 Task: Reply to email with the signature Dorian Garcia with the subject Request for time off from softage.1@softage.net with the message Could you provide me with a list of the projects critical success factors? with CC to softage.8@softage.net with an attached document Social_media_policy.docx
Action: Mouse moved to (428, 550)
Screenshot: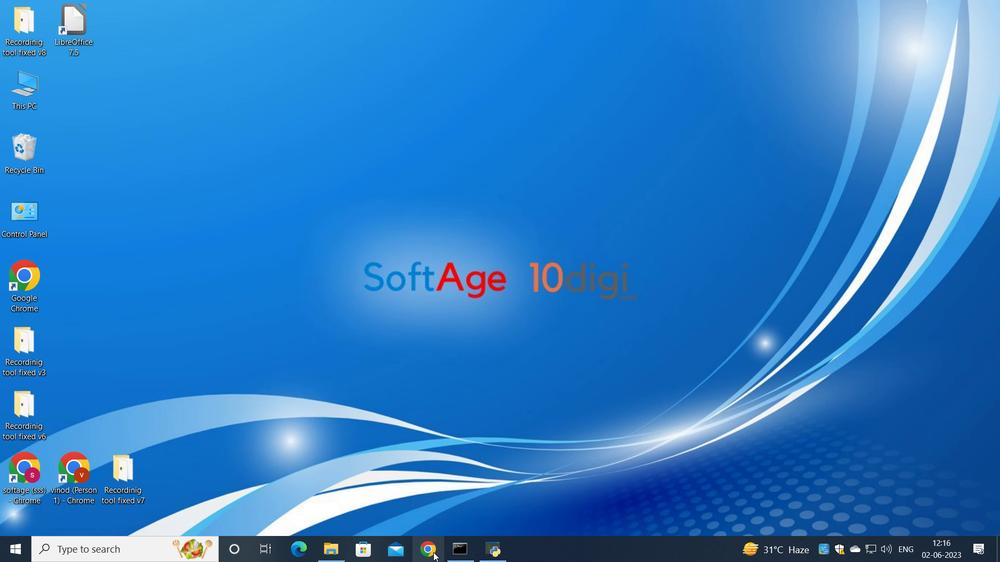 
Action: Mouse pressed left at (428, 550)
Screenshot: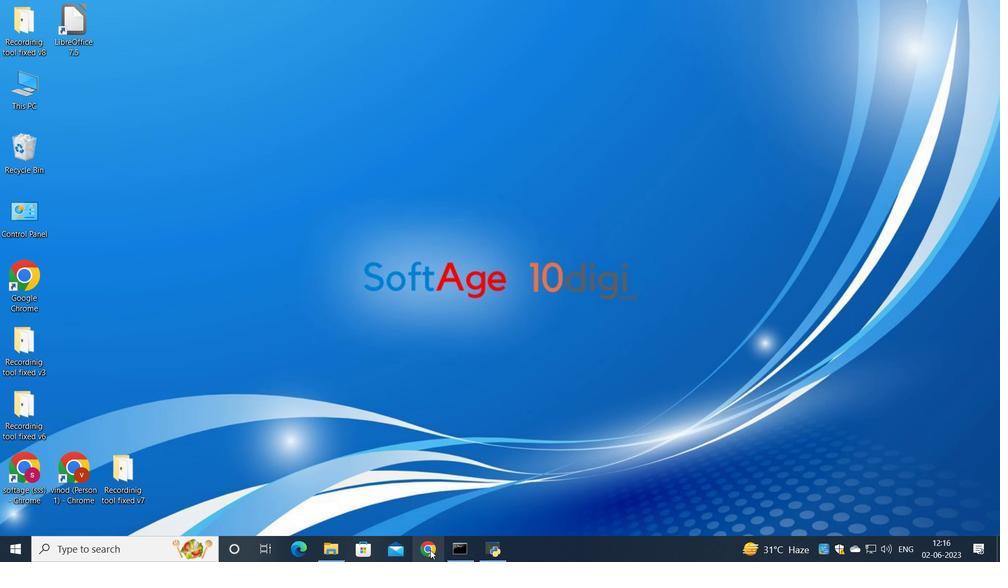 
Action: Mouse moved to (414, 335)
Screenshot: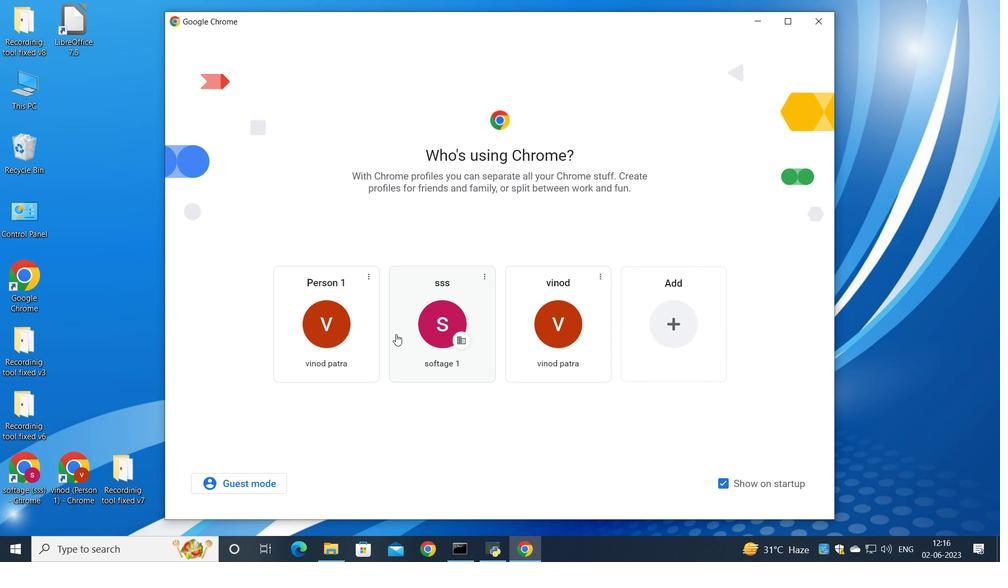 
Action: Mouse pressed left at (414, 335)
Screenshot: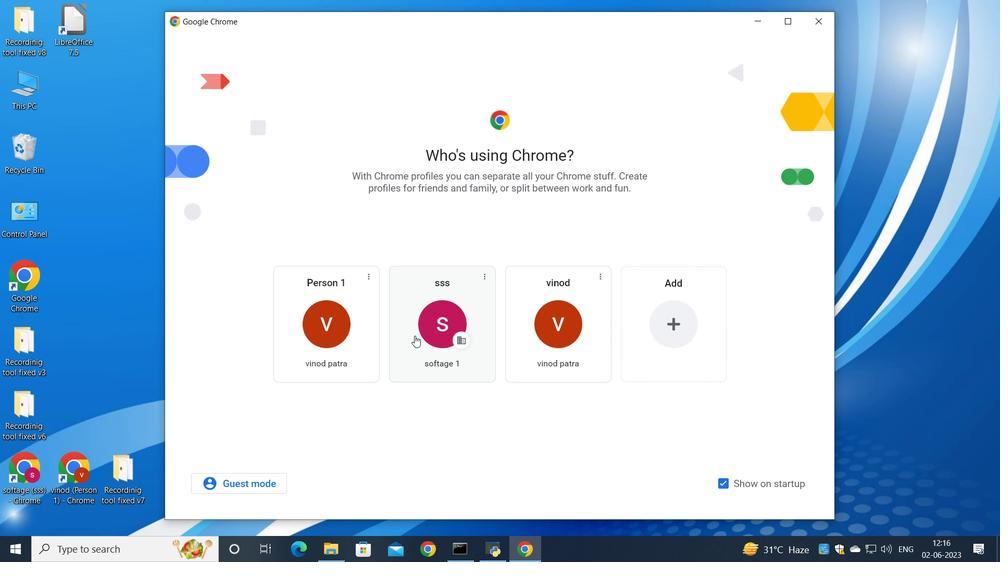 
Action: Mouse moved to (874, 89)
Screenshot: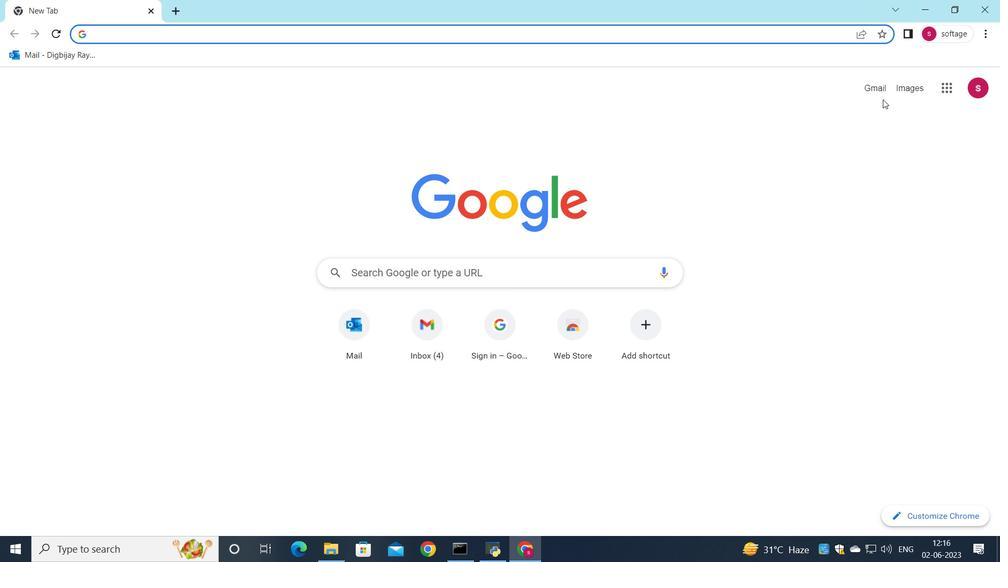 
Action: Mouse pressed left at (874, 89)
Screenshot: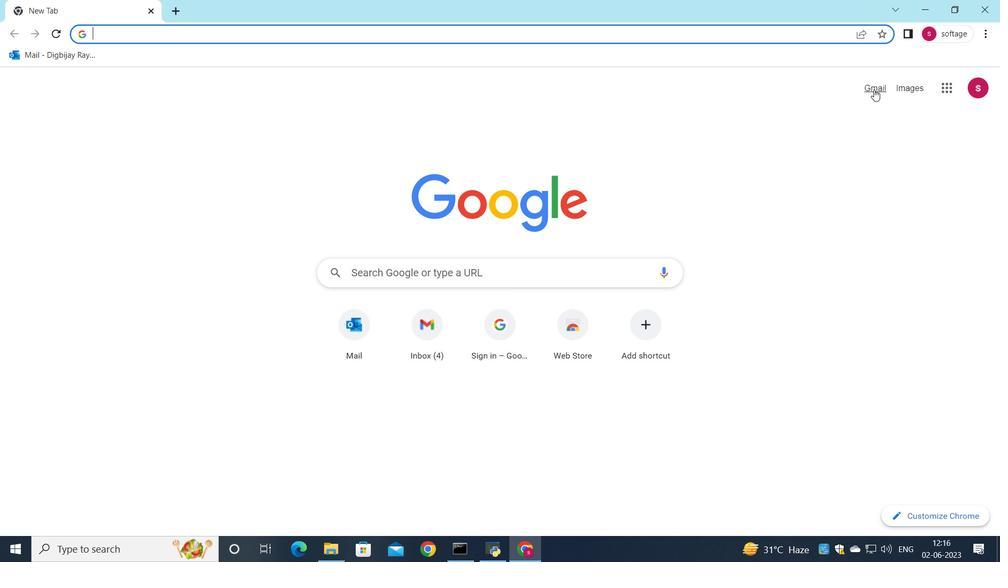 
Action: Mouse moved to (862, 91)
Screenshot: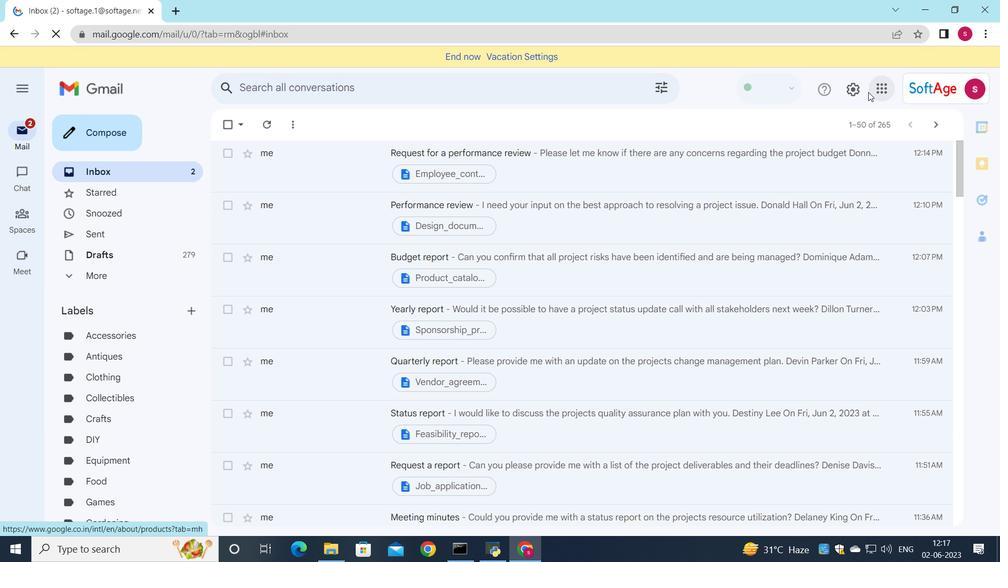 
Action: Mouse pressed left at (862, 91)
Screenshot: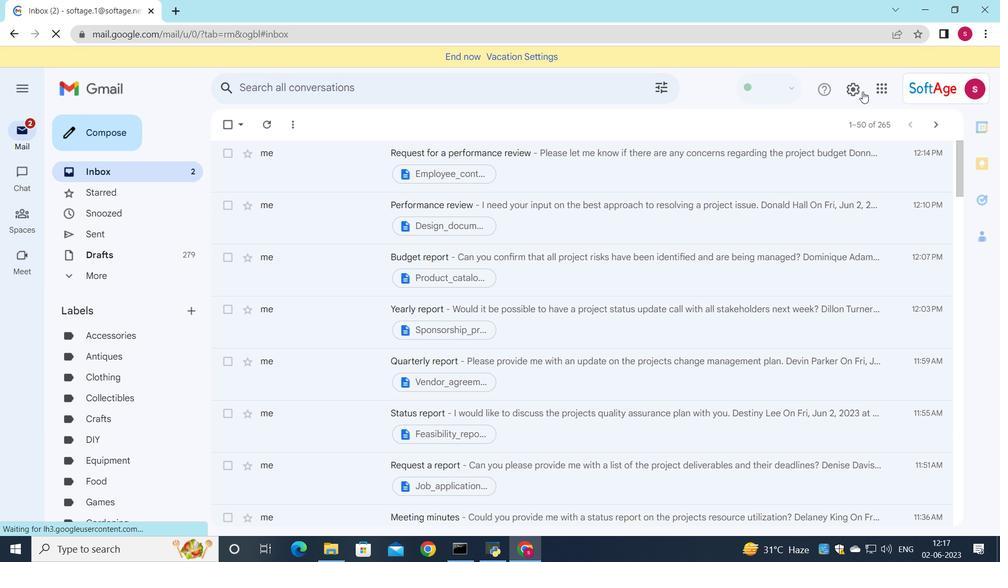 
Action: Mouse moved to (867, 155)
Screenshot: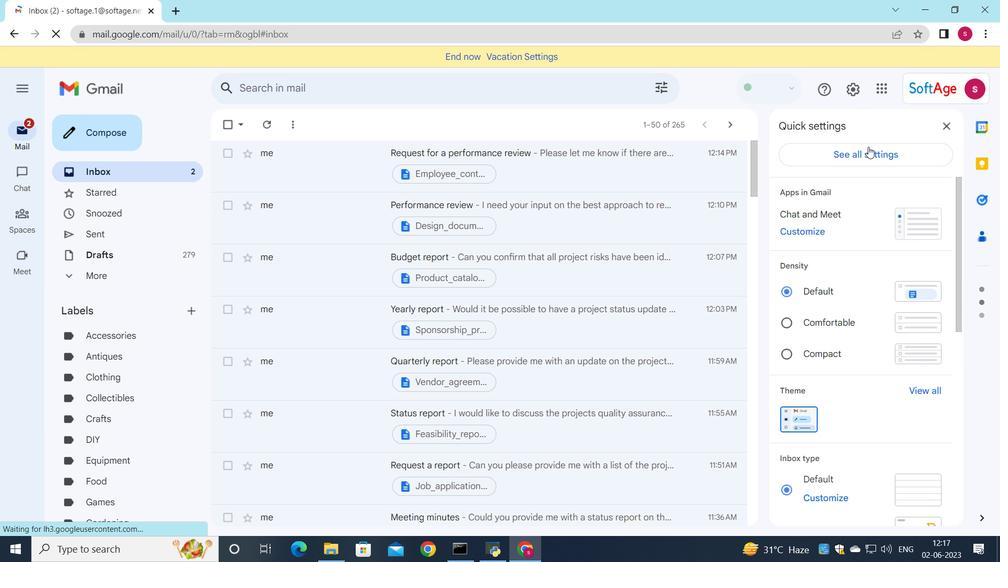 
Action: Mouse pressed left at (867, 155)
Screenshot: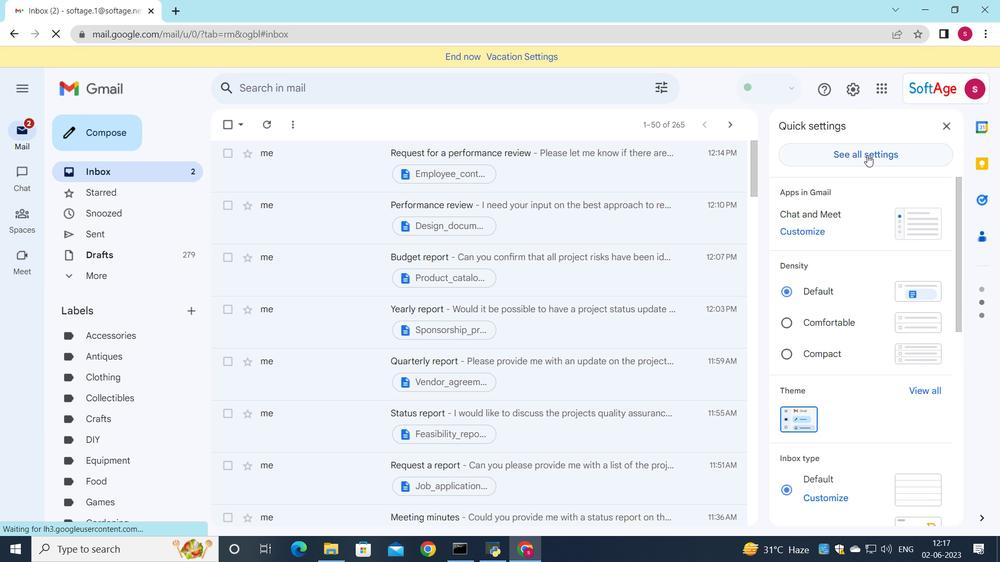 
Action: Mouse moved to (586, 263)
Screenshot: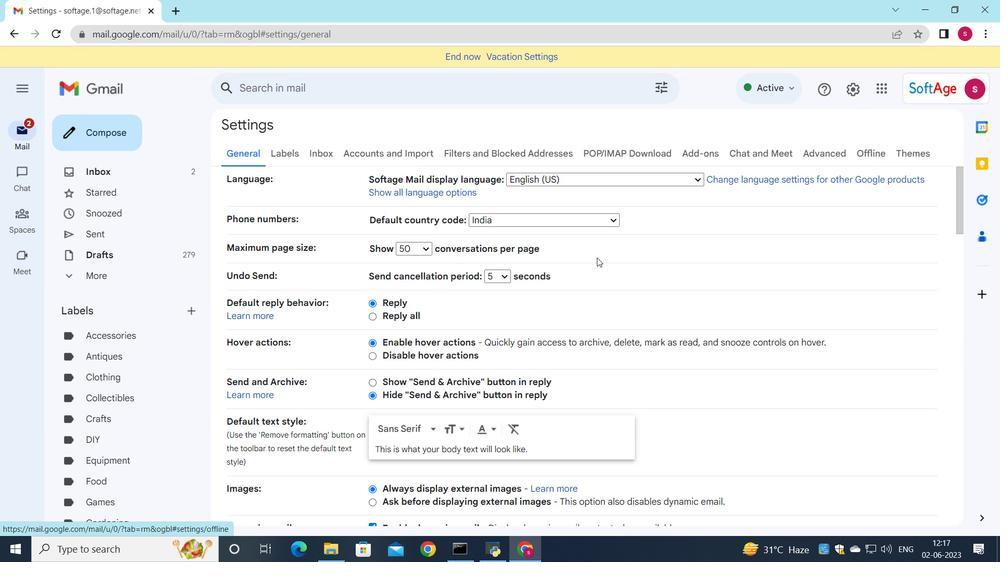 
Action: Mouse scrolled (586, 263) with delta (0, 0)
Screenshot: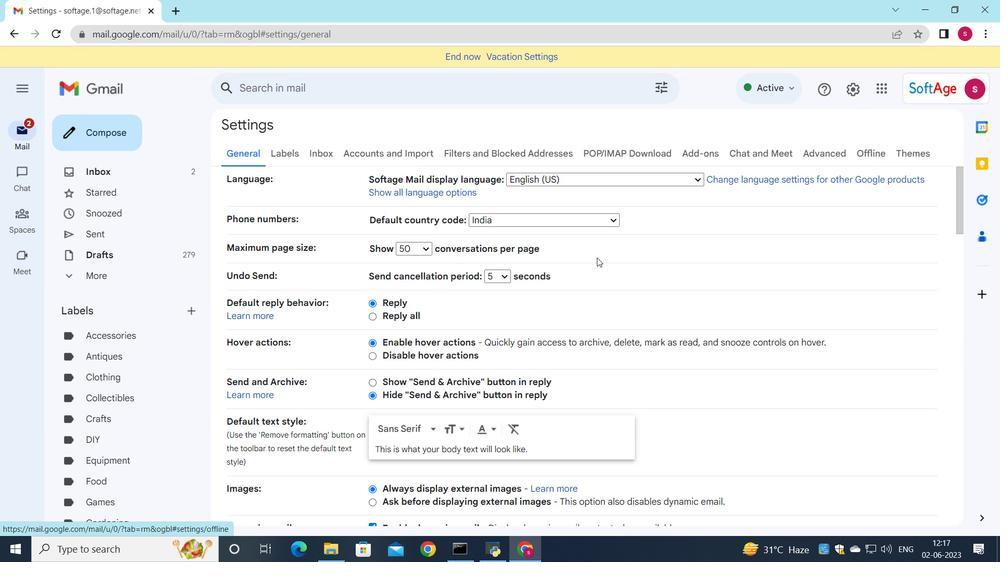 
Action: Mouse moved to (575, 276)
Screenshot: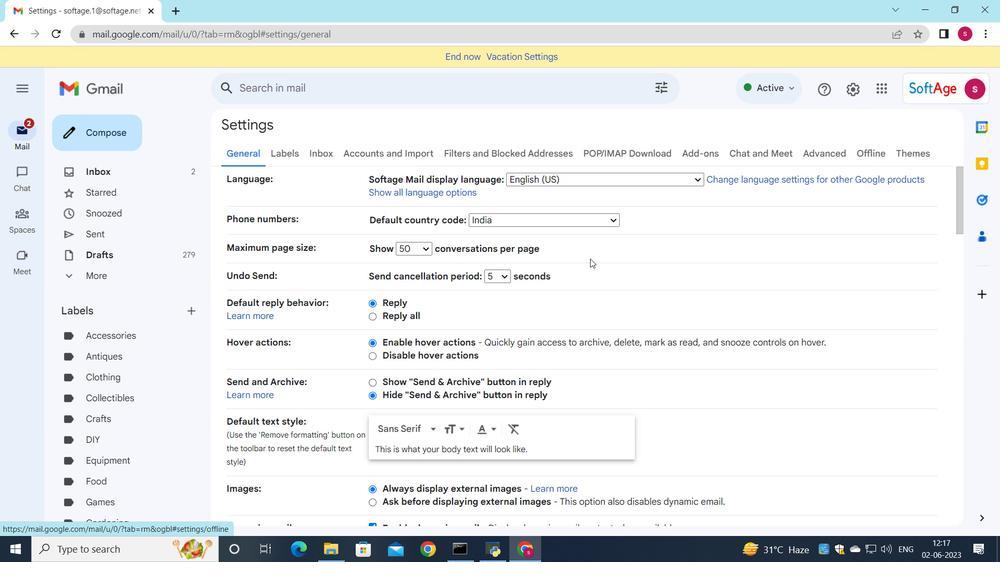 
Action: Mouse scrolled (575, 275) with delta (0, 0)
Screenshot: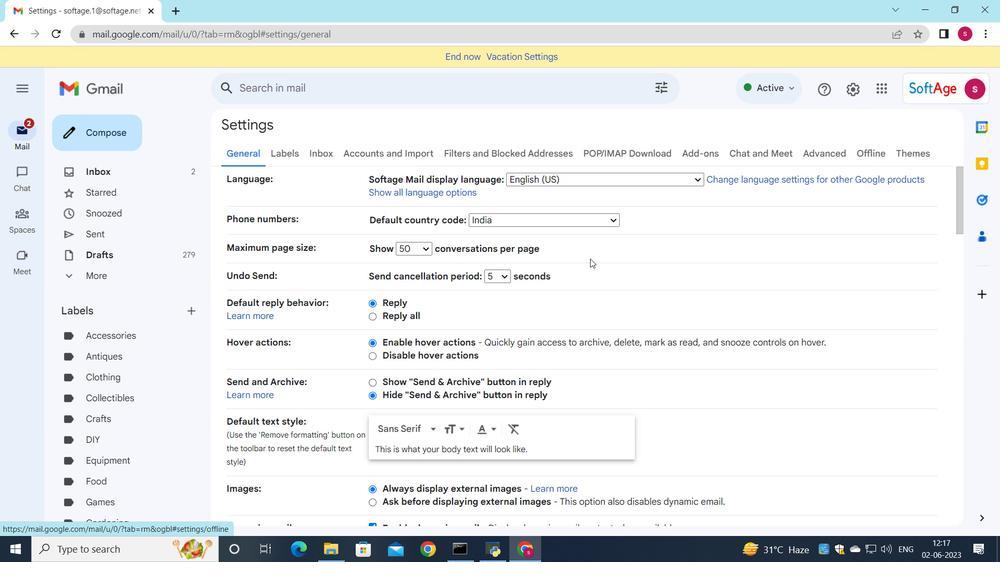 
Action: Mouse moved to (558, 289)
Screenshot: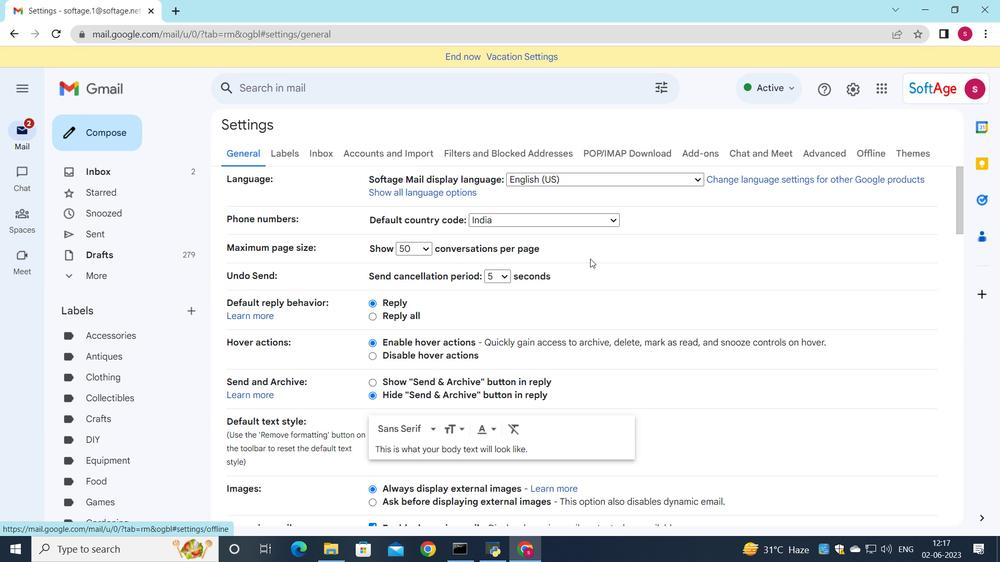 
Action: Mouse scrolled (558, 289) with delta (0, 0)
Screenshot: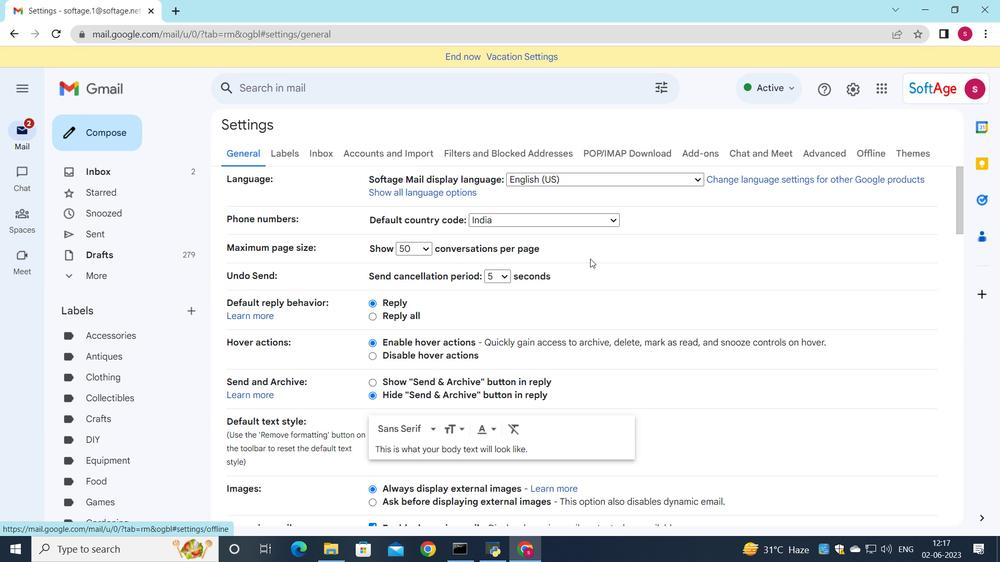 
Action: Mouse moved to (463, 335)
Screenshot: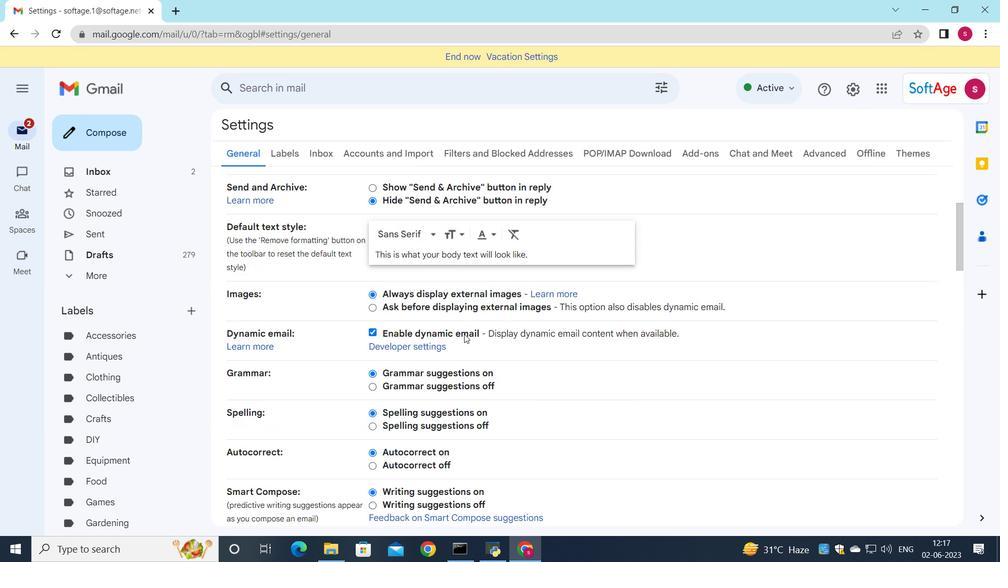 
Action: Mouse scrolled (463, 334) with delta (0, 0)
Screenshot: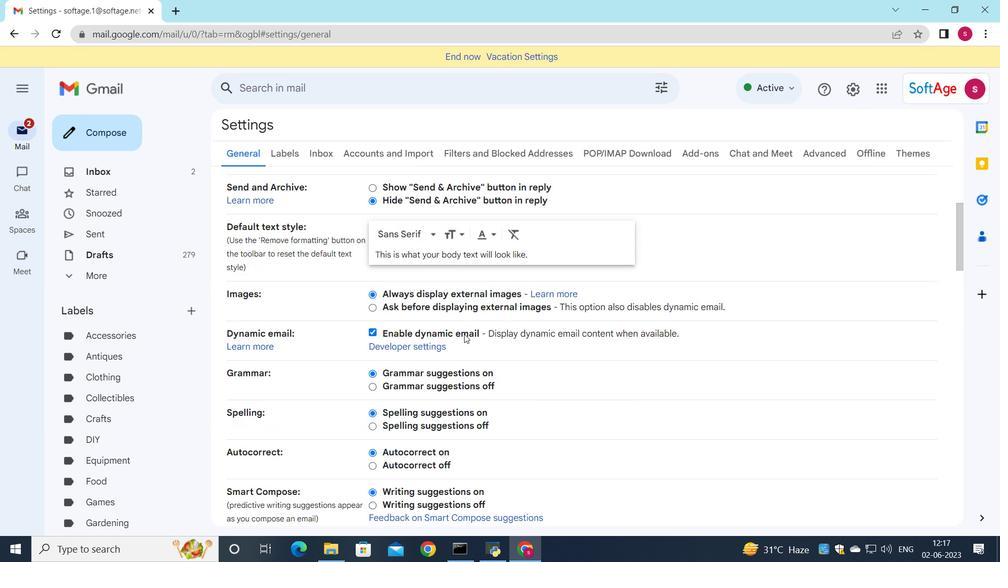 
Action: Mouse moved to (462, 337)
Screenshot: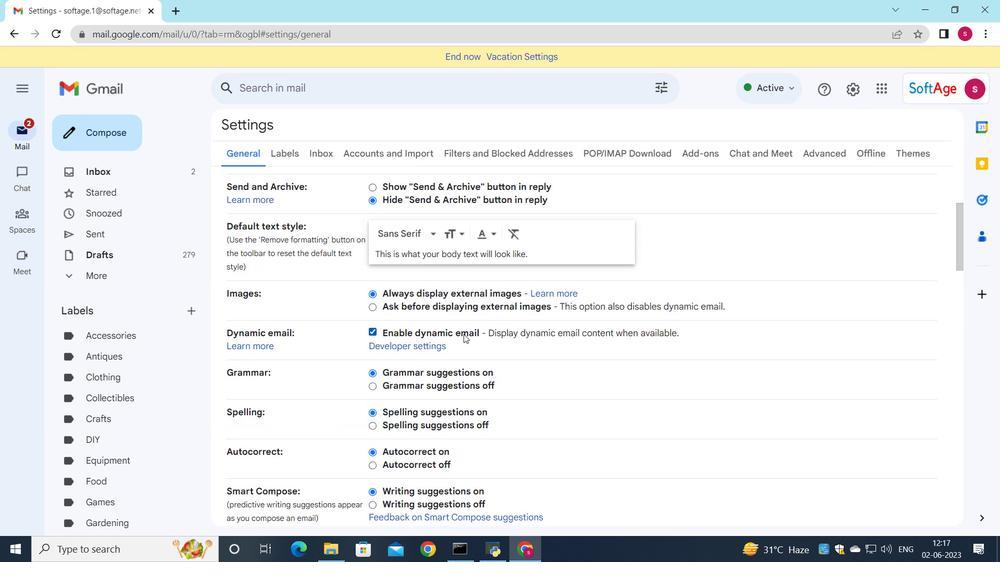 
Action: Mouse scrolled (462, 337) with delta (0, 0)
Screenshot: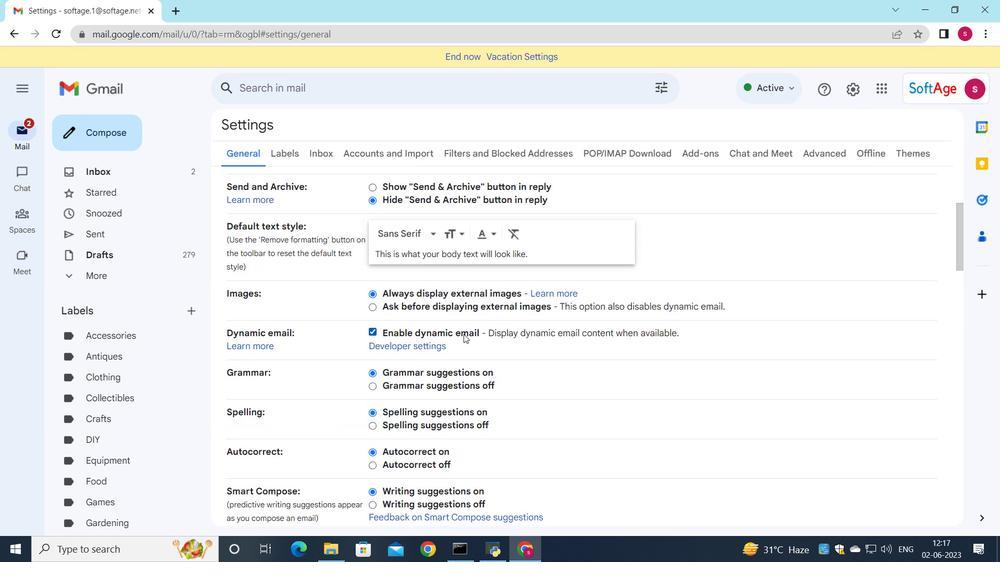 
Action: Mouse moved to (461, 339)
Screenshot: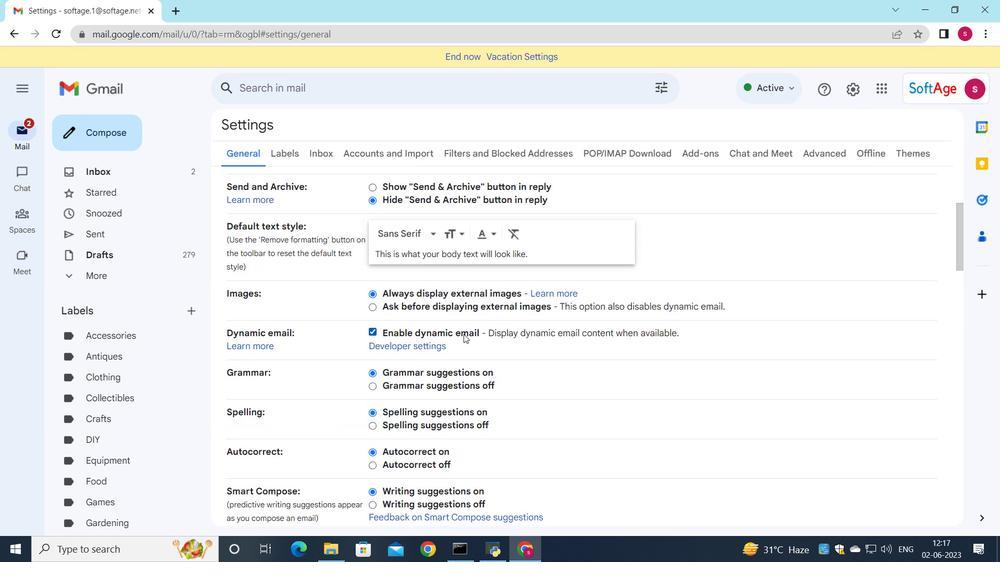 
Action: Mouse scrolled (461, 339) with delta (0, 0)
Screenshot: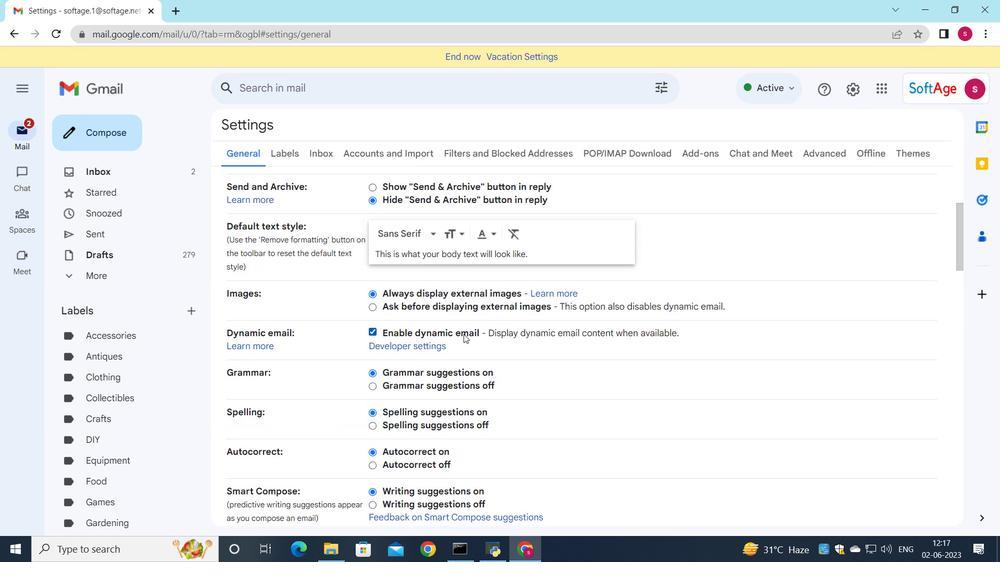 
Action: Mouse moved to (458, 343)
Screenshot: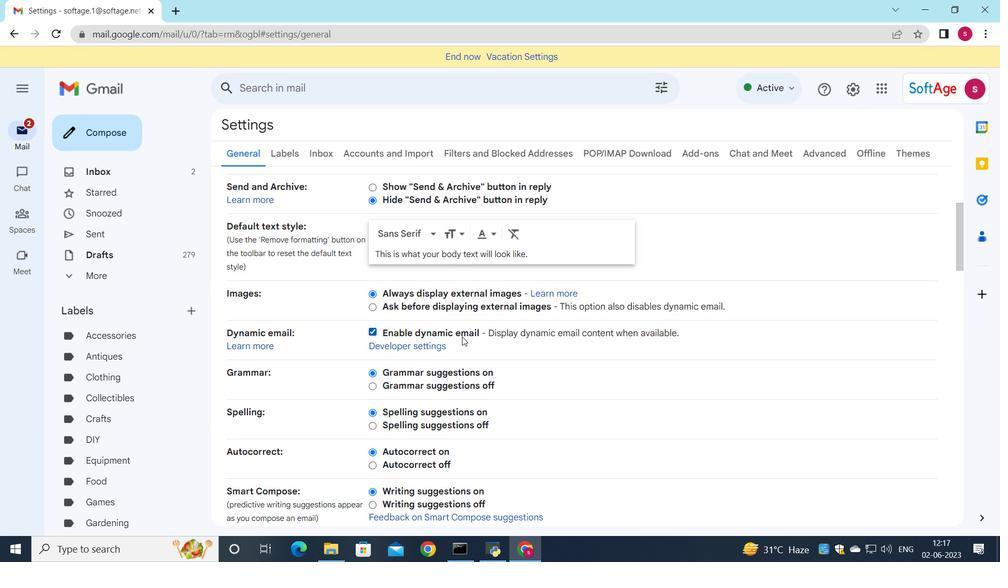 
Action: Mouse scrolled (458, 343) with delta (0, 0)
Screenshot: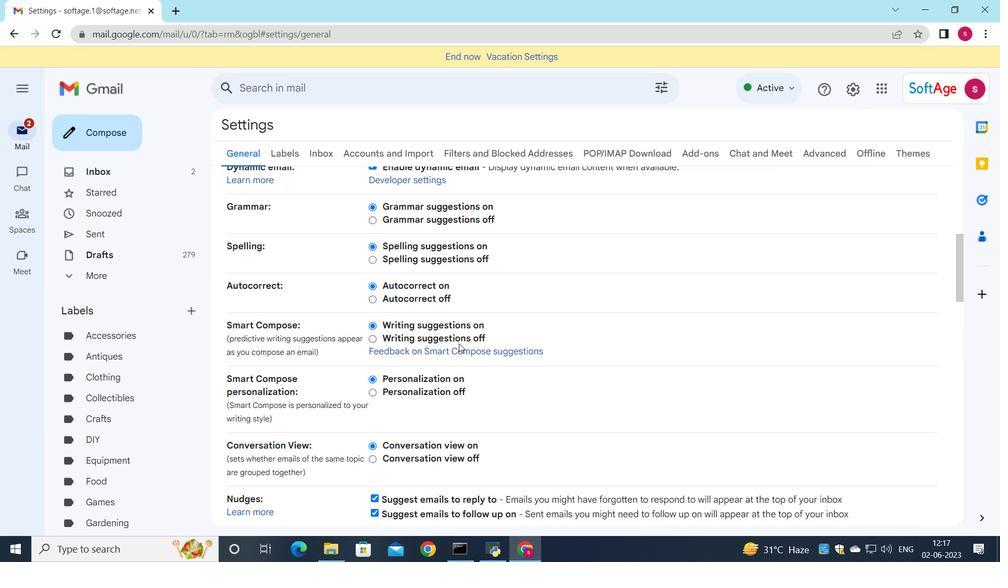 
Action: Mouse scrolled (458, 343) with delta (0, 0)
Screenshot: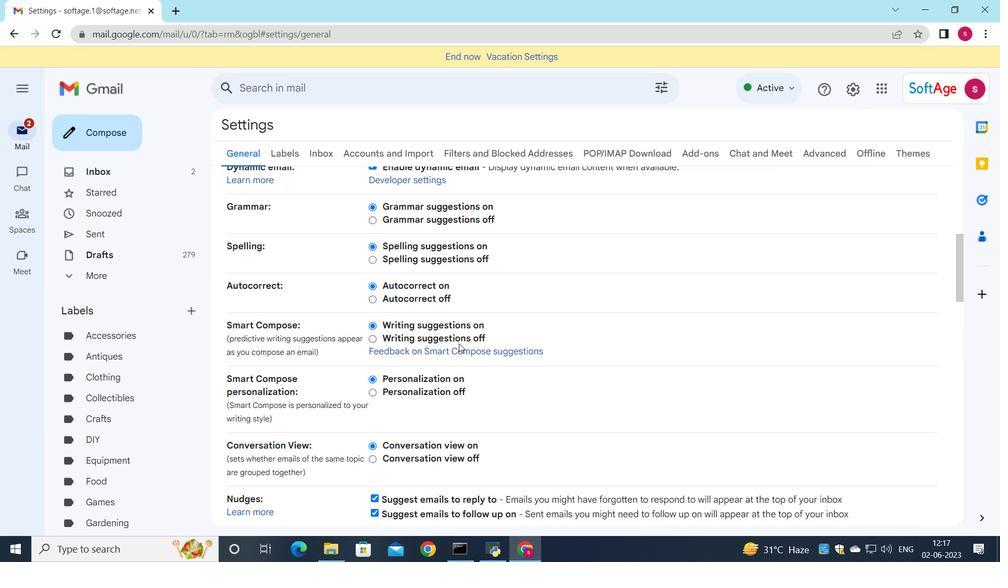 
Action: Mouse scrolled (458, 343) with delta (0, 0)
Screenshot: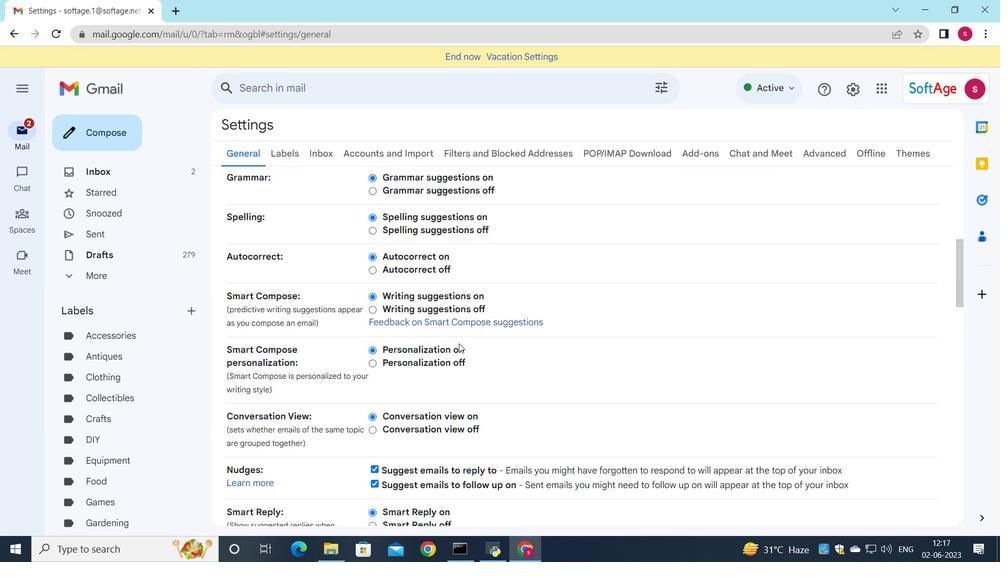 
Action: Mouse moved to (450, 343)
Screenshot: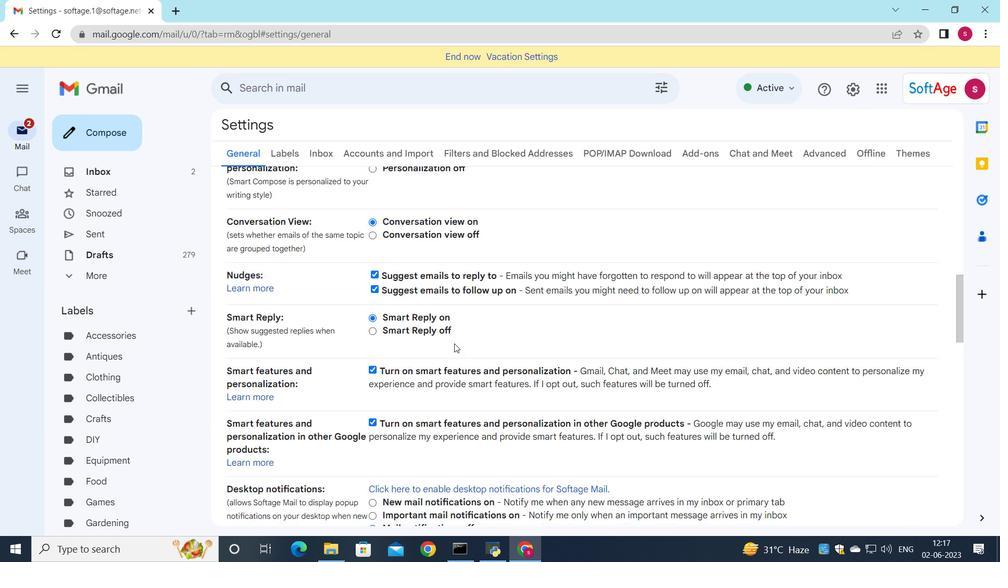 
Action: Mouse scrolled (450, 343) with delta (0, 0)
Screenshot: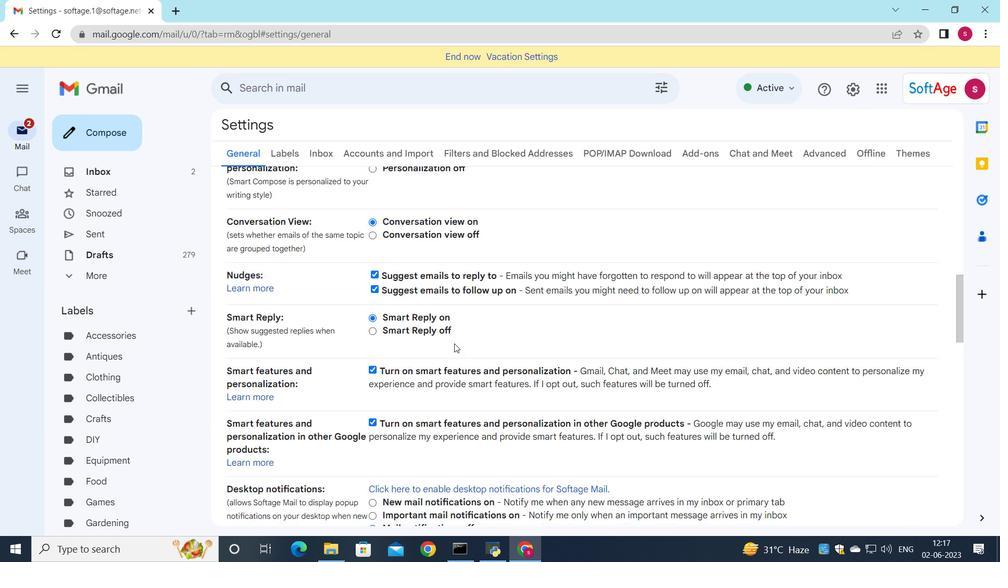 
Action: Mouse moved to (448, 347)
Screenshot: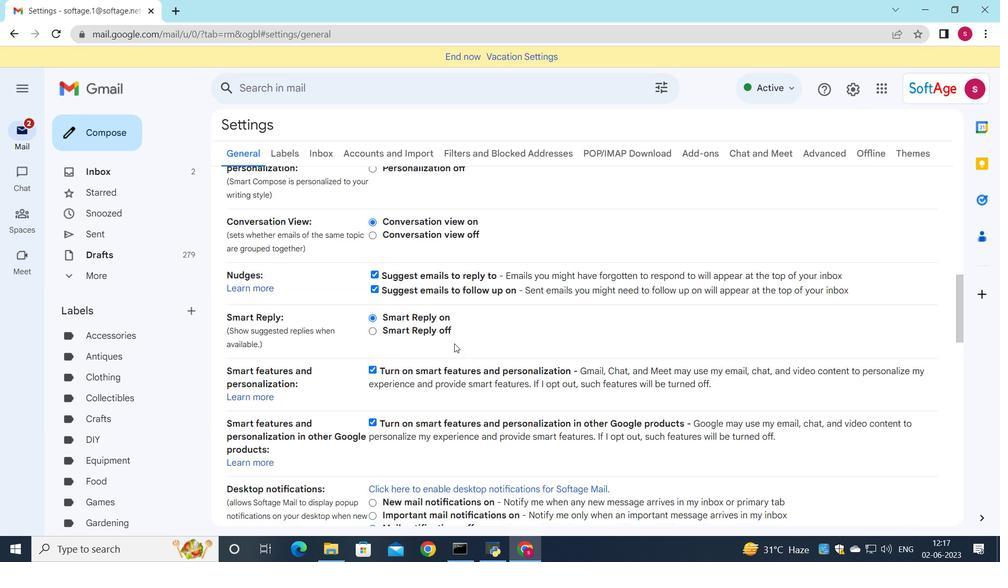 
Action: Mouse scrolled (448, 346) with delta (0, 0)
Screenshot: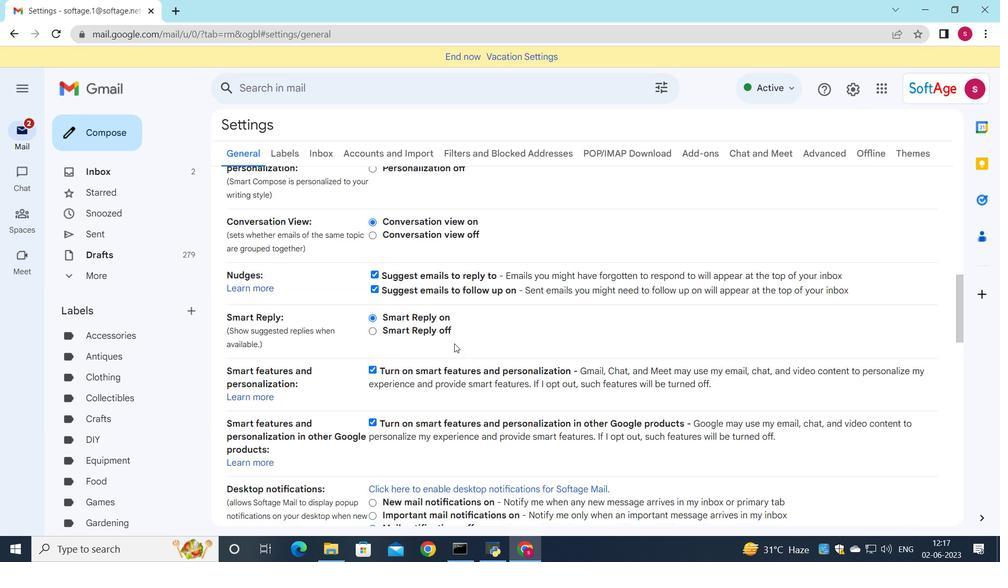 
Action: Mouse scrolled (448, 346) with delta (0, 0)
Screenshot: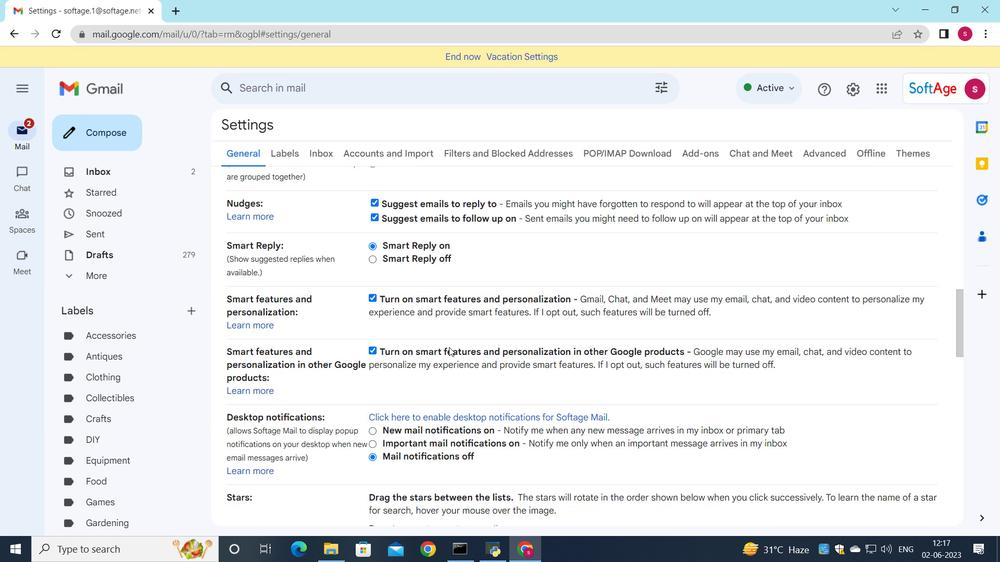 
Action: Mouse scrolled (448, 346) with delta (0, 0)
Screenshot: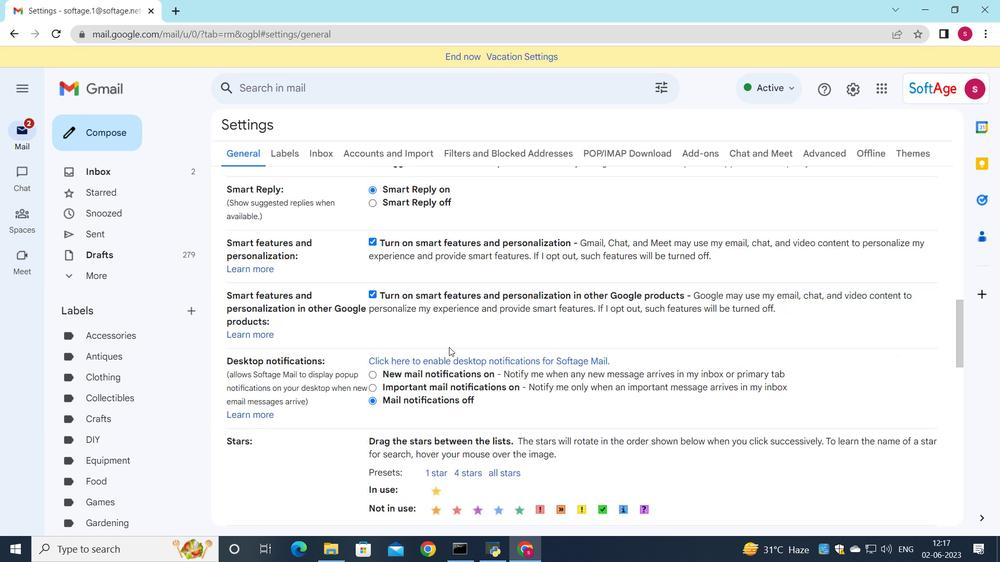 
Action: Mouse scrolled (448, 346) with delta (0, 0)
Screenshot: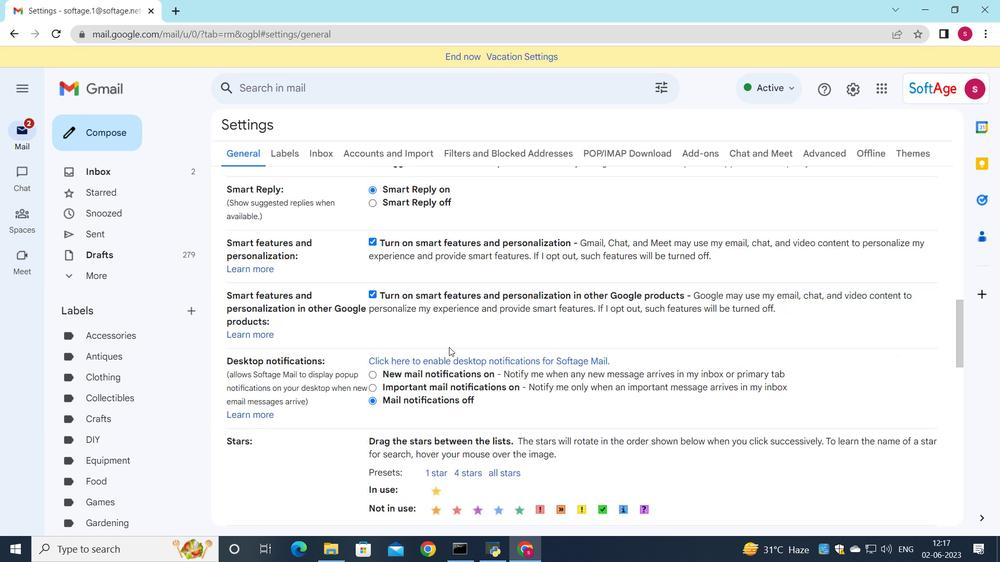 
Action: Mouse scrolled (448, 346) with delta (0, 0)
Screenshot: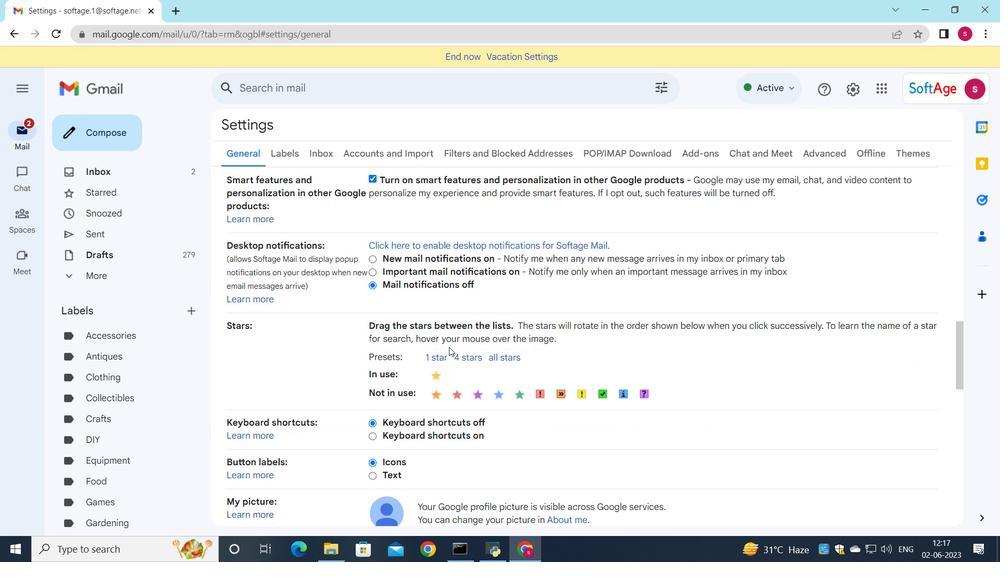 
Action: Mouse scrolled (448, 346) with delta (0, 0)
Screenshot: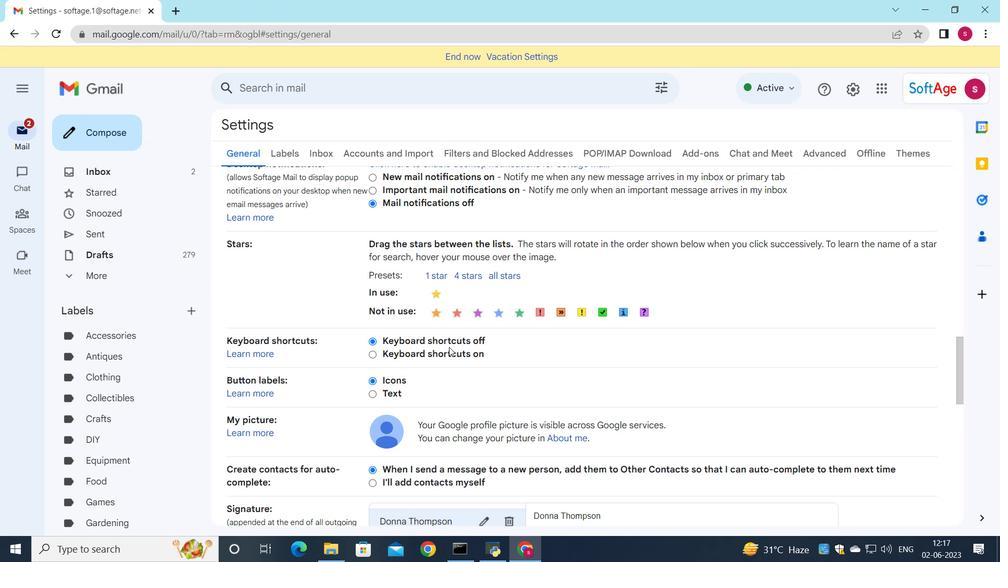 
Action: Mouse scrolled (448, 346) with delta (0, 0)
Screenshot: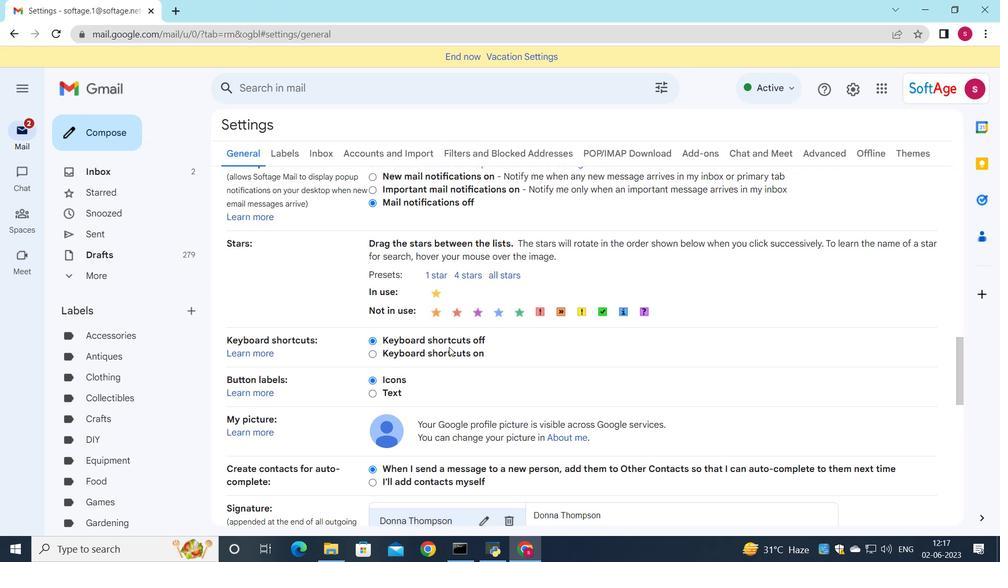 
Action: Mouse scrolled (448, 346) with delta (0, 0)
Screenshot: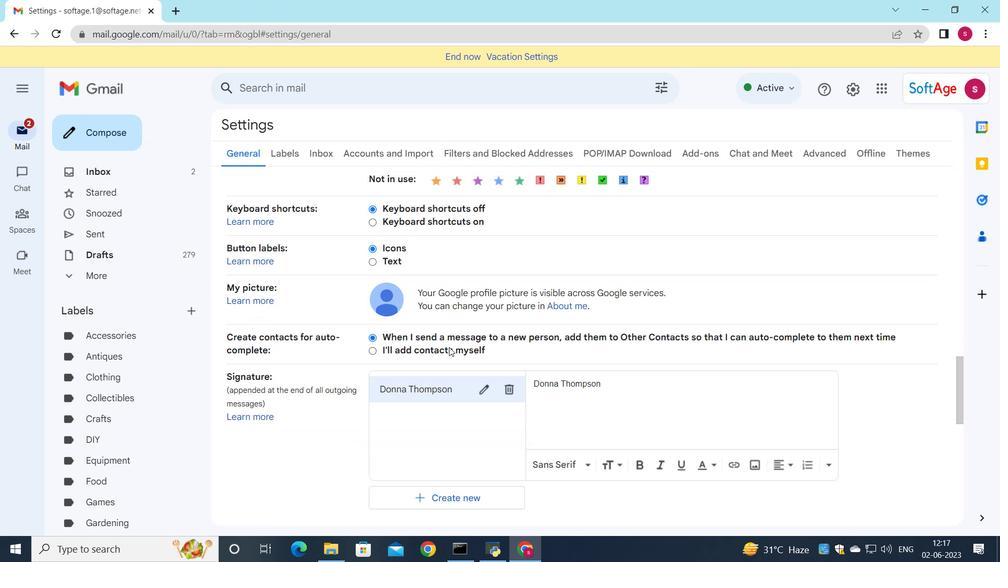 
Action: Mouse scrolled (448, 346) with delta (0, 0)
Screenshot: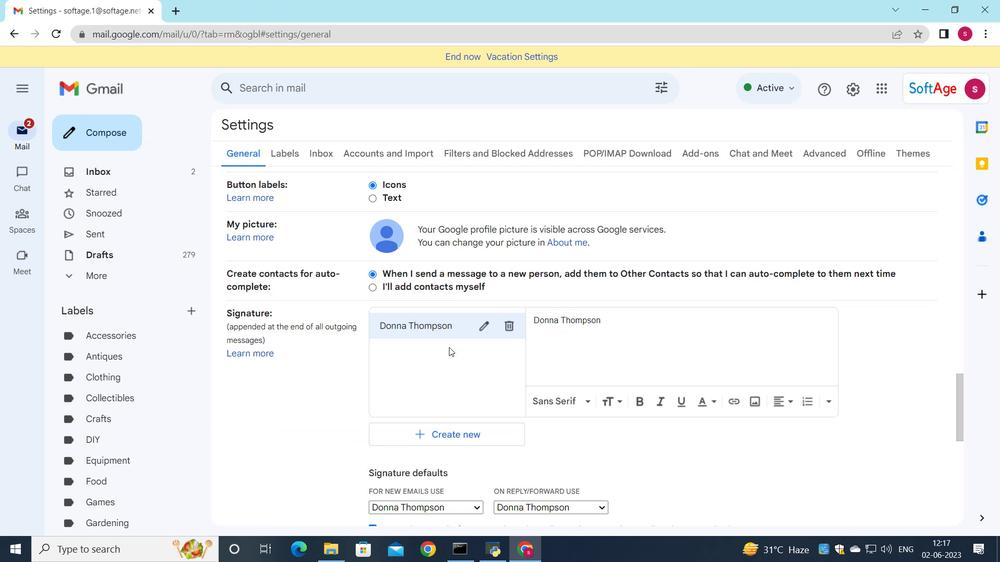 
Action: Mouse moved to (517, 186)
Screenshot: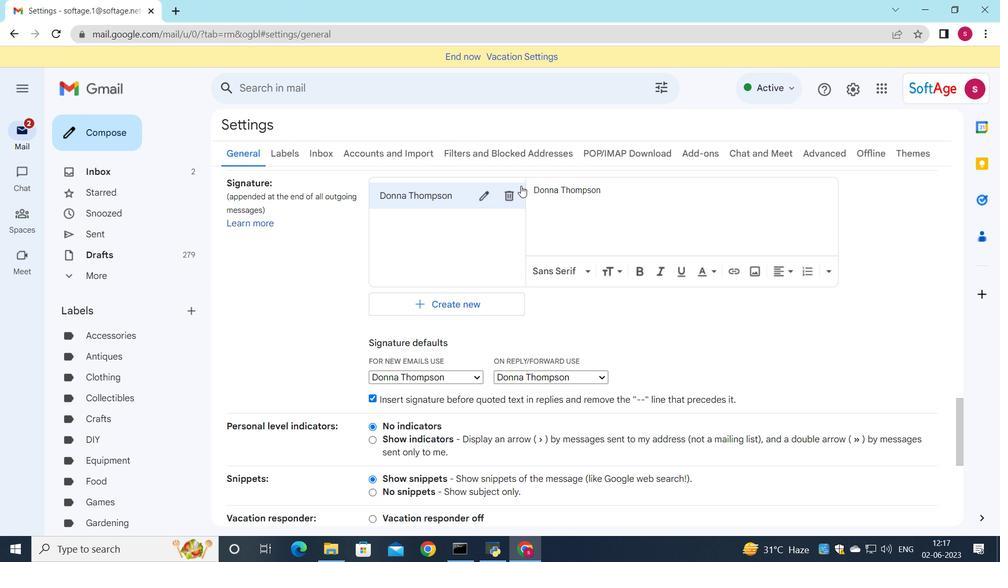 
Action: Mouse pressed left at (517, 186)
Screenshot: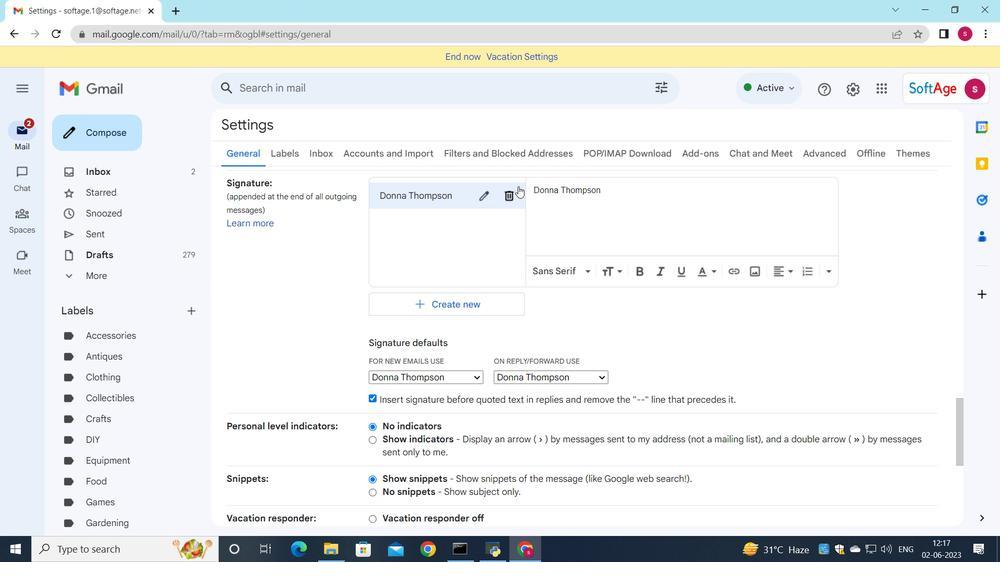 
Action: Mouse moved to (616, 314)
Screenshot: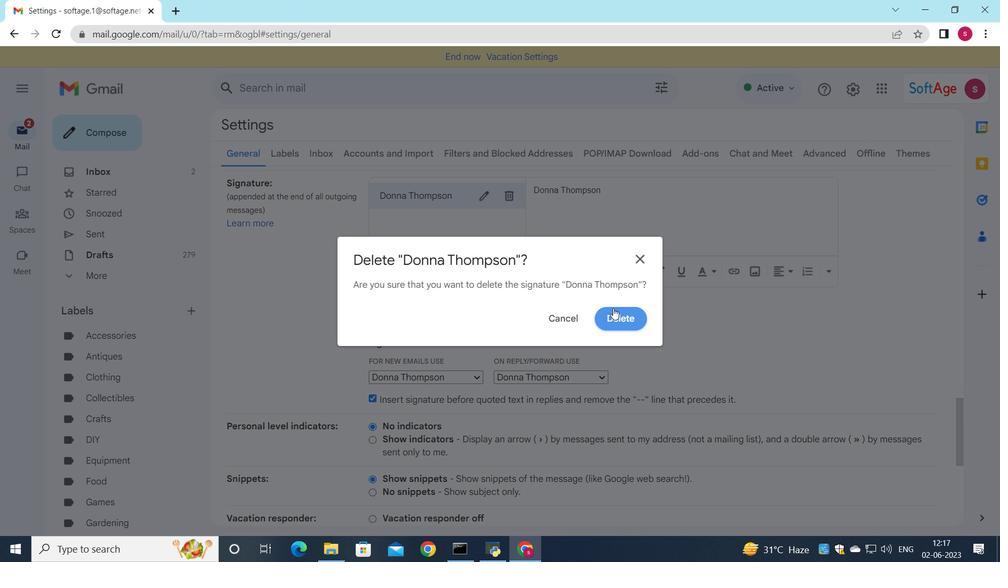 
Action: Mouse pressed left at (616, 314)
Screenshot: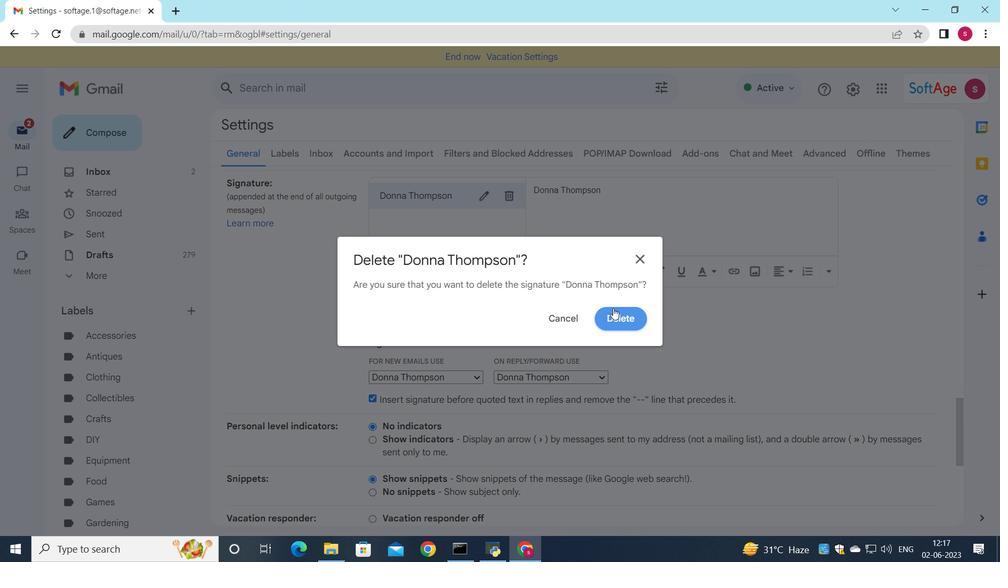 
Action: Mouse moved to (426, 215)
Screenshot: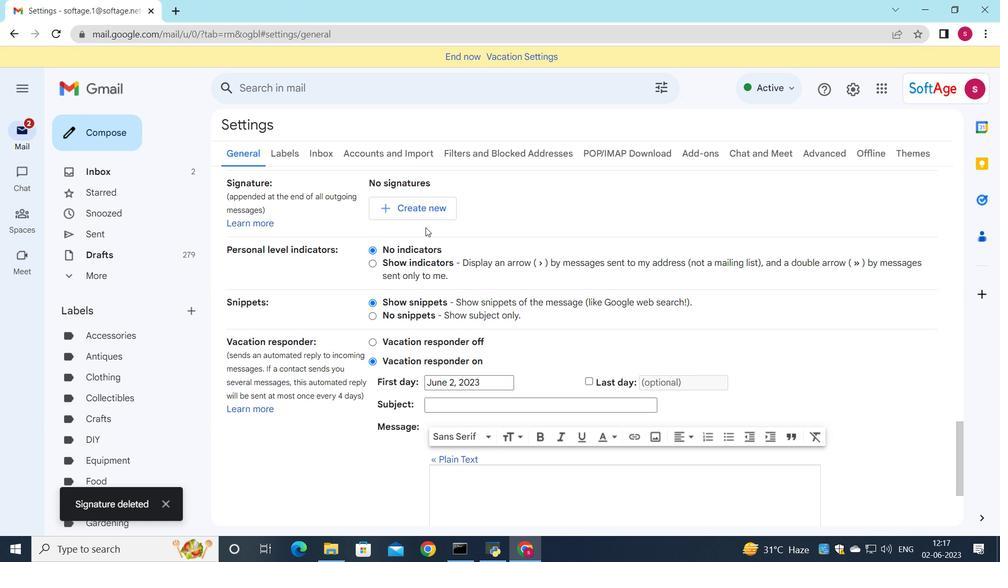 
Action: Mouse pressed left at (426, 215)
Screenshot: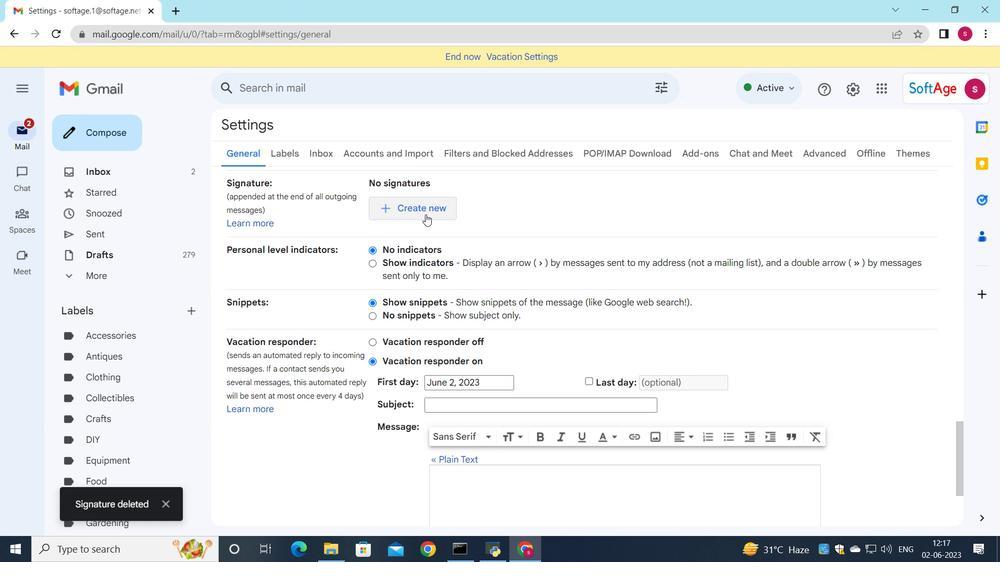 
Action: Mouse moved to (671, 352)
Screenshot: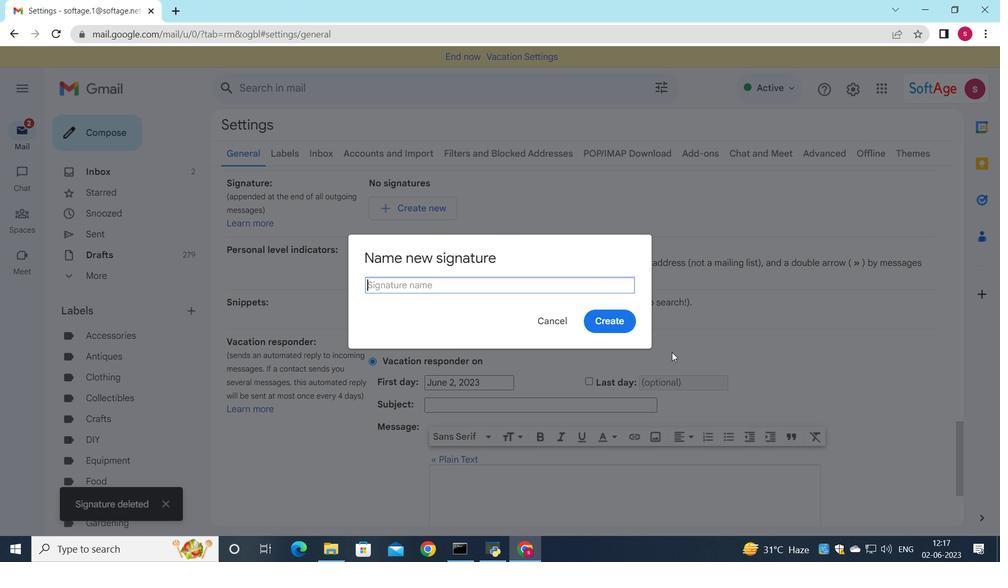 
Action: Key pressed <Key.shift>Dorian<Key.space><Key.shift><Key.shift><Key.shift>Garcia
Screenshot: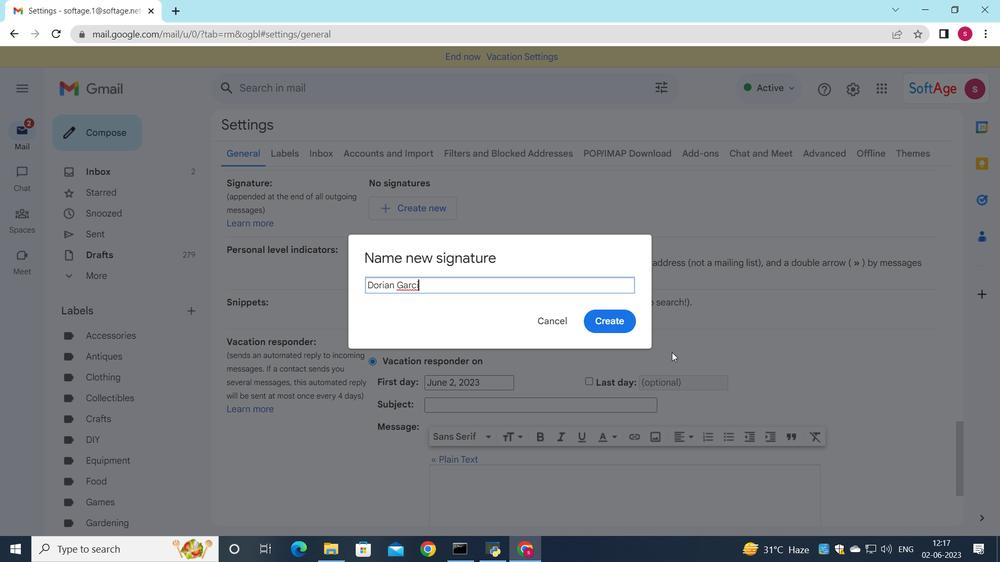 
Action: Mouse moved to (608, 326)
Screenshot: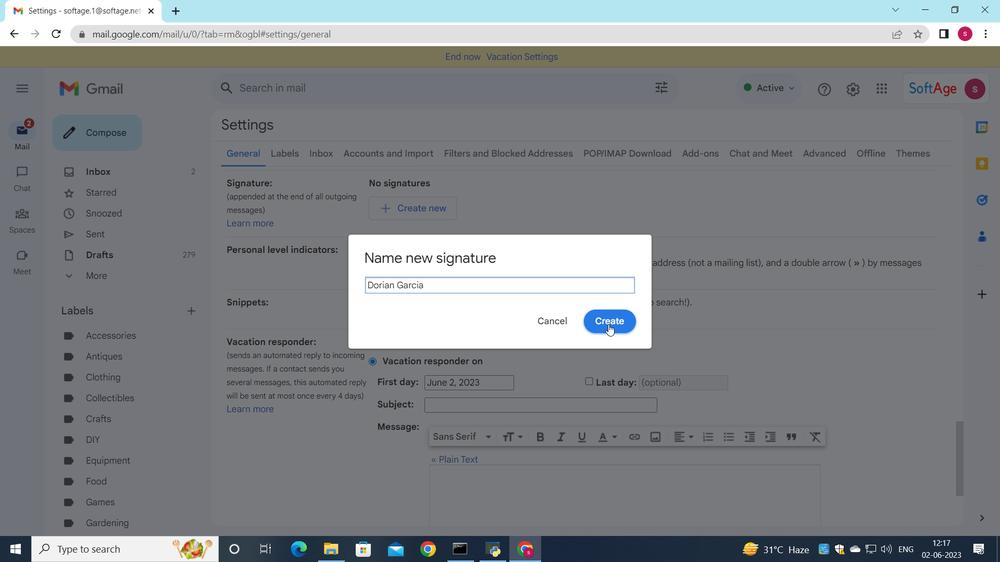 
Action: Mouse pressed left at (608, 326)
Screenshot: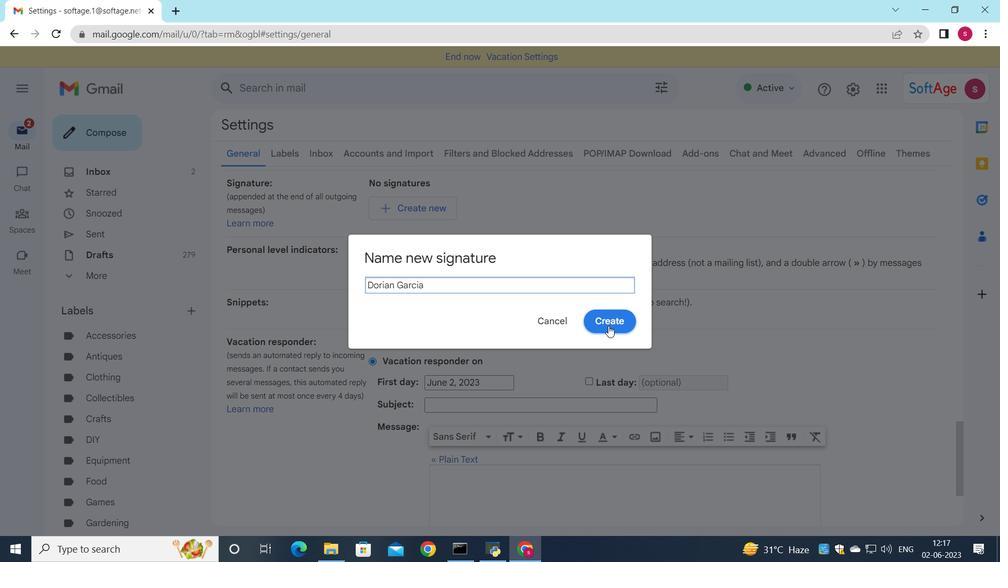 
Action: Mouse moved to (631, 209)
Screenshot: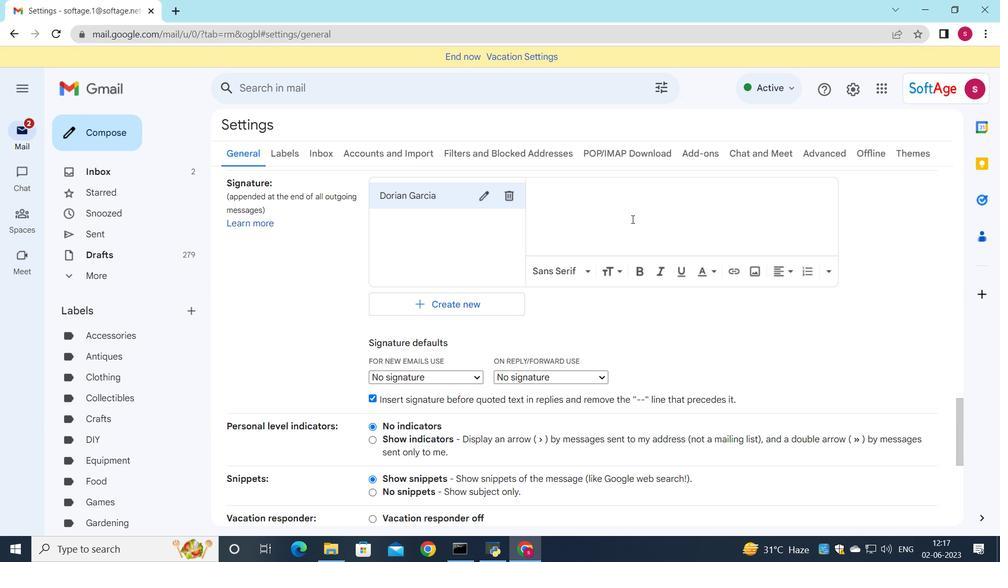 
Action: Mouse pressed left at (631, 209)
Screenshot: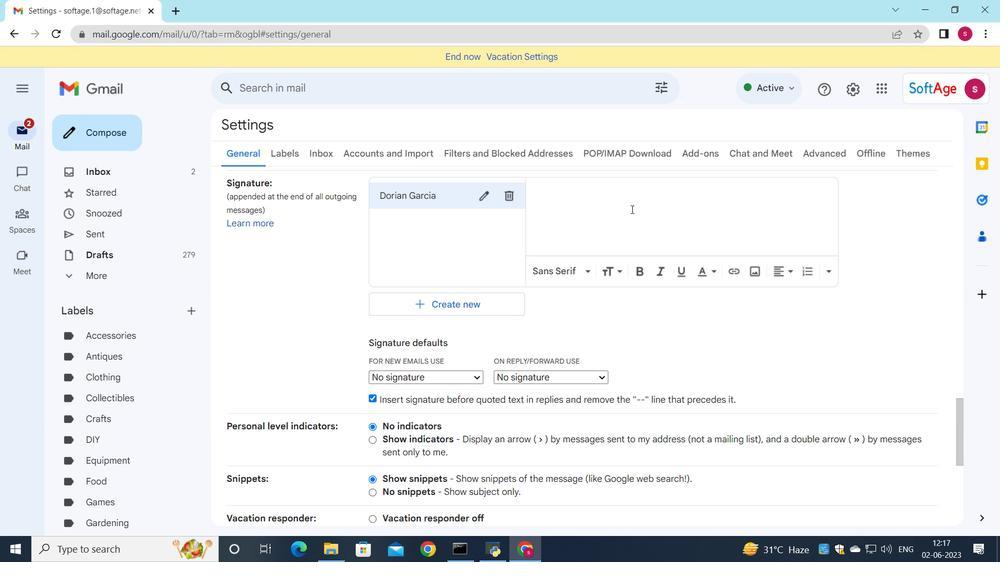 
Action: Key pressed <Key.shift>Dorian<Key.space><Key.shift>Garcia
Screenshot: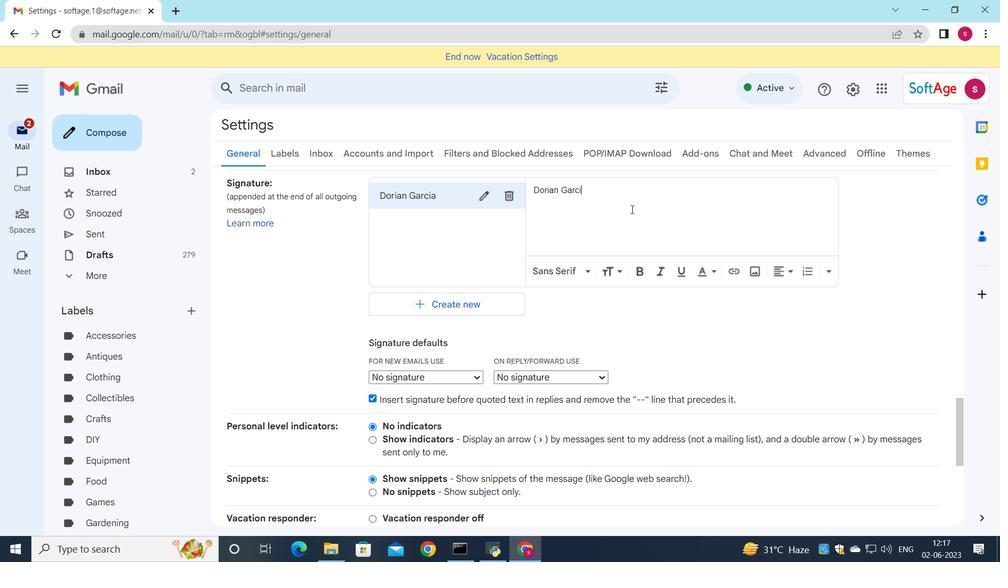 
Action: Mouse moved to (457, 375)
Screenshot: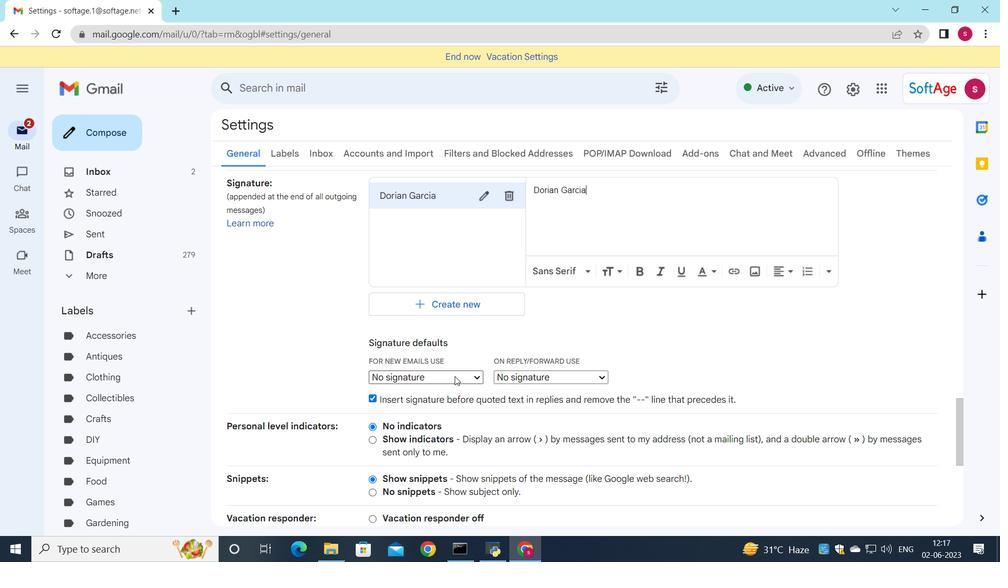 
Action: Mouse pressed left at (457, 375)
Screenshot: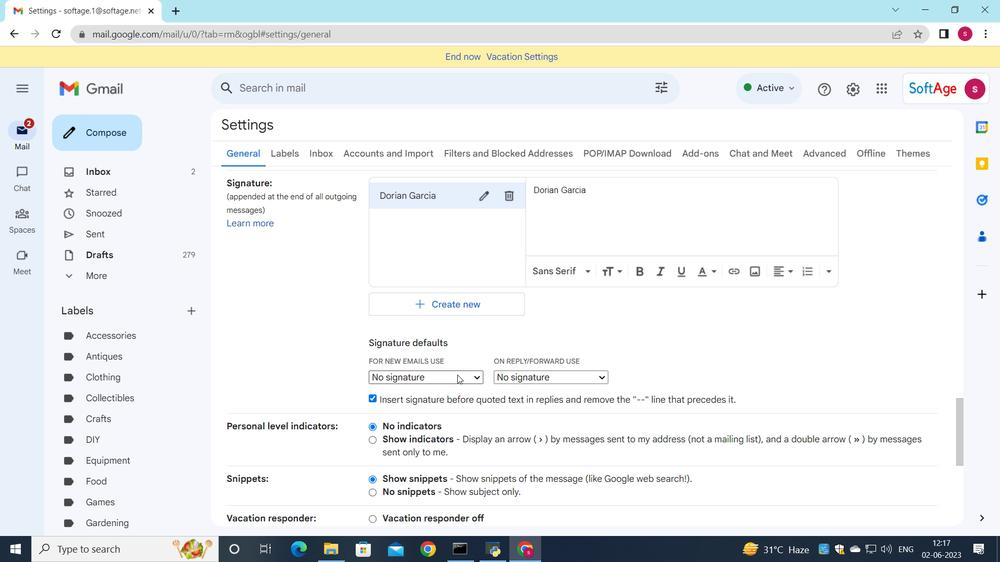 
Action: Mouse moved to (444, 403)
Screenshot: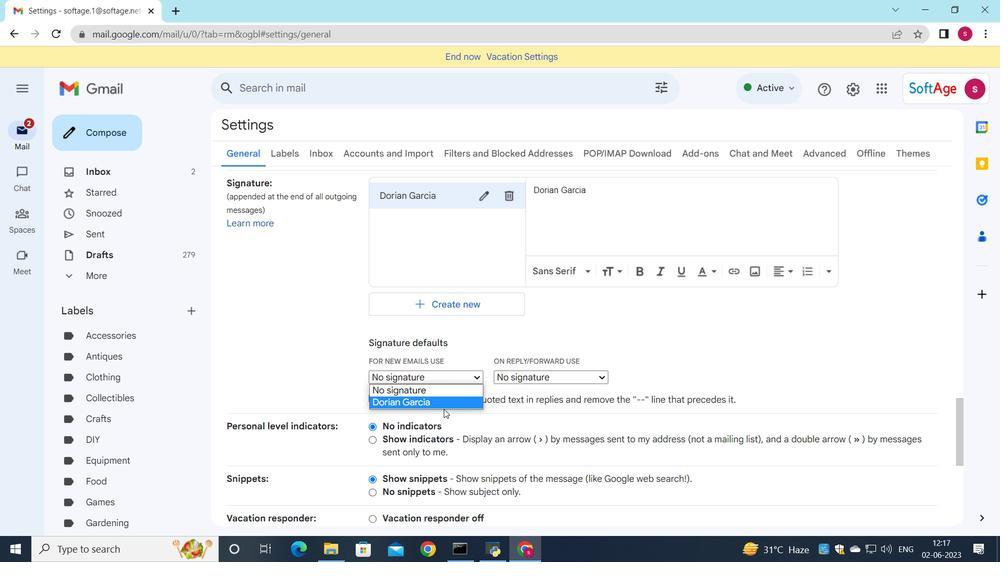 
Action: Mouse pressed left at (444, 403)
Screenshot: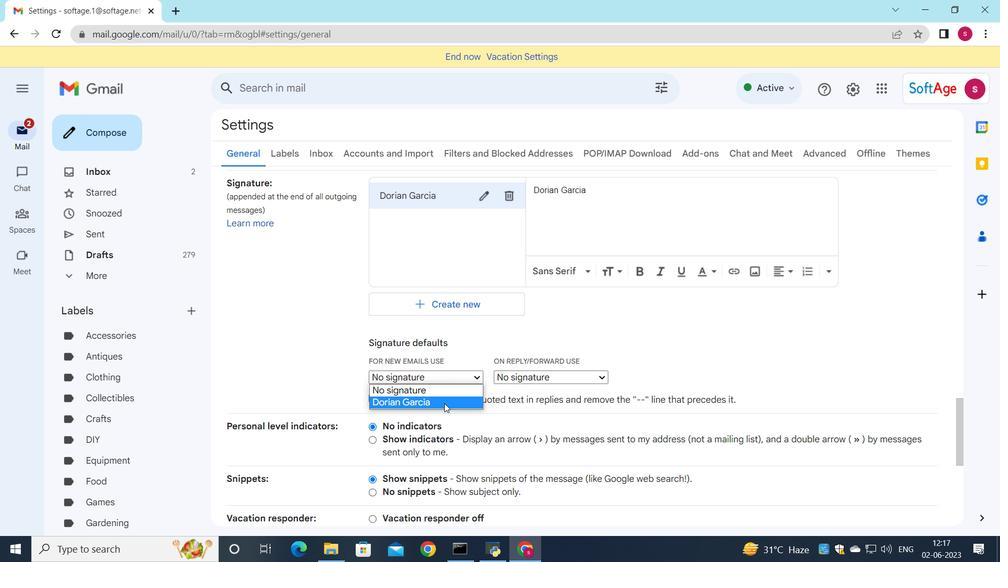 
Action: Mouse moved to (525, 377)
Screenshot: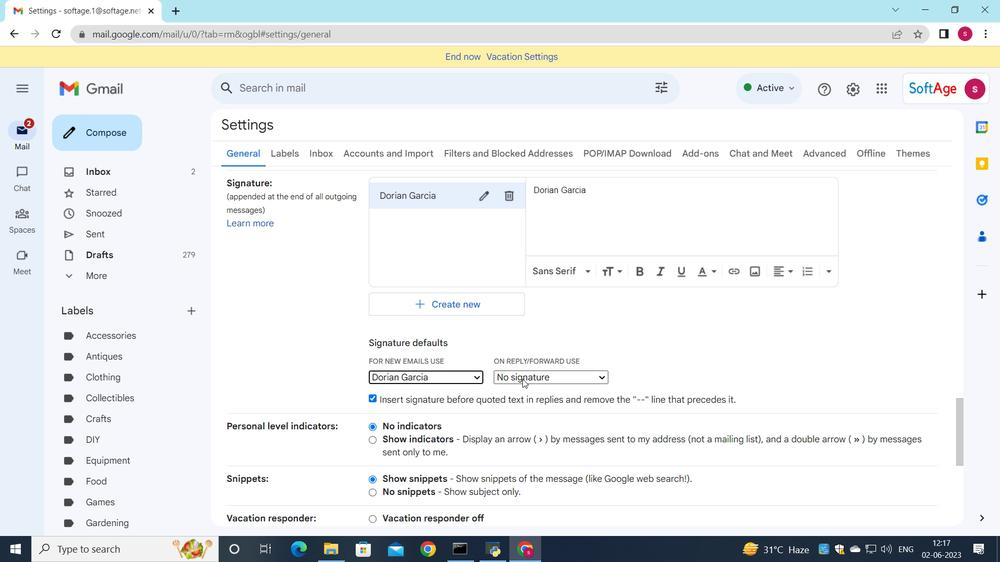 
Action: Mouse pressed left at (525, 377)
Screenshot: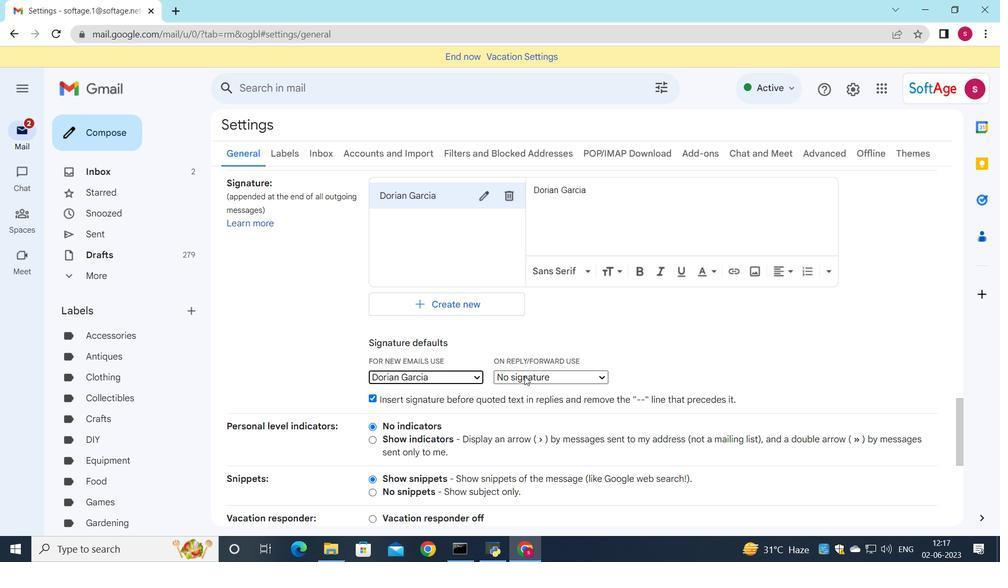 
Action: Mouse moved to (522, 396)
Screenshot: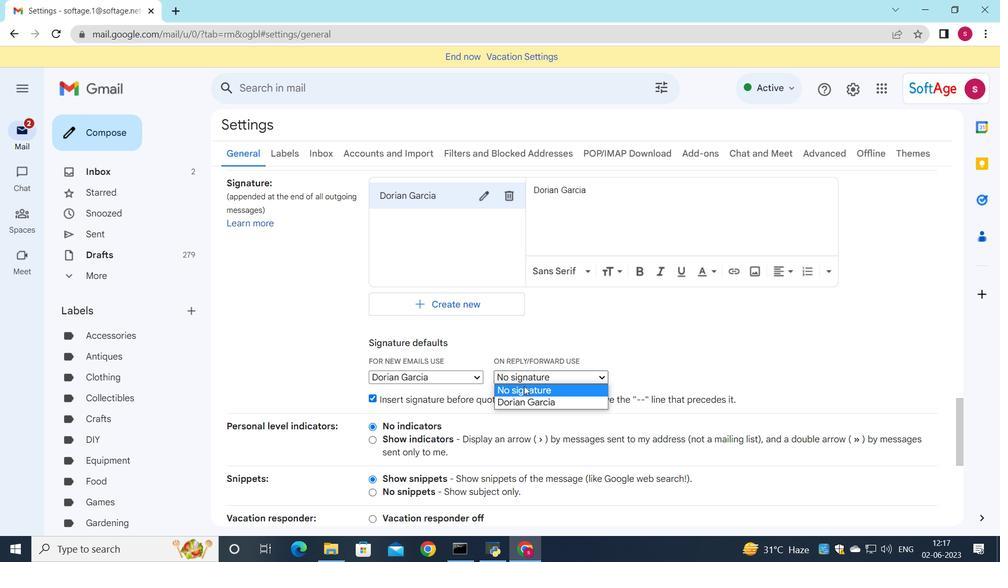 
Action: Mouse pressed left at (522, 396)
Screenshot: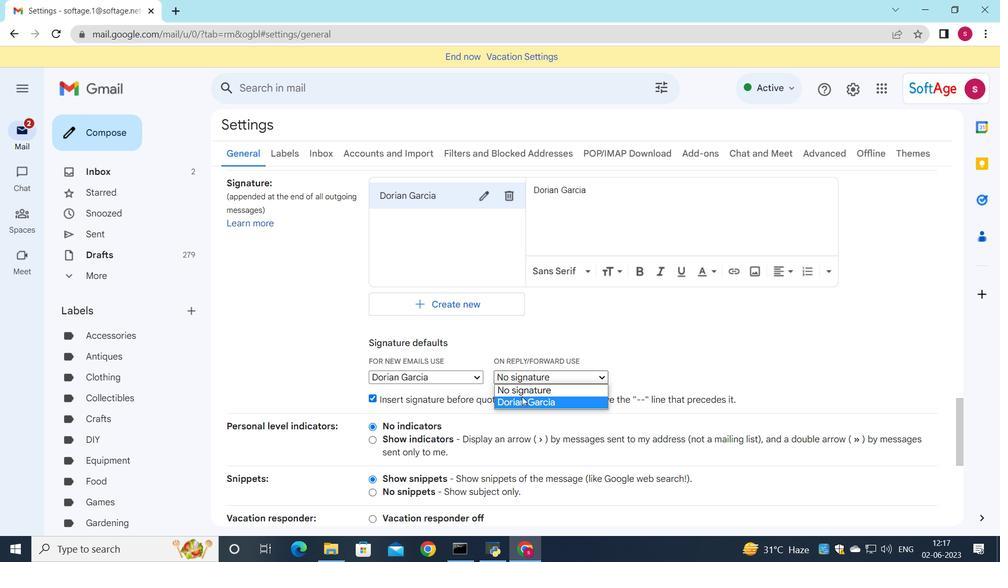 
Action: Mouse moved to (483, 430)
Screenshot: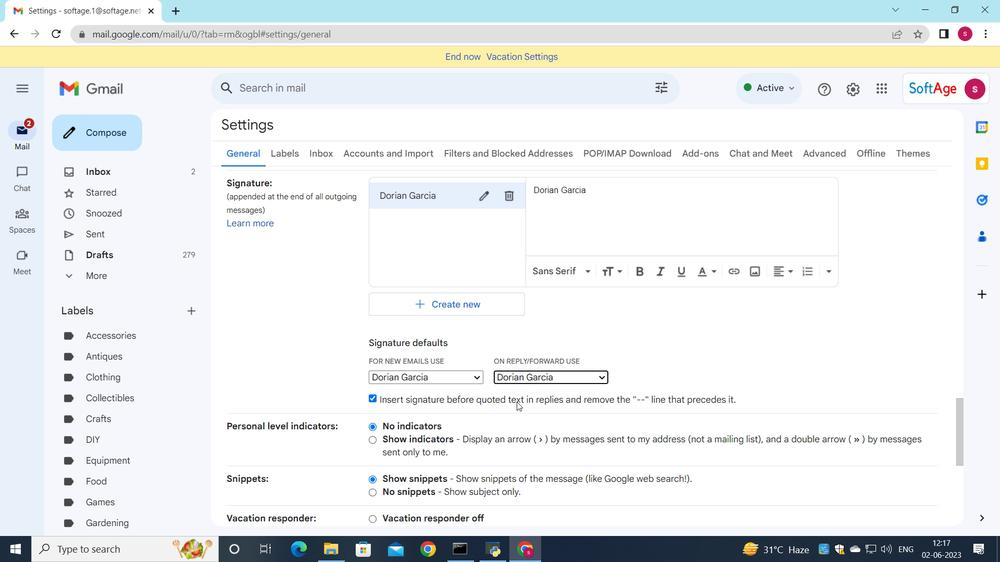 
Action: Mouse scrolled (483, 430) with delta (0, 0)
Screenshot: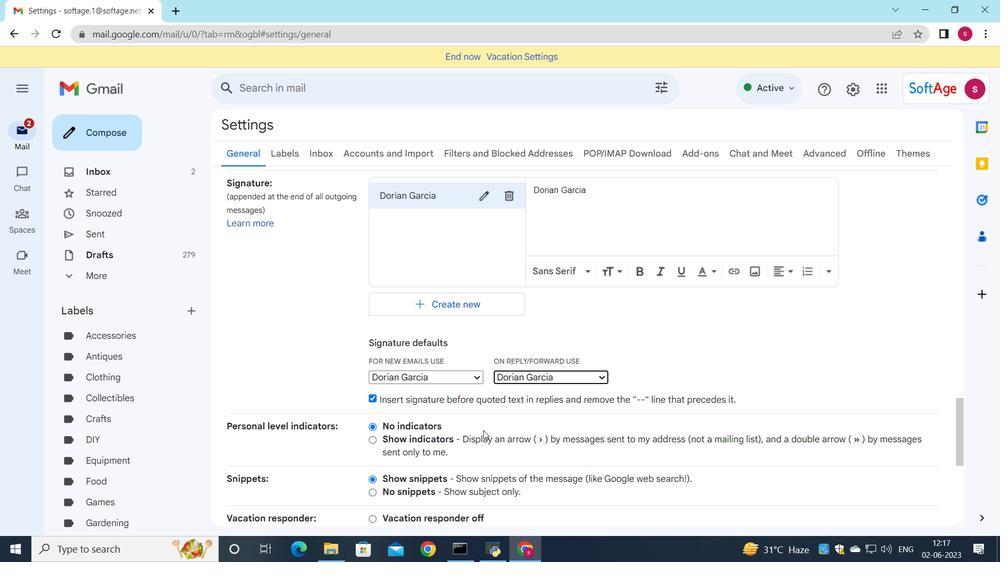 
Action: Mouse scrolled (483, 430) with delta (0, 0)
Screenshot: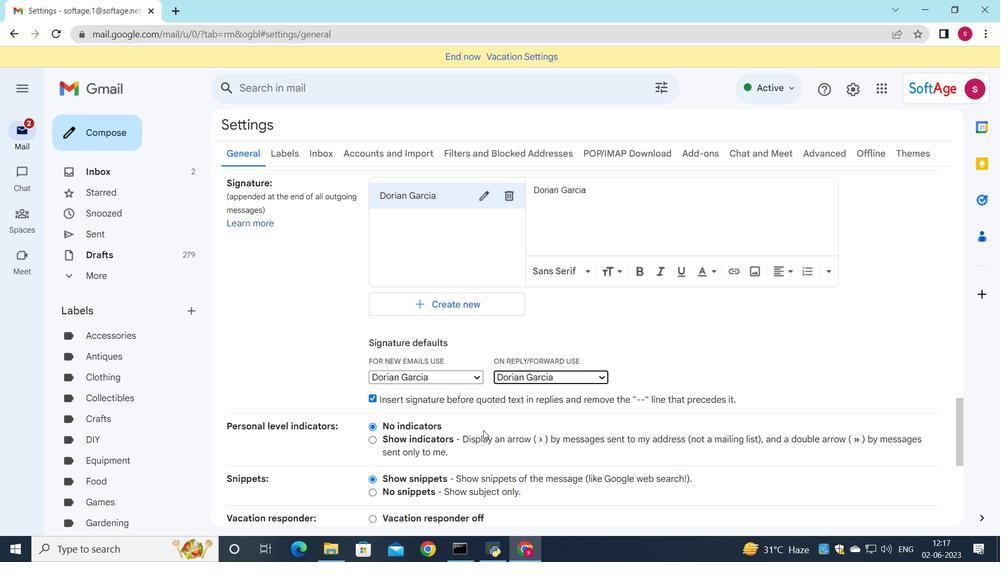 
Action: Mouse scrolled (483, 430) with delta (0, 0)
Screenshot: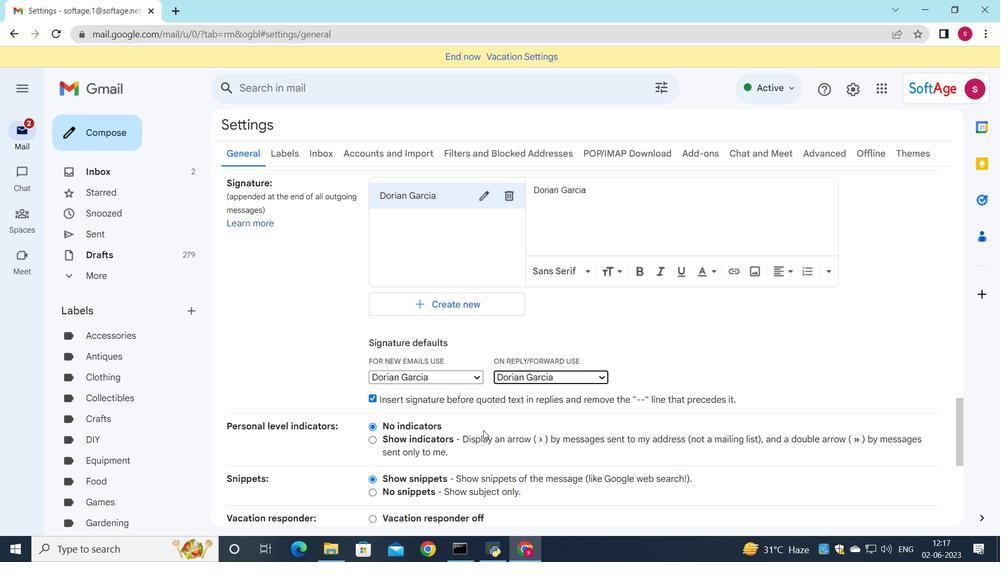 
Action: Mouse scrolled (483, 430) with delta (0, 0)
Screenshot: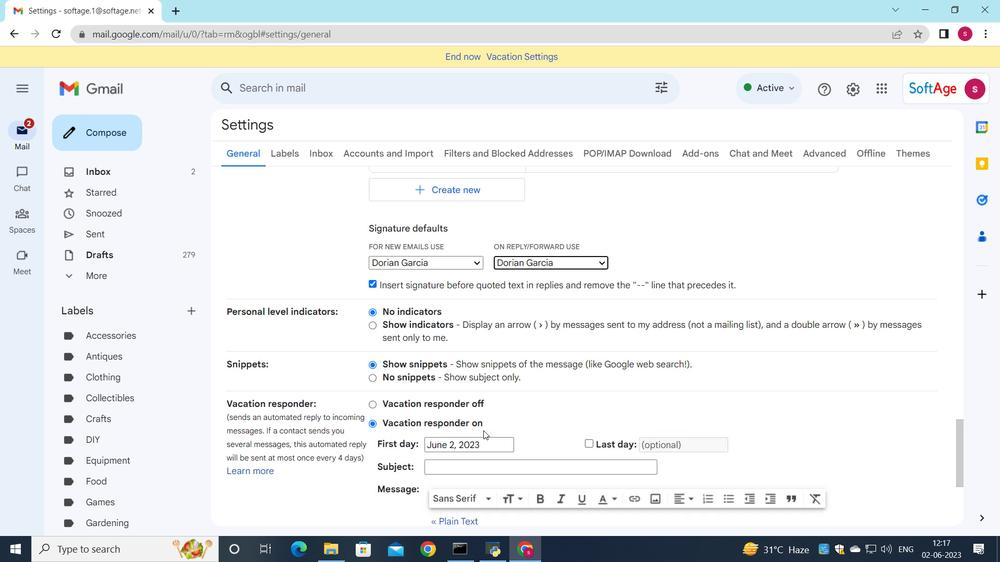 
Action: Mouse moved to (484, 431)
Screenshot: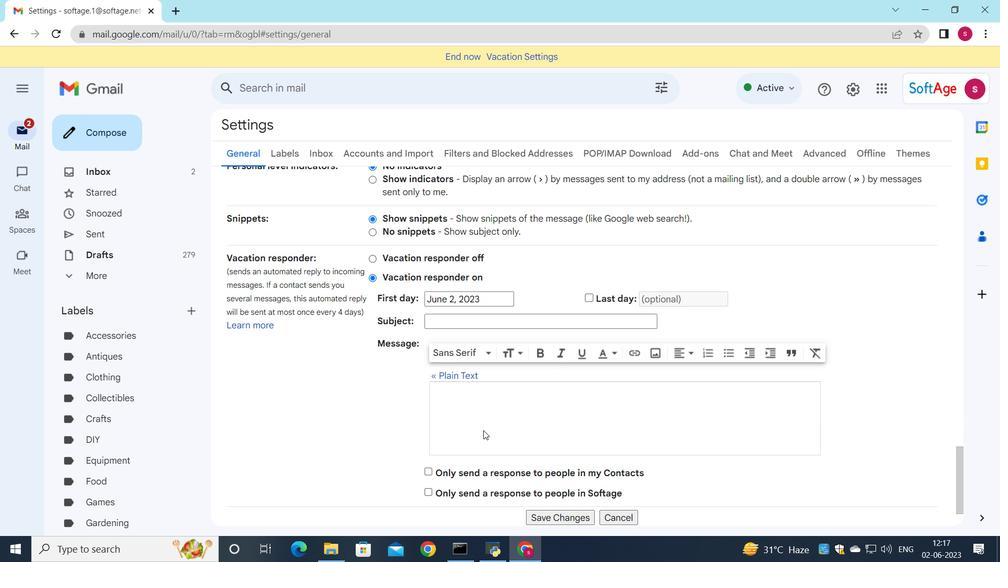 
Action: Mouse scrolled (484, 430) with delta (0, 0)
Screenshot: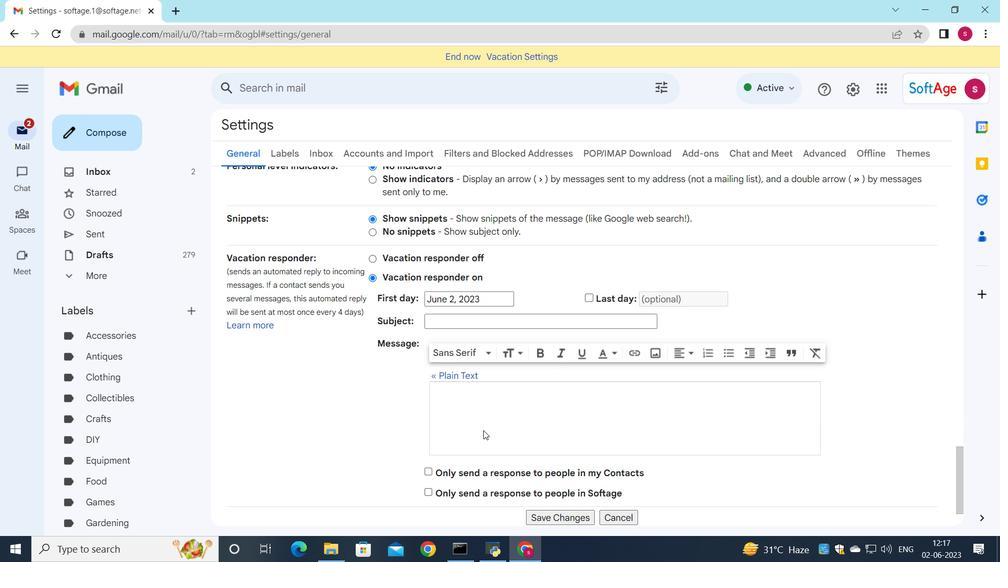 
Action: Mouse moved to (533, 457)
Screenshot: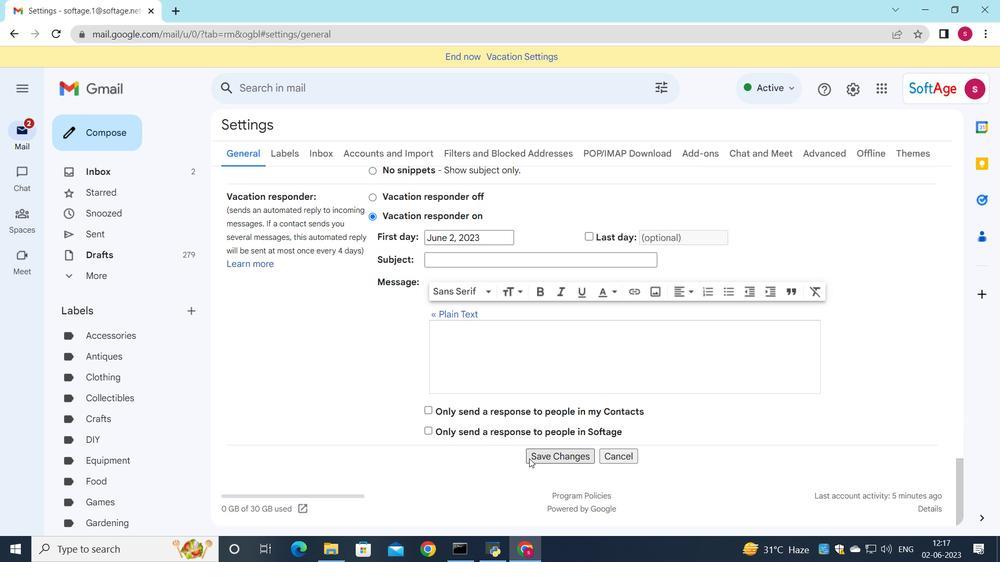 
Action: Mouse pressed left at (533, 457)
Screenshot: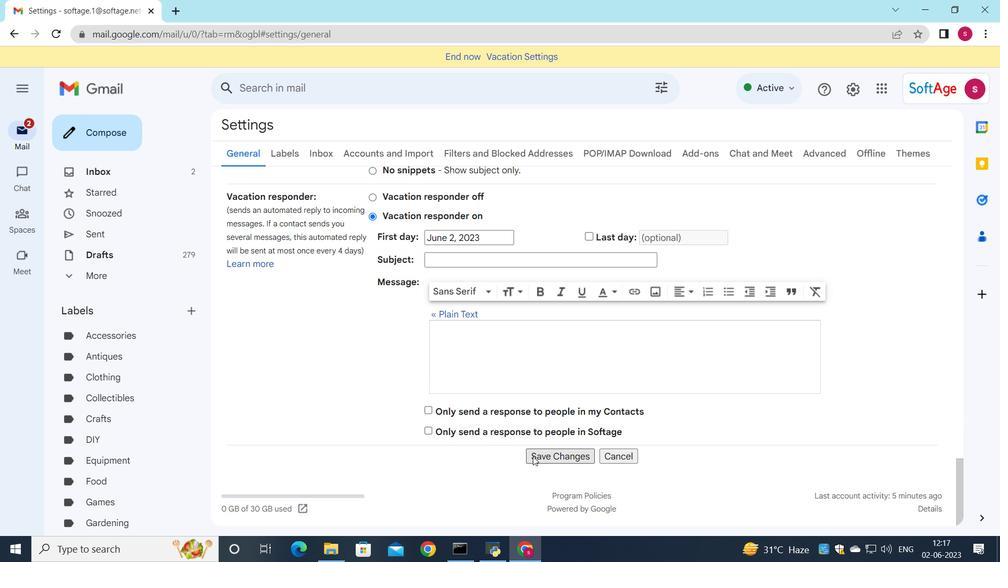 
Action: Mouse moved to (626, 403)
Screenshot: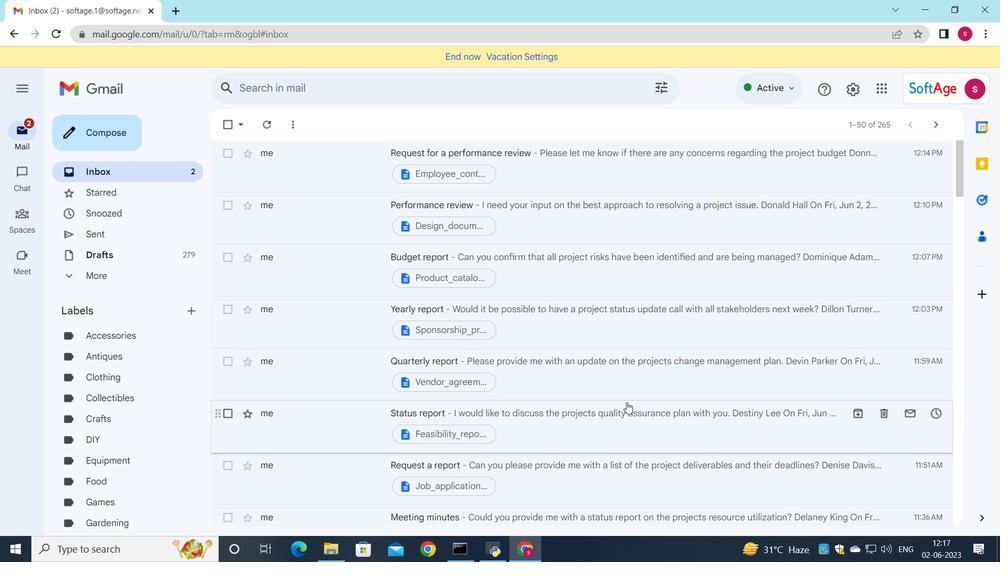 
Action: Mouse pressed left at (626, 403)
Screenshot: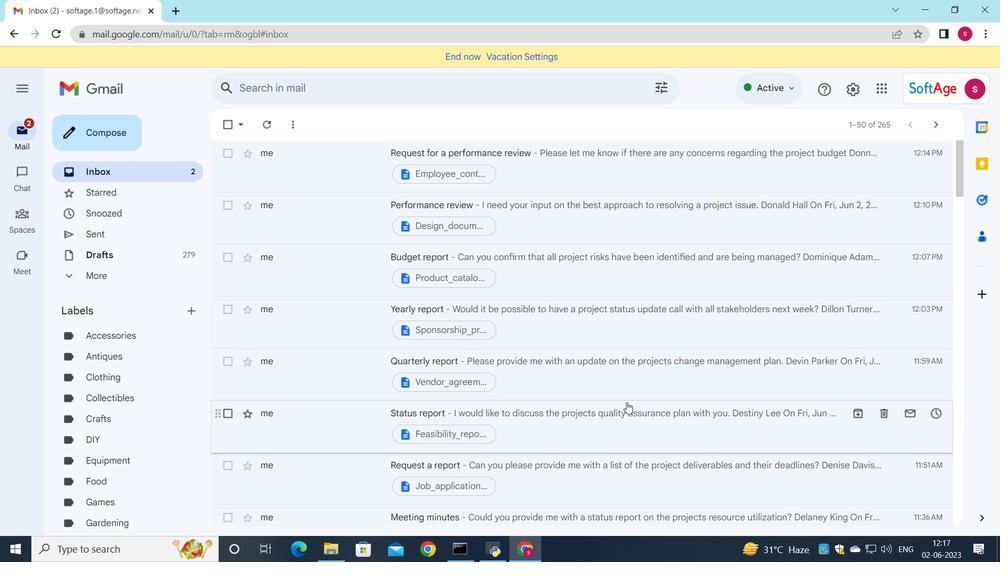 
Action: Mouse moved to (494, 174)
Screenshot: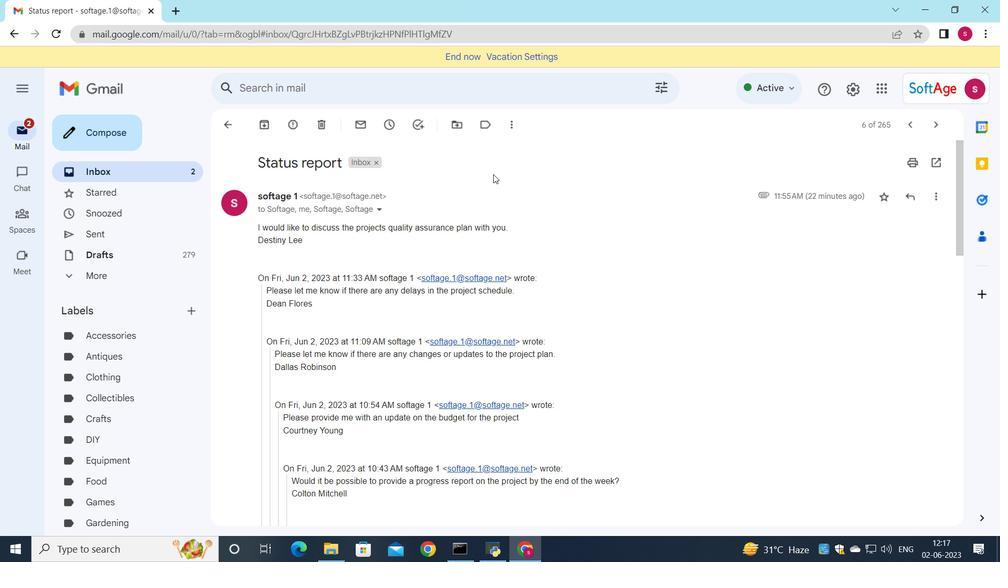 
Action: Mouse scrolled (494, 173) with delta (0, 0)
Screenshot: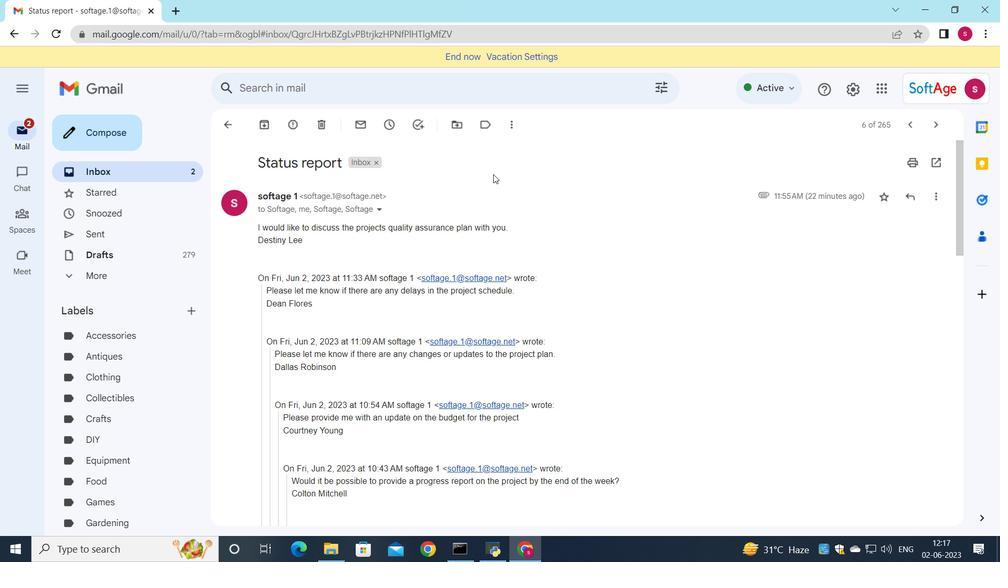 
Action: Mouse moved to (494, 176)
Screenshot: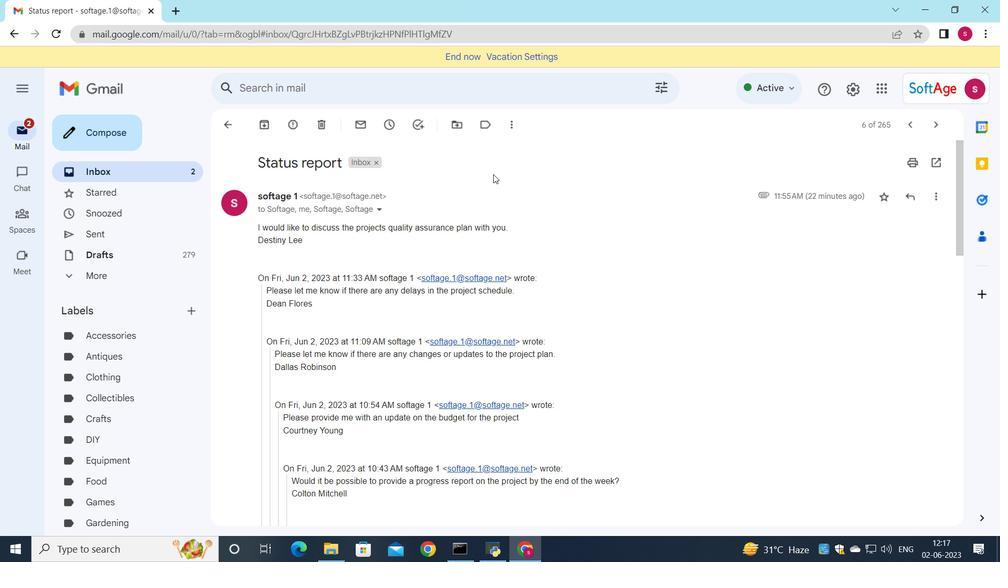 
Action: Mouse scrolled (494, 175) with delta (0, 0)
Screenshot: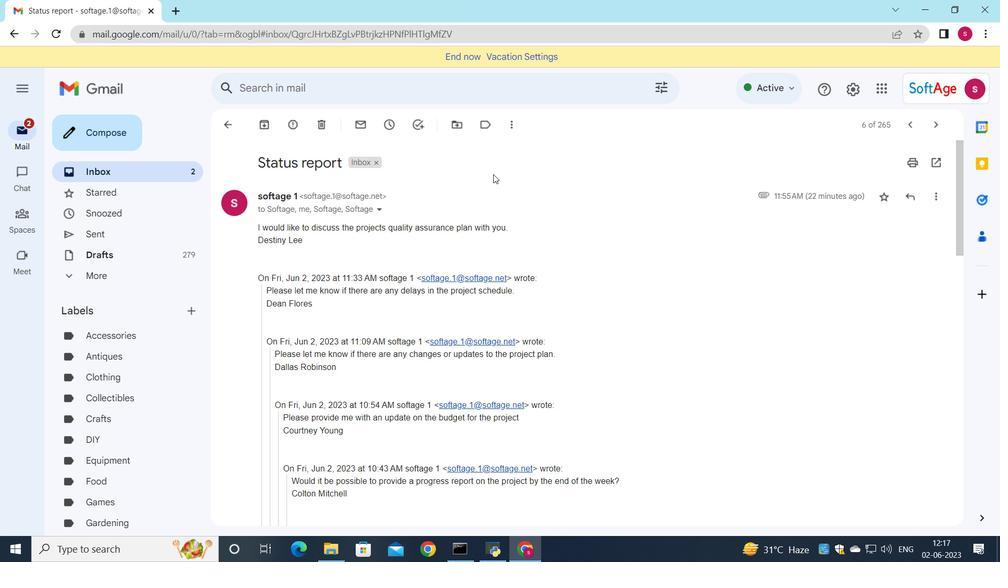 
Action: Mouse moved to (494, 176)
Screenshot: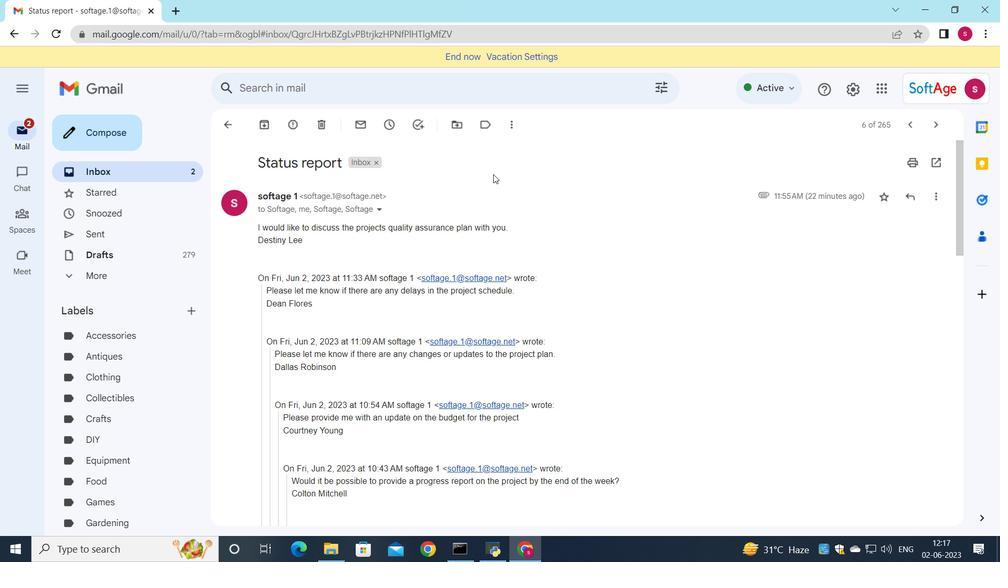 
Action: Mouse scrolled (494, 175) with delta (0, 0)
Screenshot: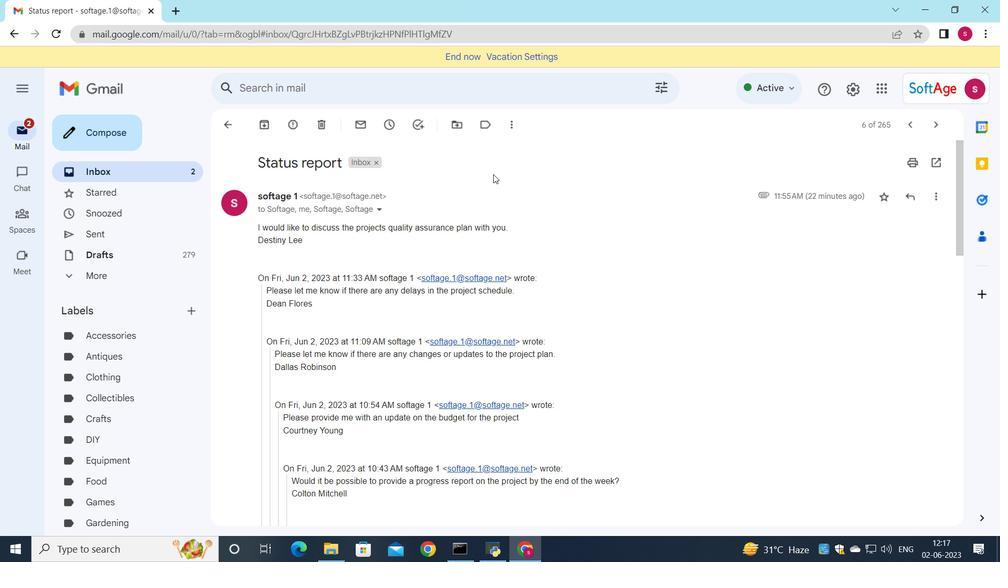 
Action: Mouse scrolled (494, 175) with delta (0, 0)
Screenshot: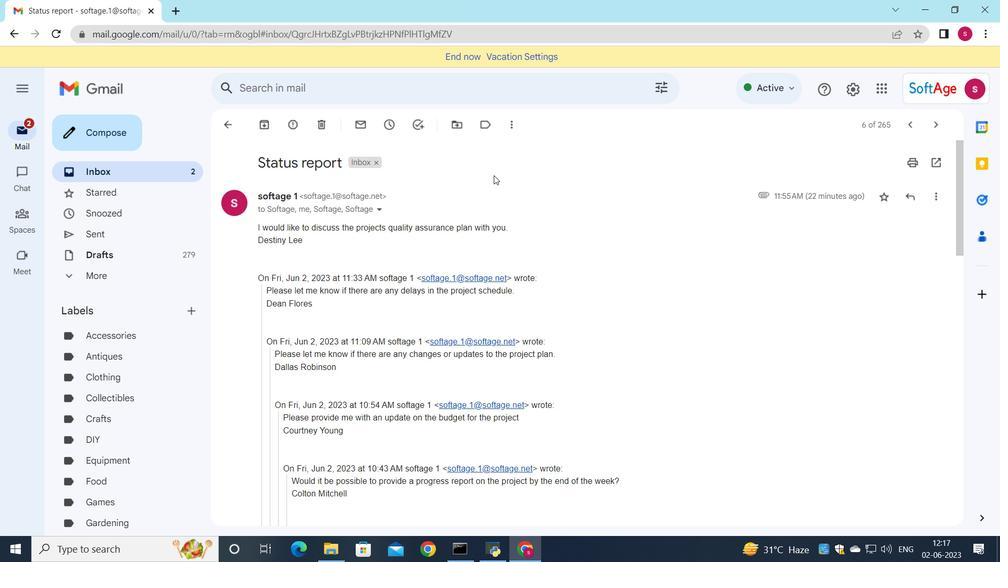 
Action: Mouse moved to (493, 181)
Screenshot: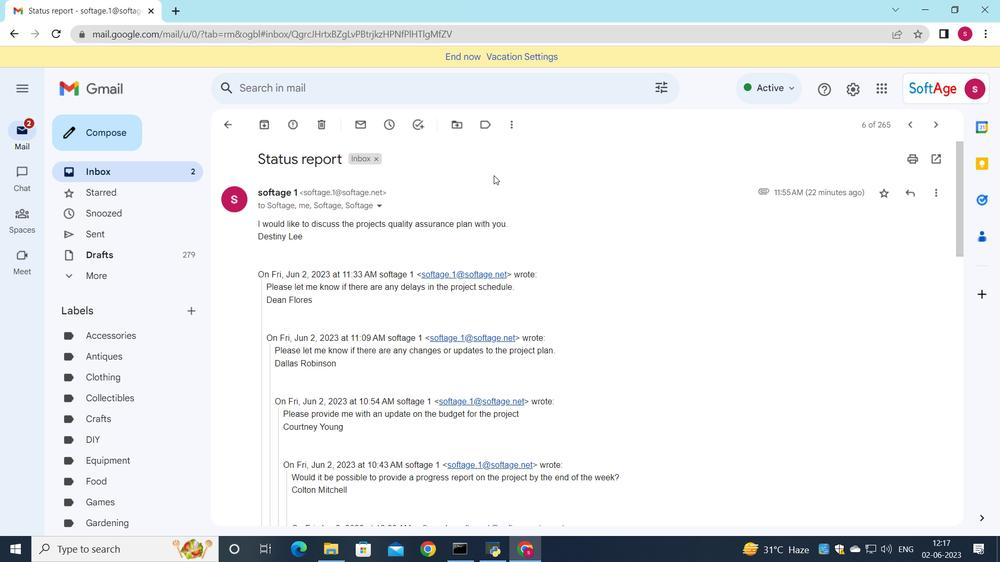 
Action: Mouse scrolled (493, 180) with delta (0, 0)
Screenshot: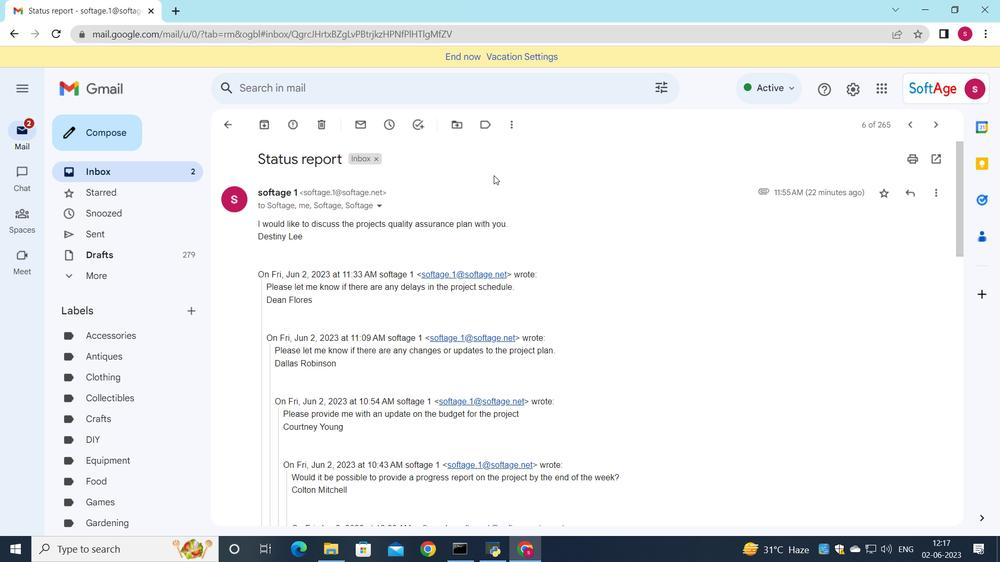 
Action: Mouse moved to (425, 492)
Screenshot: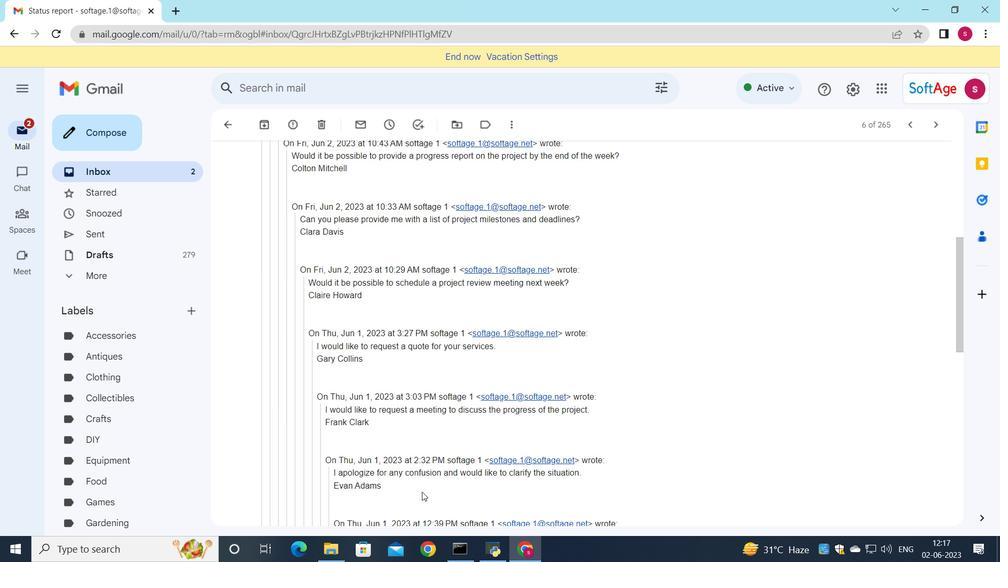 
Action: Mouse scrolled (425, 492) with delta (0, 0)
Screenshot: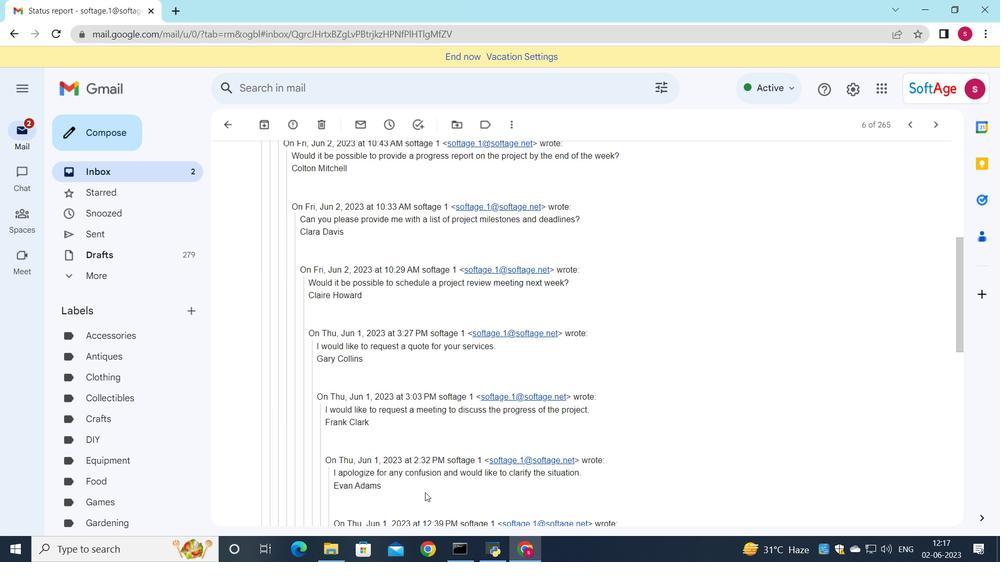 
Action: Mouse scrolled (425, 492) with delta (0, 0)
Screenshot: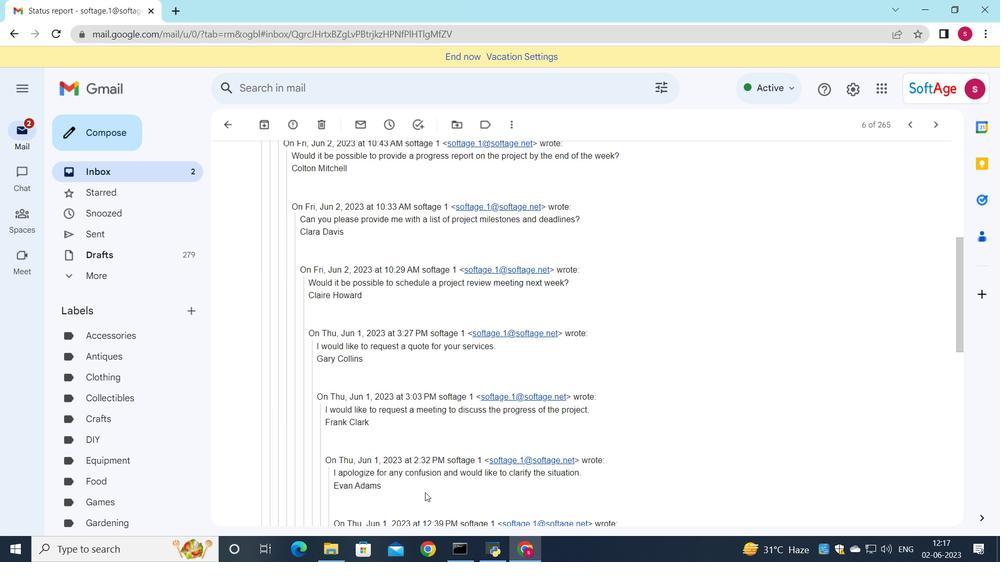 
Action: Mouse scrolled (425, 492) with delta (0, 0)
Screenshot: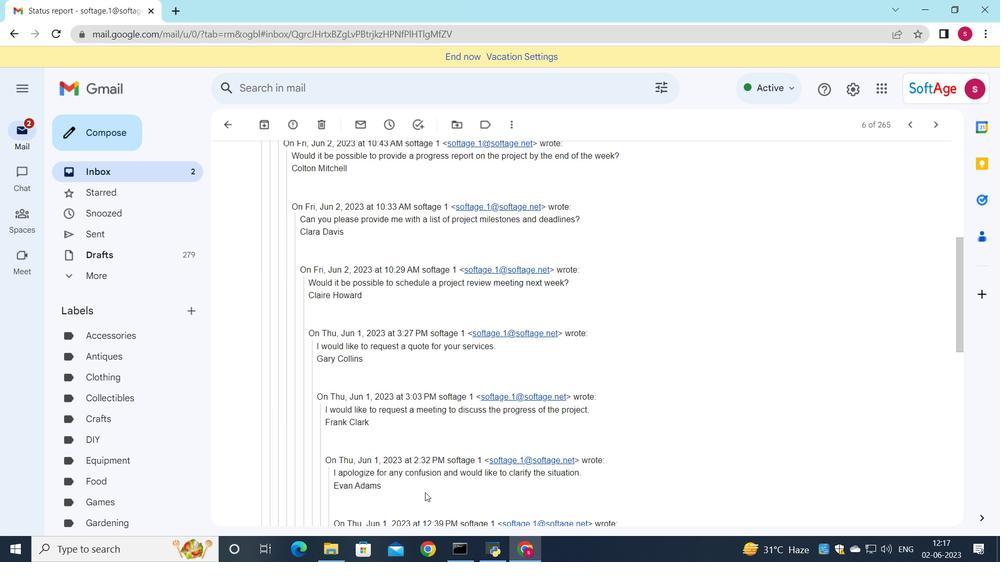 
Action: Mouse moved to (426, 492)
Screenshot: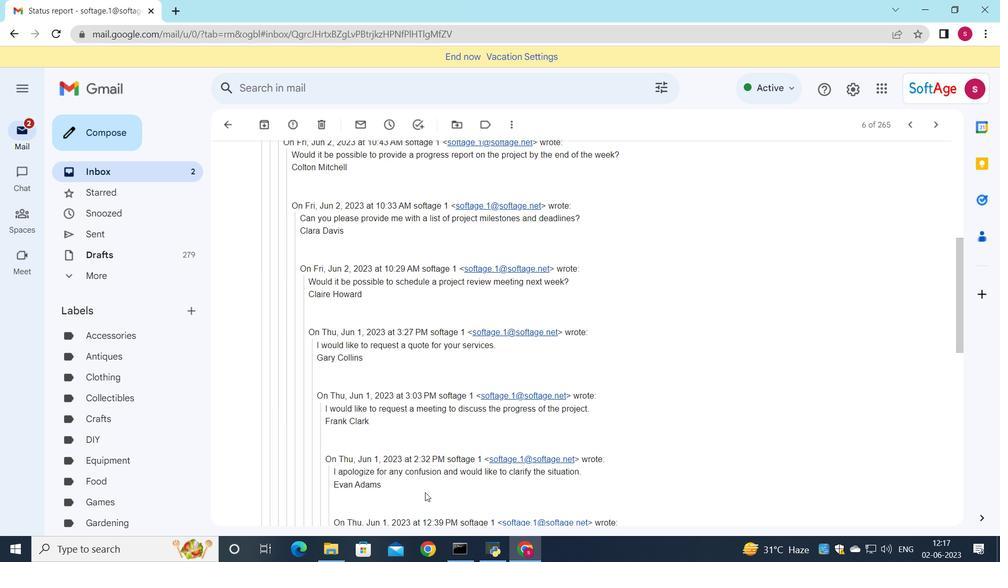
Action: Mouse scrolled (426, 491) with delta (0, 0)
Screenshot: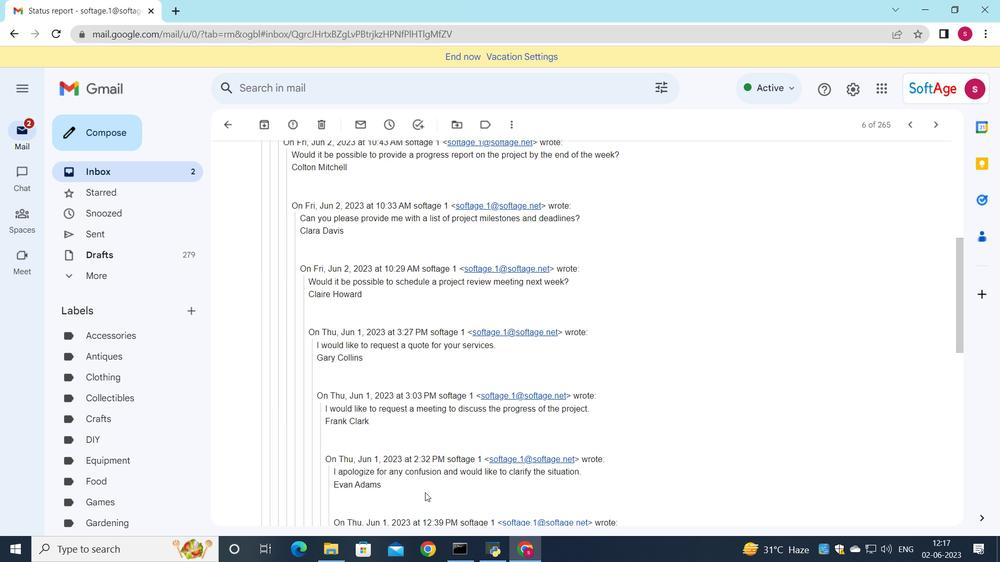 
Action: Mouse moved to (418, 497)
Screenshot: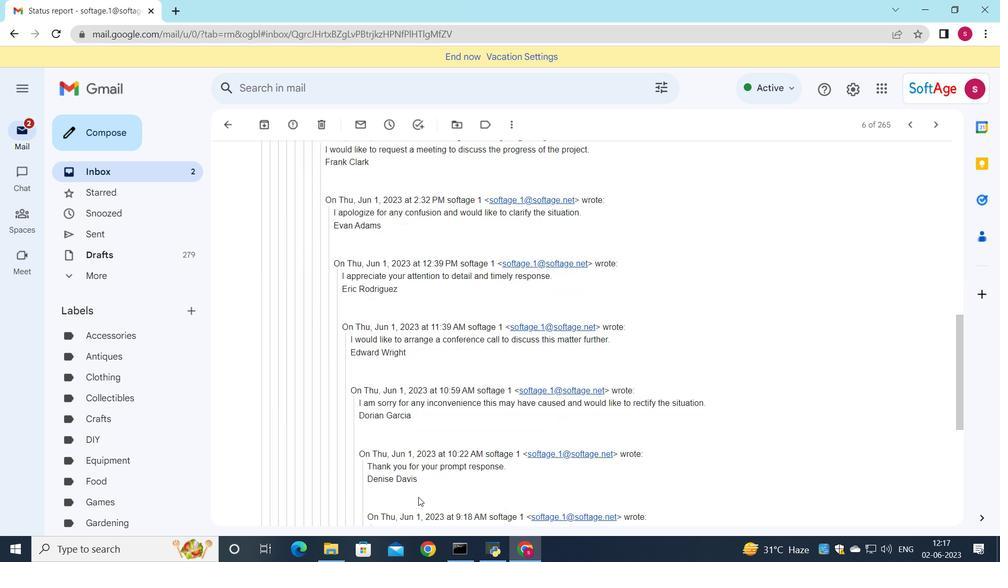 
Action: Mouse scrolled (418, 496) with delta (0, 0)
Screenshot: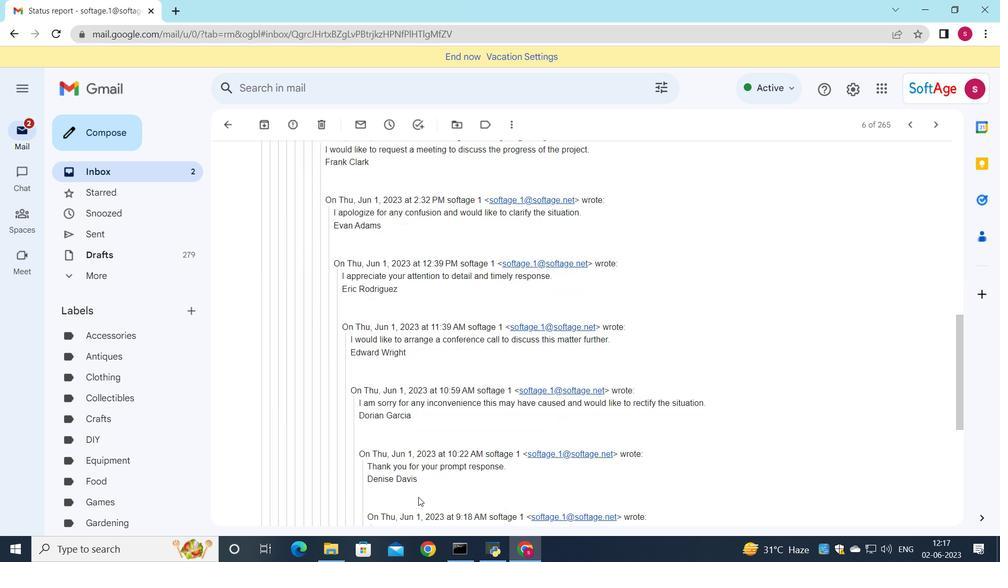 
Action: Mouse moved to (418, 497)
Screenshot: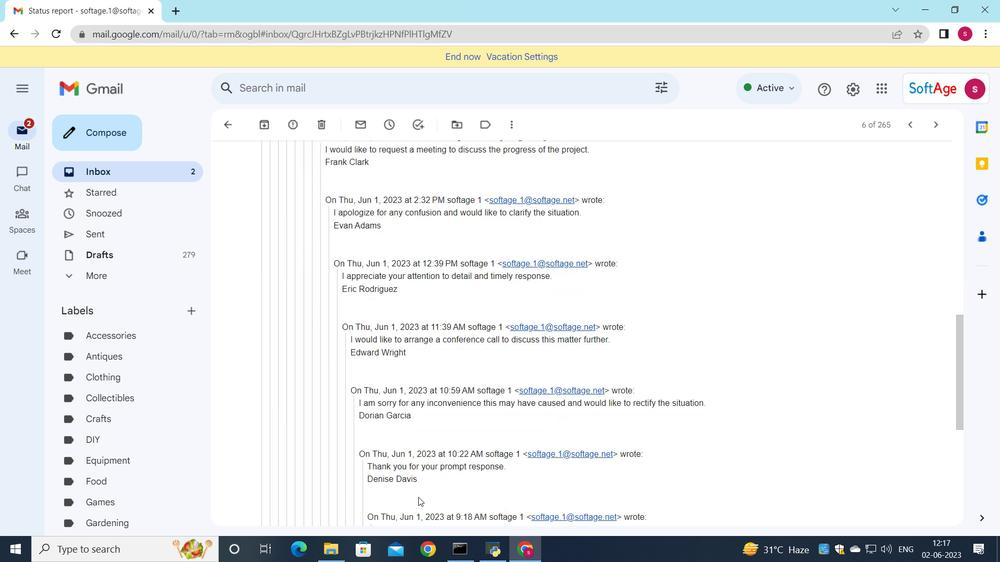 
Action: Mouse scrolled (418, 497) with delta (0, 0)
Screenshot: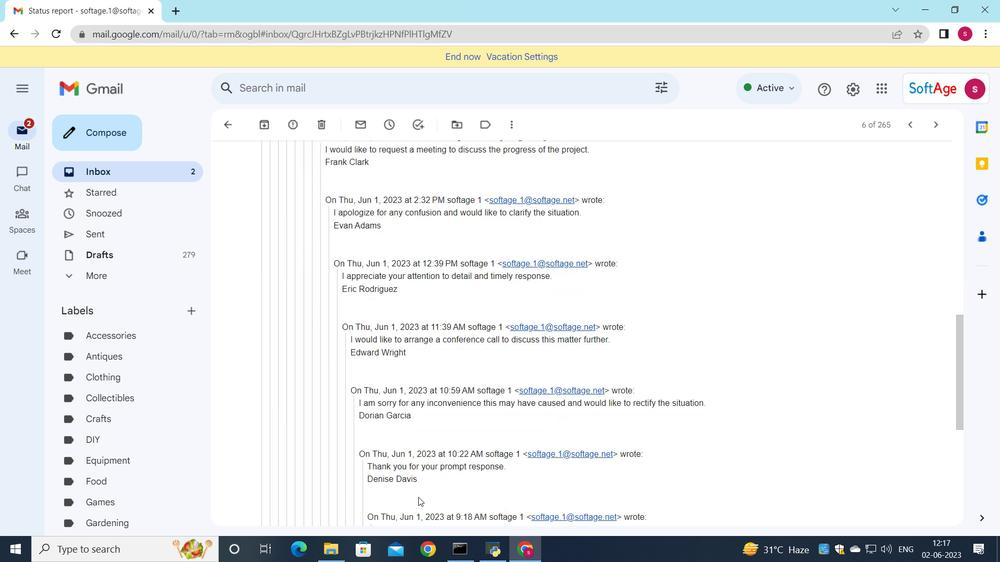 
Action: Mouse scrolled (418, 497) with delta (0, 0)
Screenshot: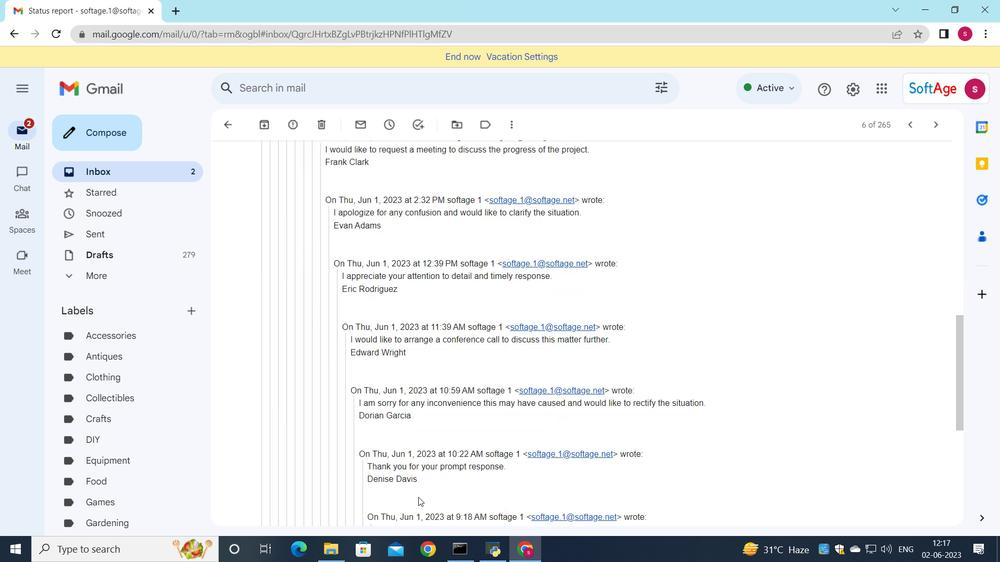 
Action: Mouse moved to (413, 502)
Screenshot: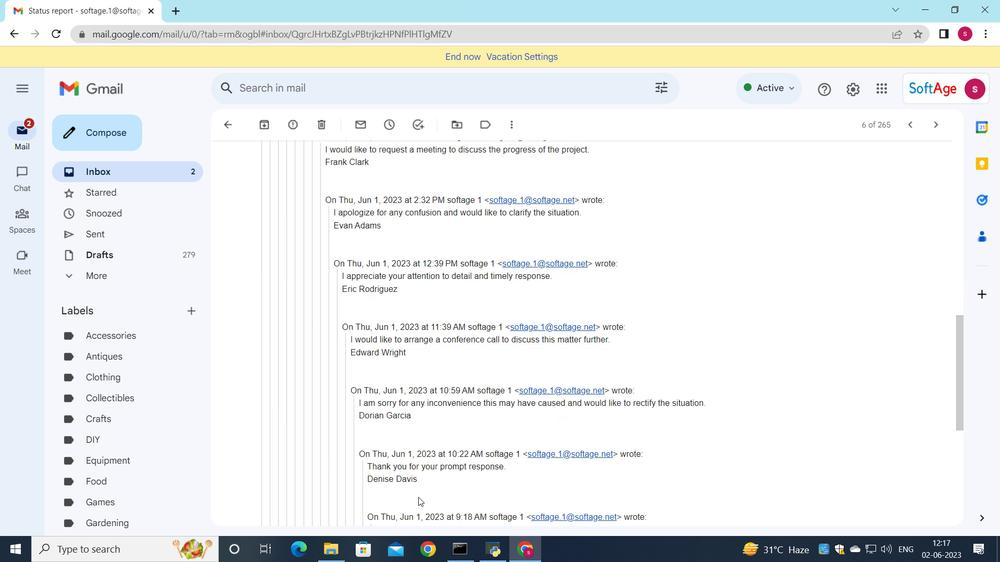 
Action: Mouse scrolled (413, 502) with delta (0, 0)
Screenshot: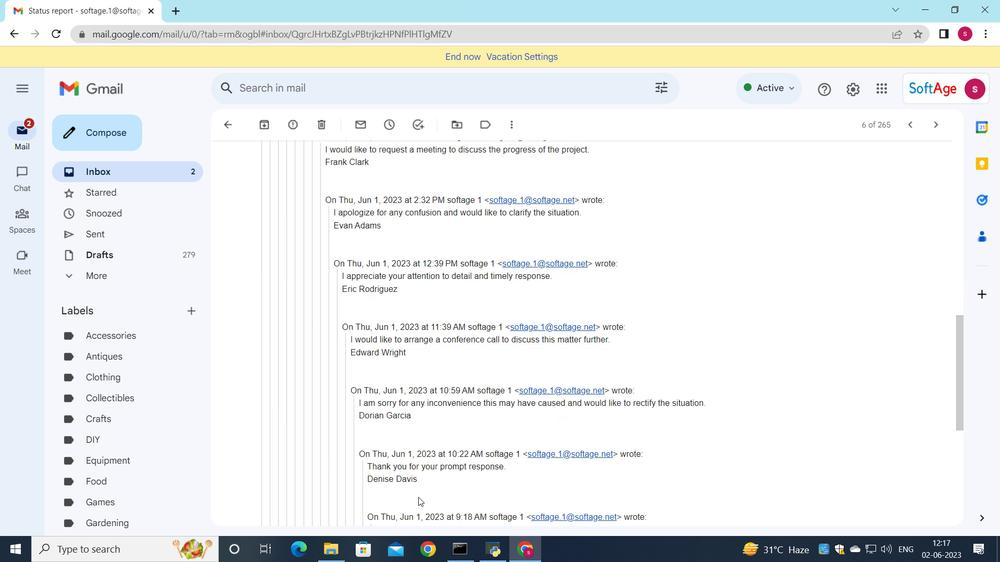 
Action: Mouse moved to (292, 525)
Screenshot: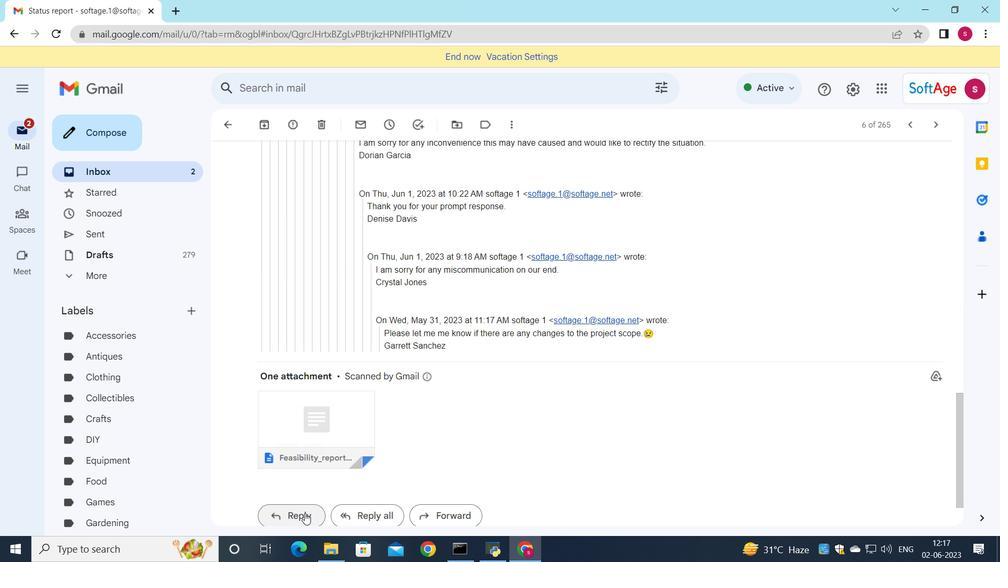 
Action: Mouse pressed left at (292, 525)
Screenshot: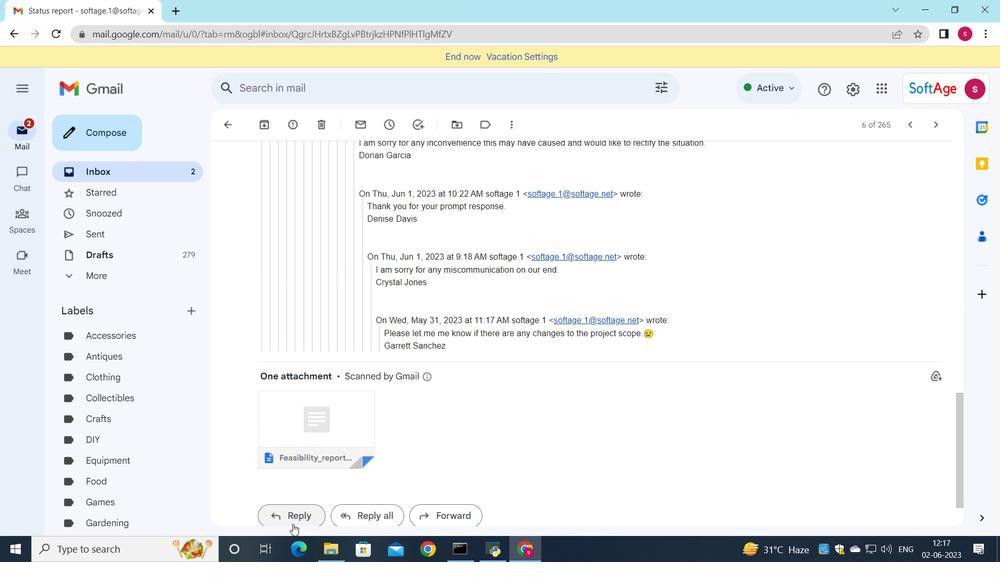 
Action: Mouse moved to (283, 379)
Screenshot: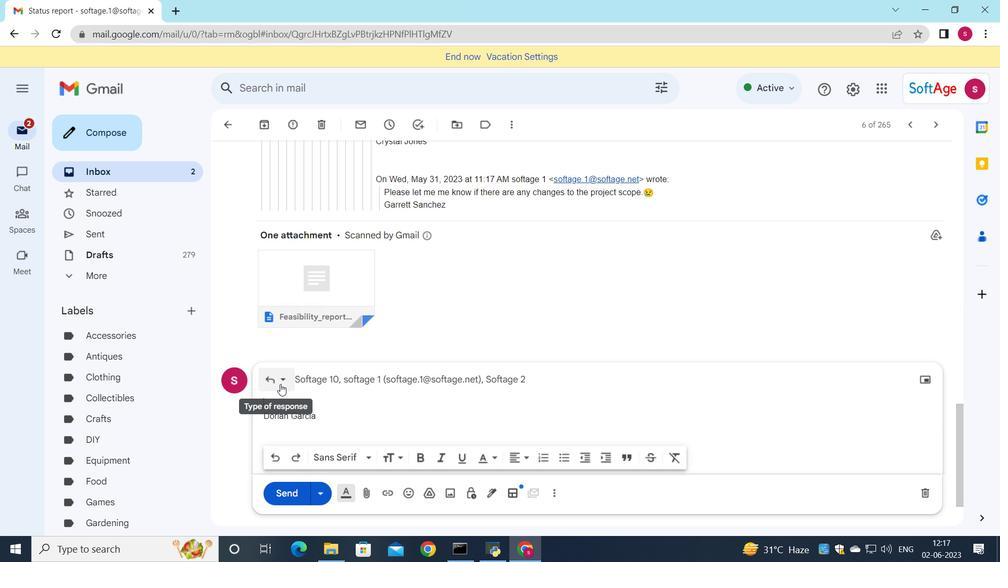
Action: Mouse pressed left at (283, 379)
Screenshot: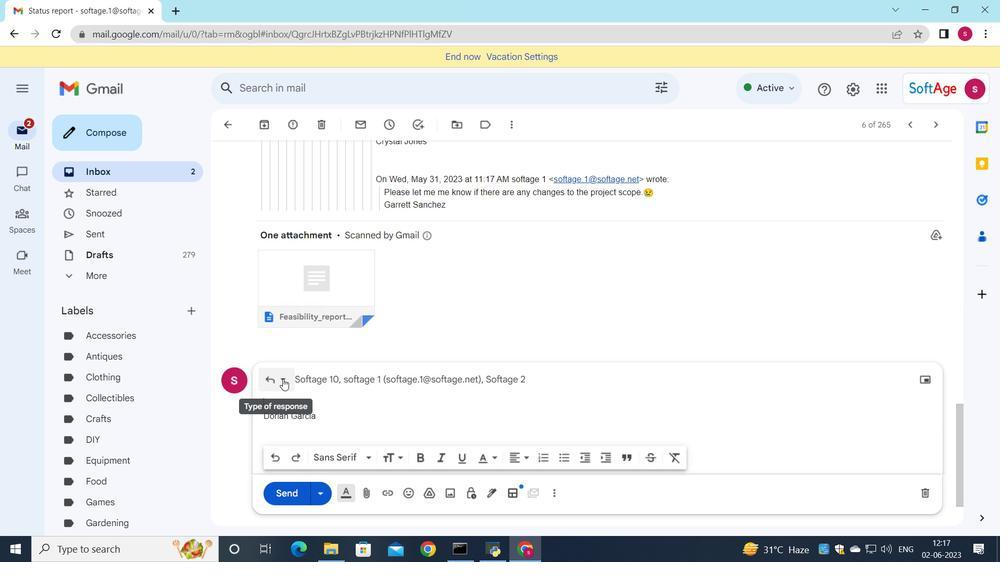 
Action: Mouse moved to (318, 476)
Screenshot: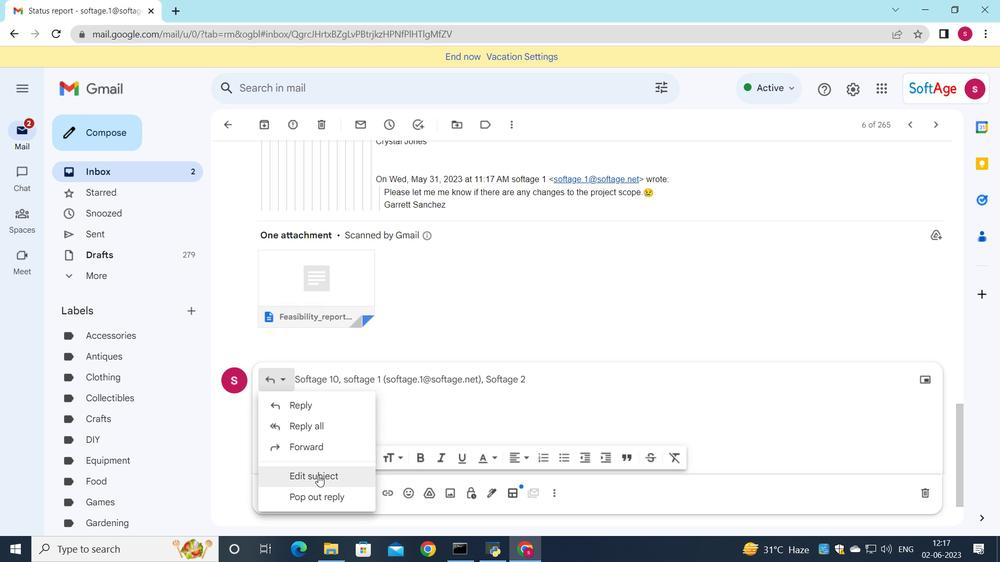 
Action: Mouse pressed left at (318, 476)
Screenshot: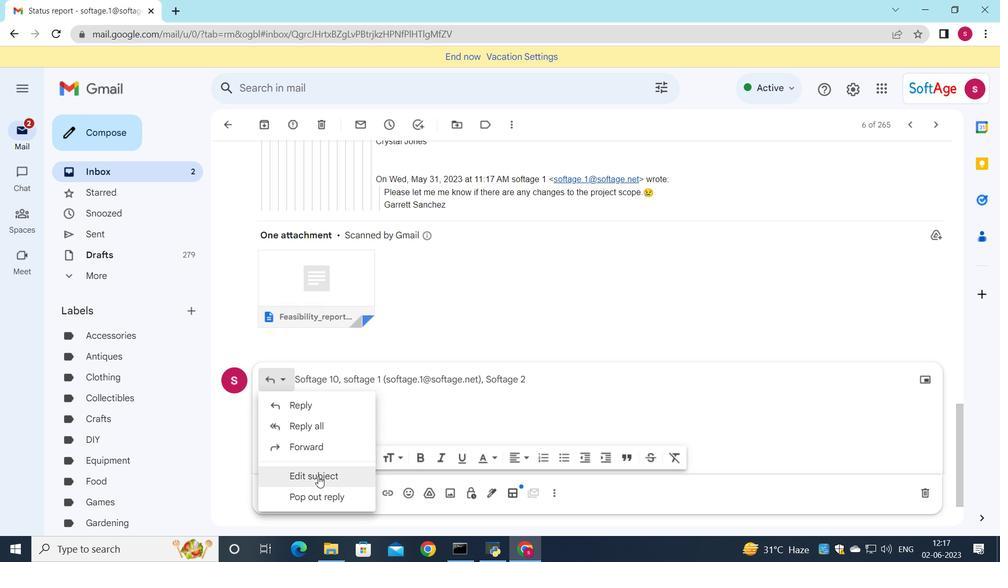 
Action: Mouse moved to (739, 214)
Screenshot: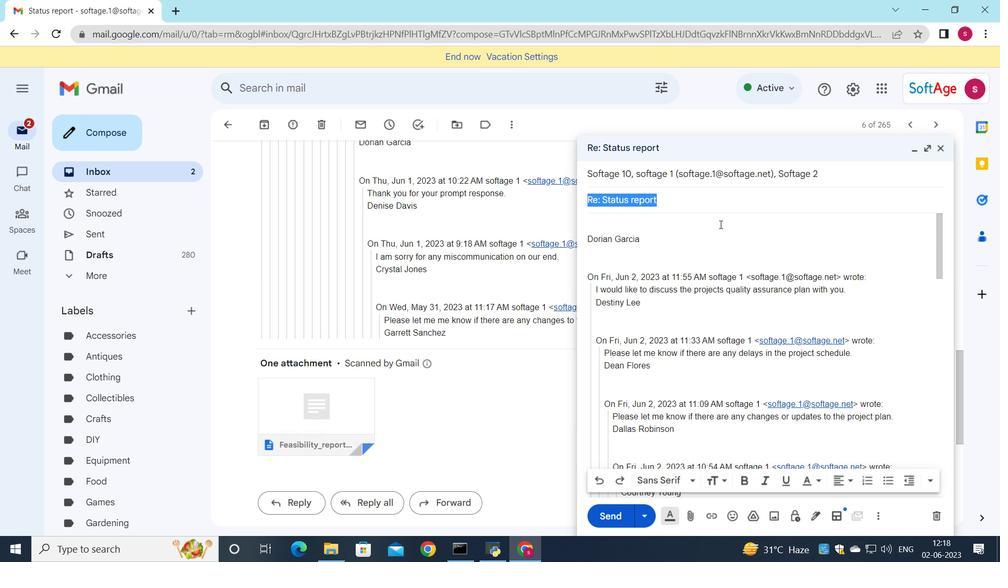 
Action: Key pressed <Key.shift>Request<Key.space>for<Key.space>time<Key.space>off
Screenshot: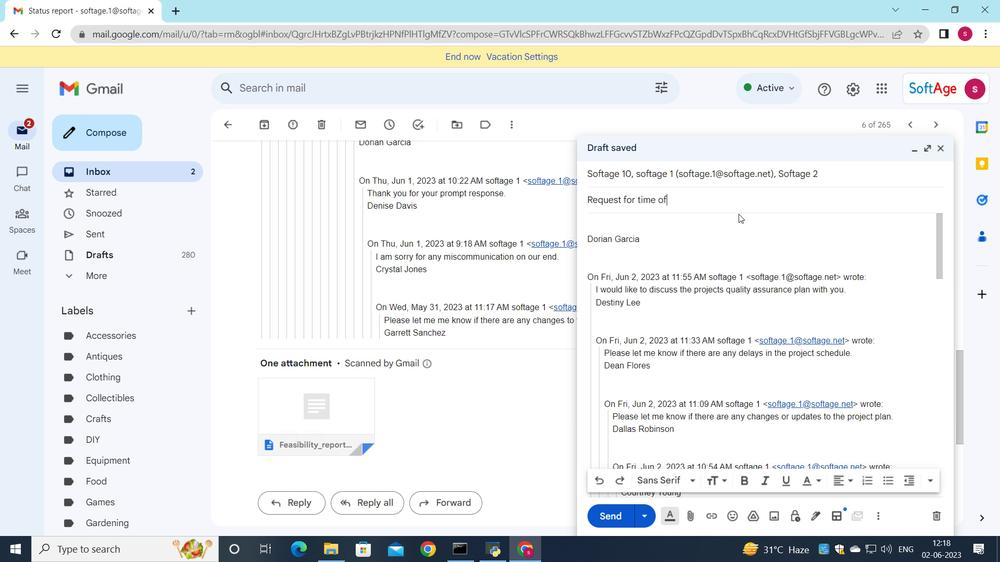 
Action: Mouse moved to (606, 221)
Screenshot: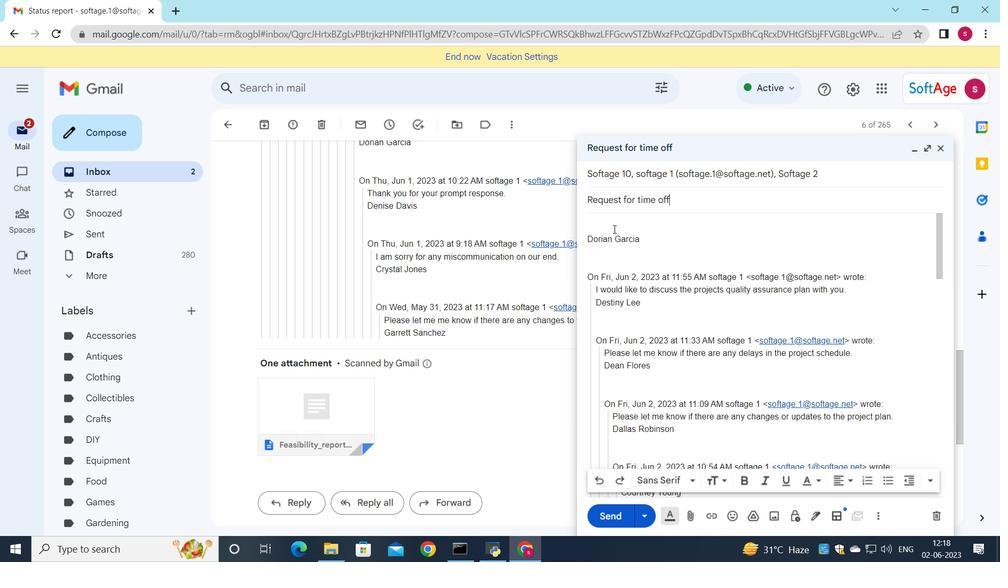 
Action: Mouse pressed left at (606, 221)
Screenshot: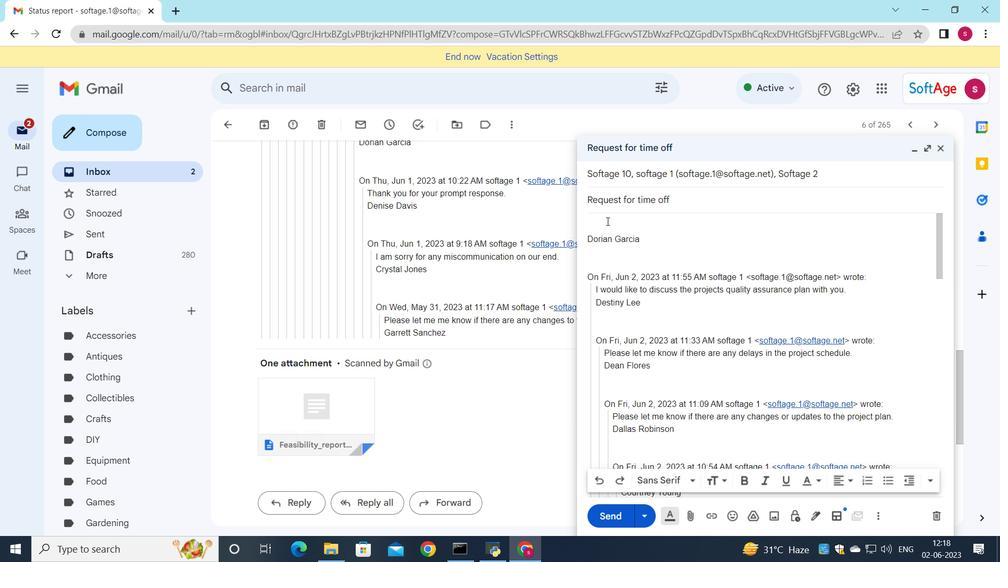 
Action: Key pressed <Key.shift>Could<Key.space>you<Key.space>provide<Key.space>me<Key.space>with<Key.space>a<Key.space>list<Key.space>of<Key.space>the<Key.space>projecy<Key.backspace>ts<Key.space>critical<Key.space>success<Key.space>factors<Key.shift_r><Key.shift_r><Key.shift_r><Key.shift_r><Key.shift_r><Key.shift_r><Key.shift_r><Key.shift_r><Key.shift_r><Key.shift_r><Key.shift_r><Key.shift_r><Key.shift_r><Key.shift_r><Key.shift_r><Key.shift_r><Key.shift_r><Key.shift_r><Key.shift_r><Key.shift_r>?
Screenshot: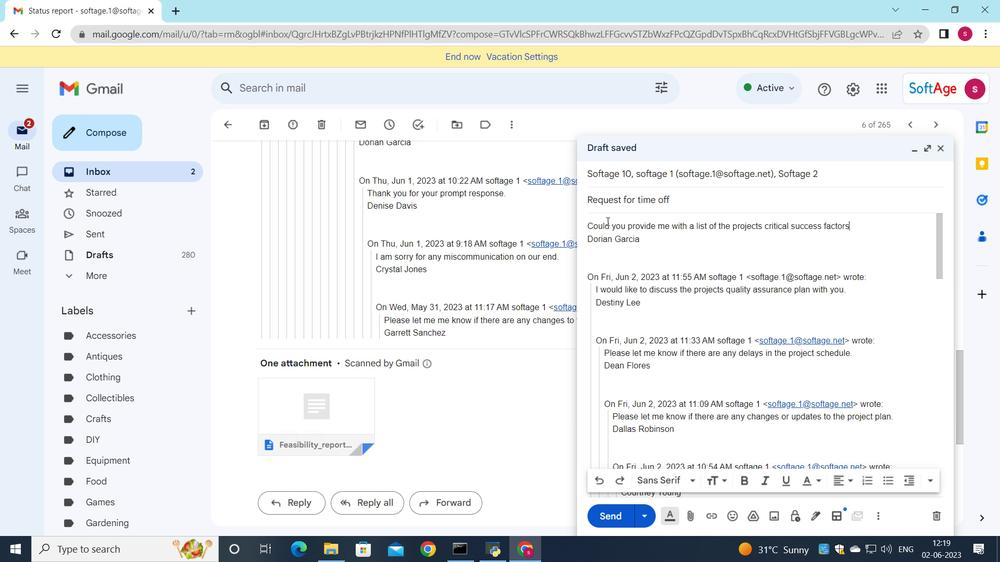 
Action: Mouse moved to (854, 175)
Screenshot: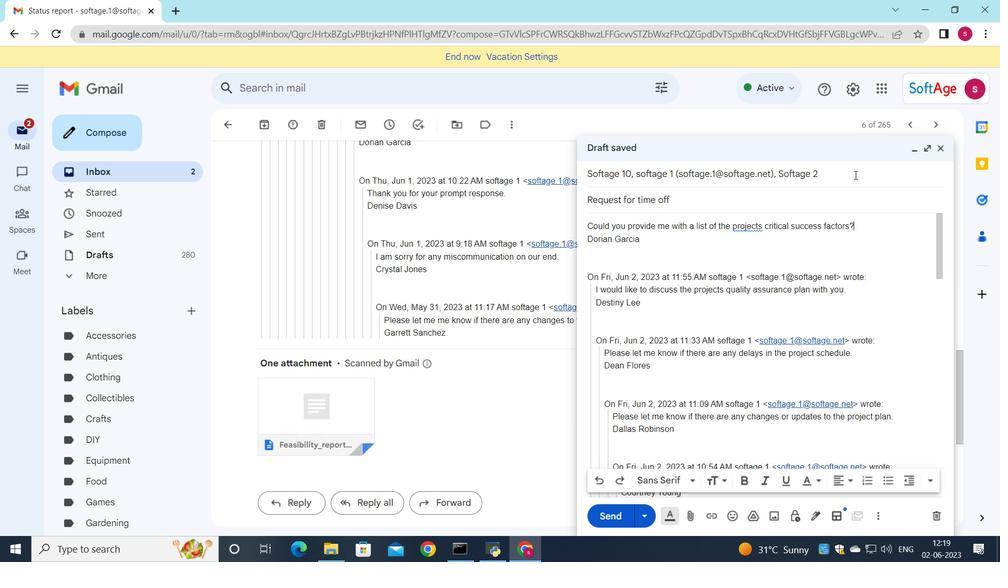 
Action: Mouse pressed left at (854, 175)
Screenshot: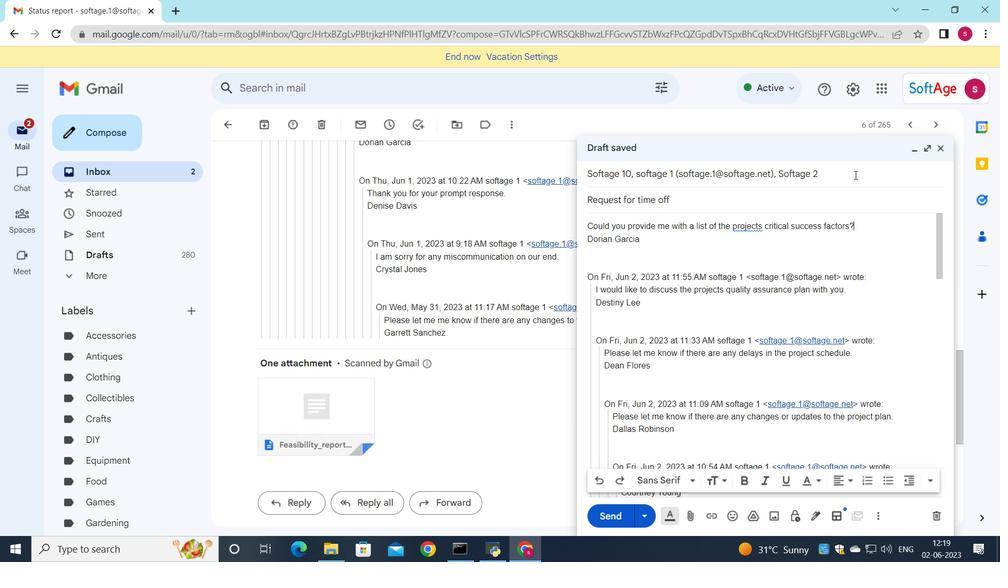 
Action: Mouse moved to (913, 192)
Screenshot: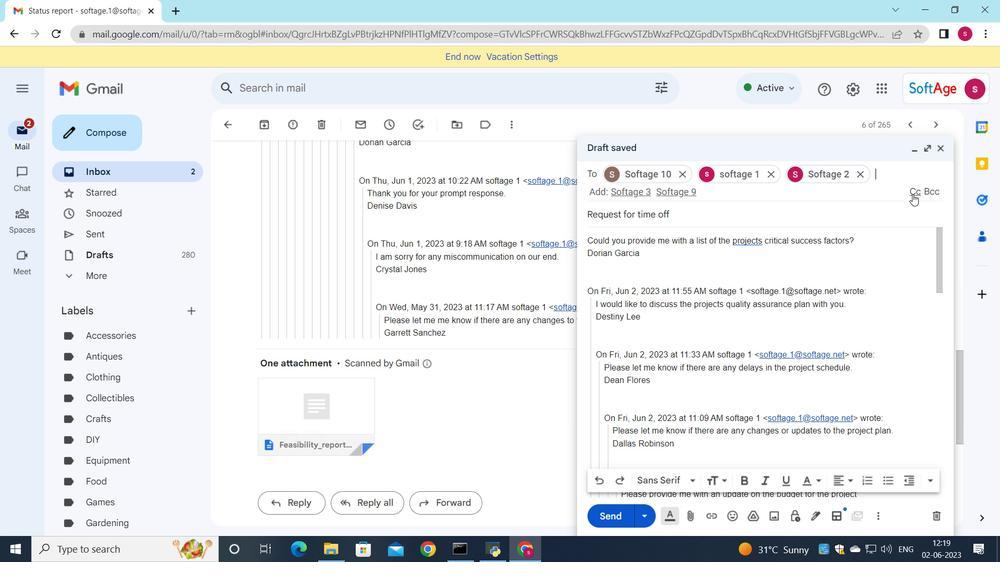 
Action: Mouse pressed left at (913, 192)
Screenshot: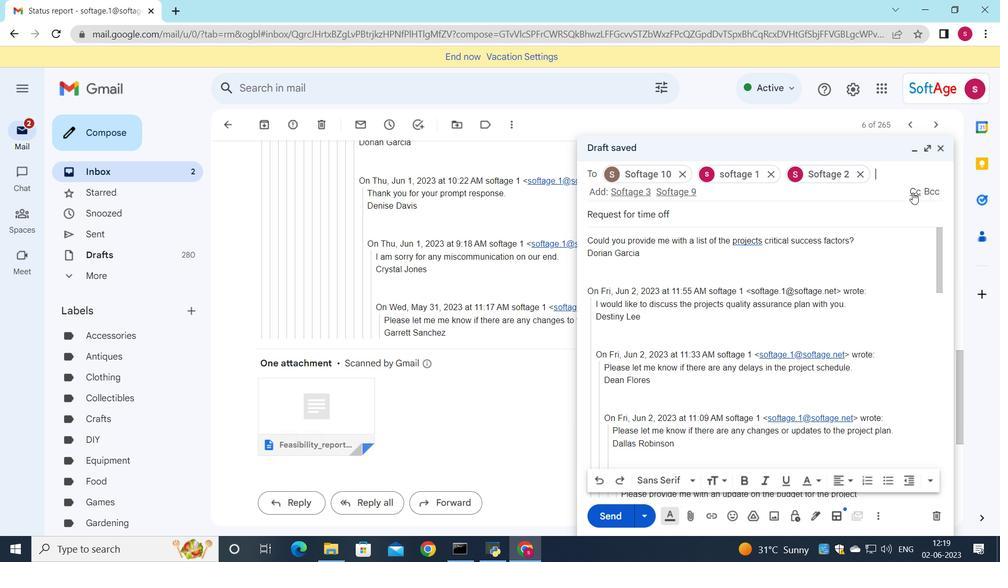 
Action: Mouse moved to (846, 229)
Screenshot: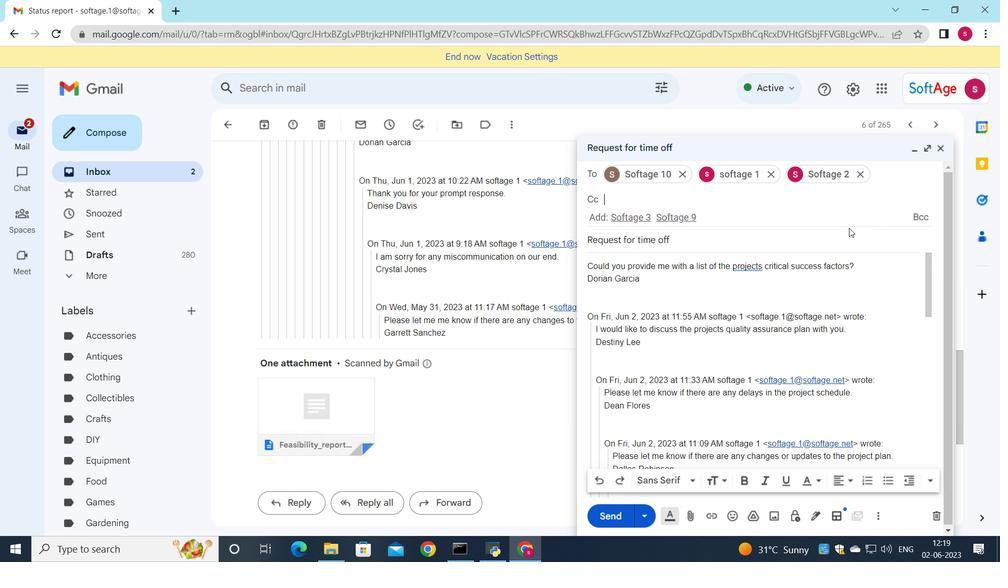 
Action: Key pressed softage.8
Screenshot: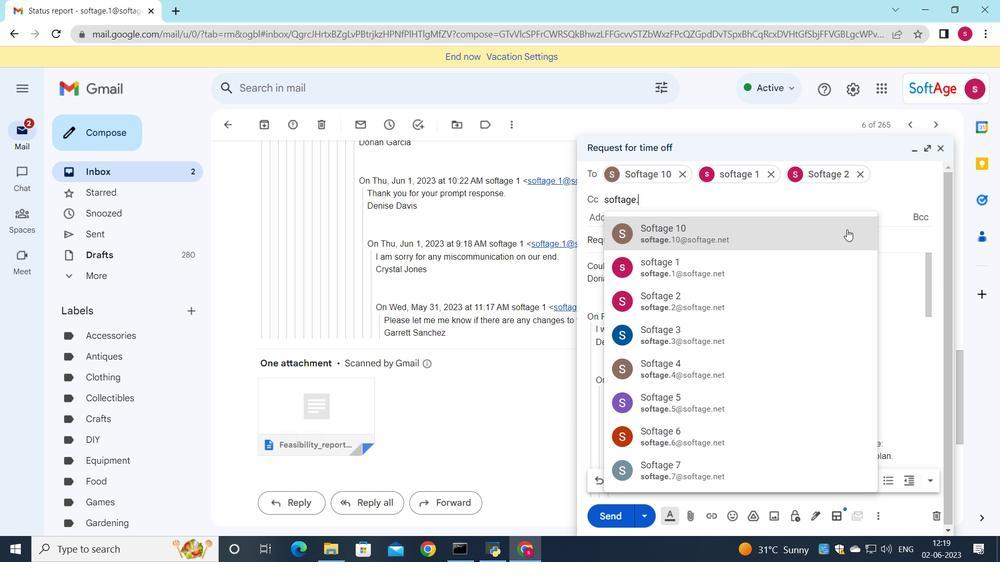 
Action: Mouse pressed left at (846, 229)
Screenshot: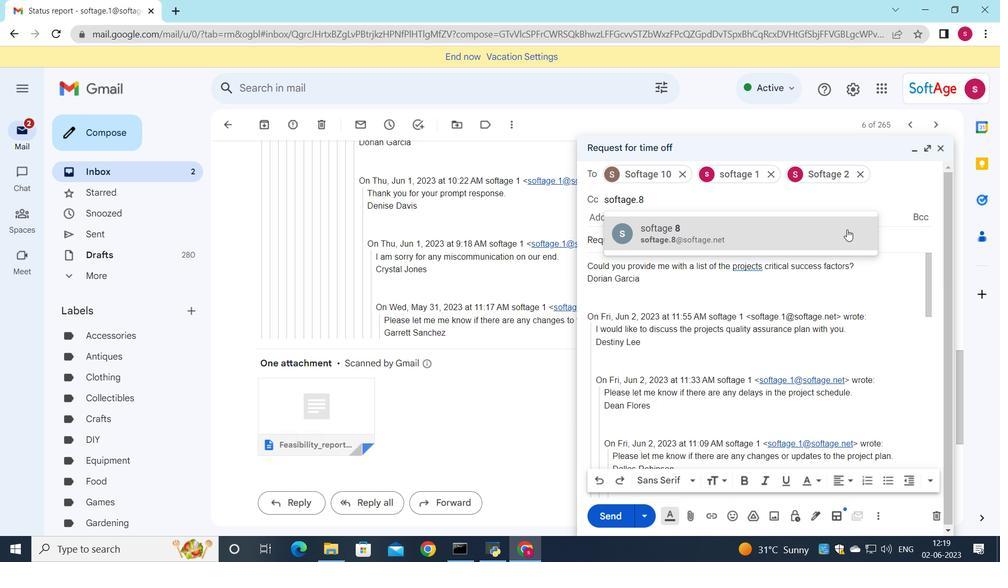 
Action: Mouse moved to (736, 297)
Screenshot: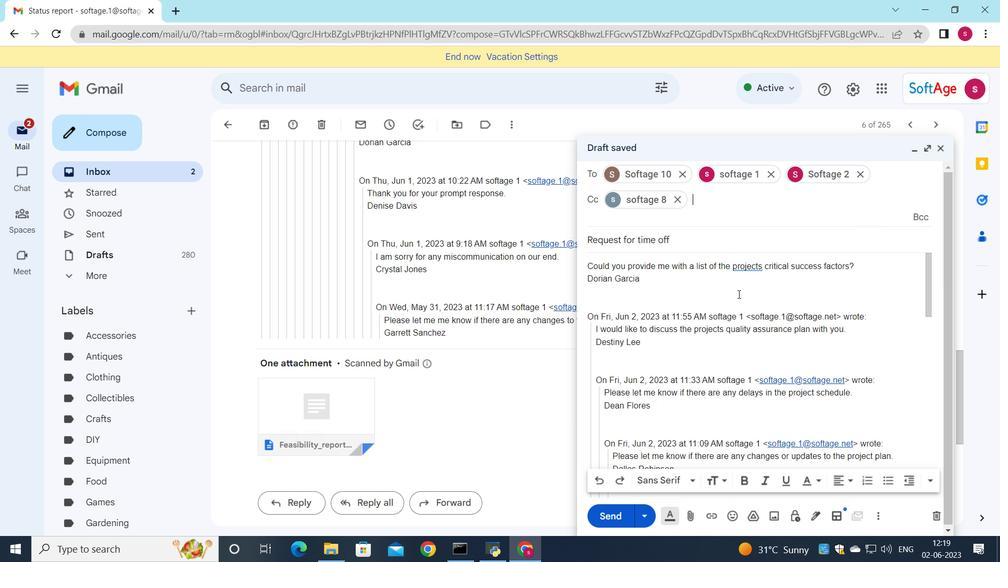 
Action: Mouse scrolled (736, 296) with delta (0, 0)
Screenshot: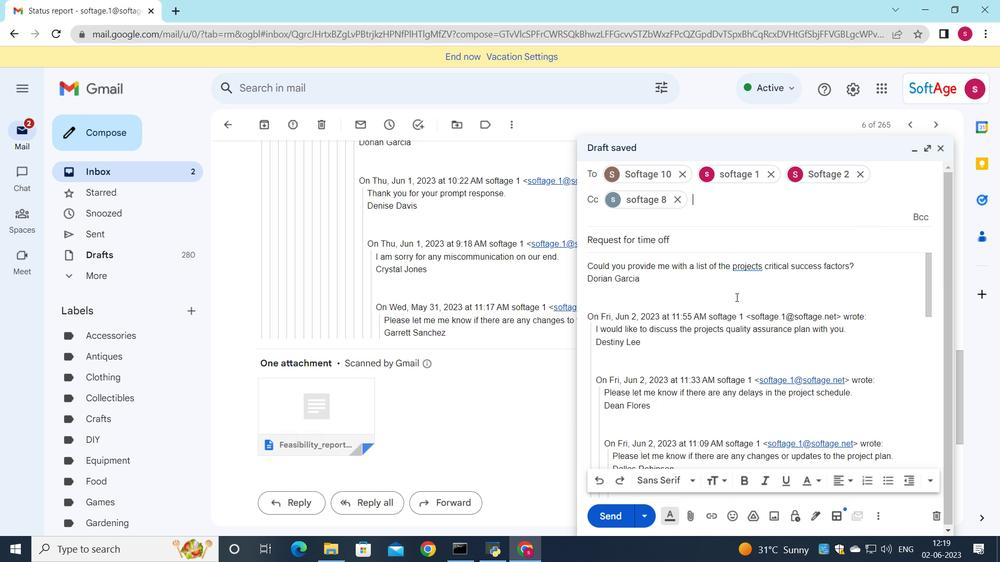 
Action: Mouse scrolled (736, 296) with delta (0, 0)
Screenshot: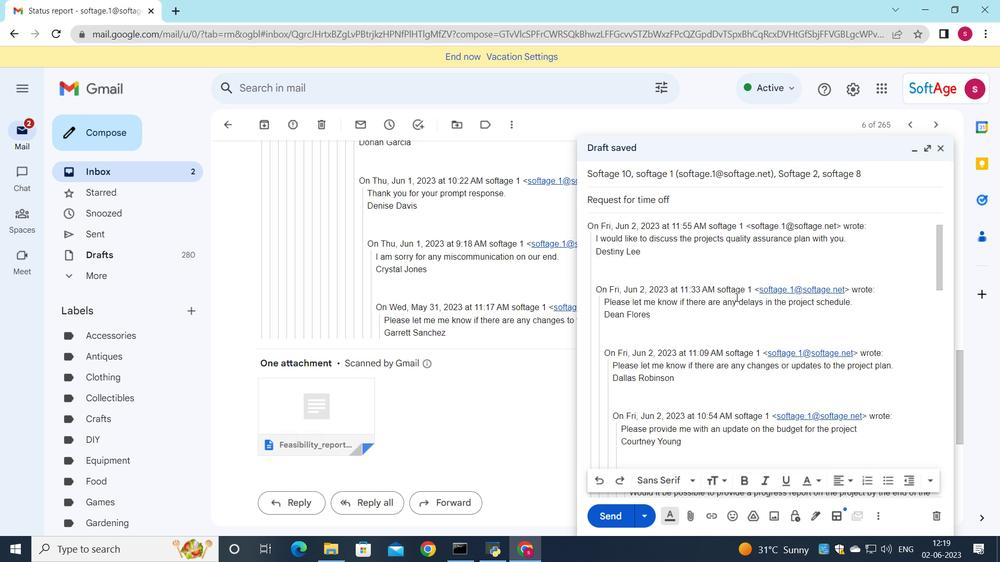 
Action: Mouse moved to (689, 522)
Screenshot: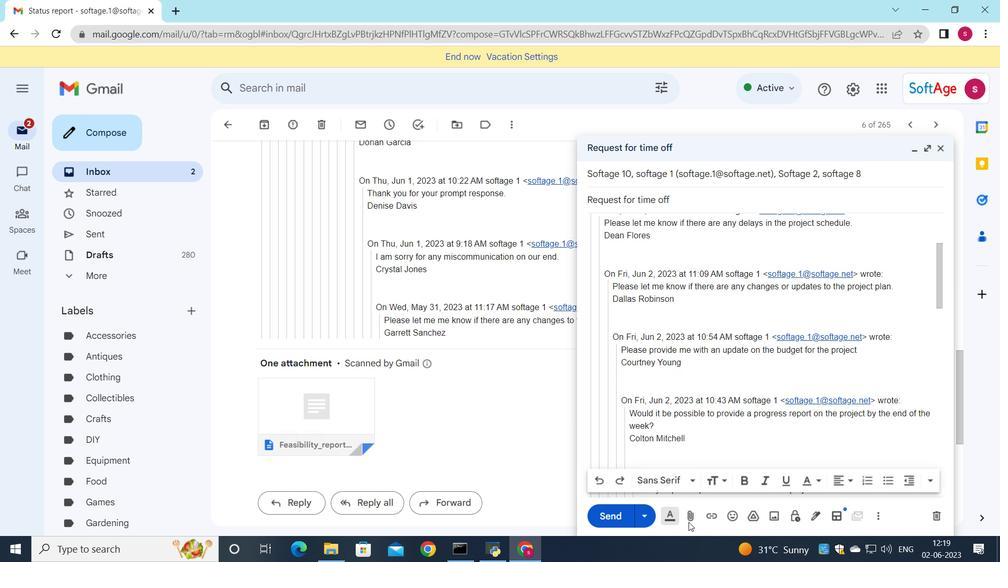 
Action: Mouse pressed left at (689, 522)
Screenshot: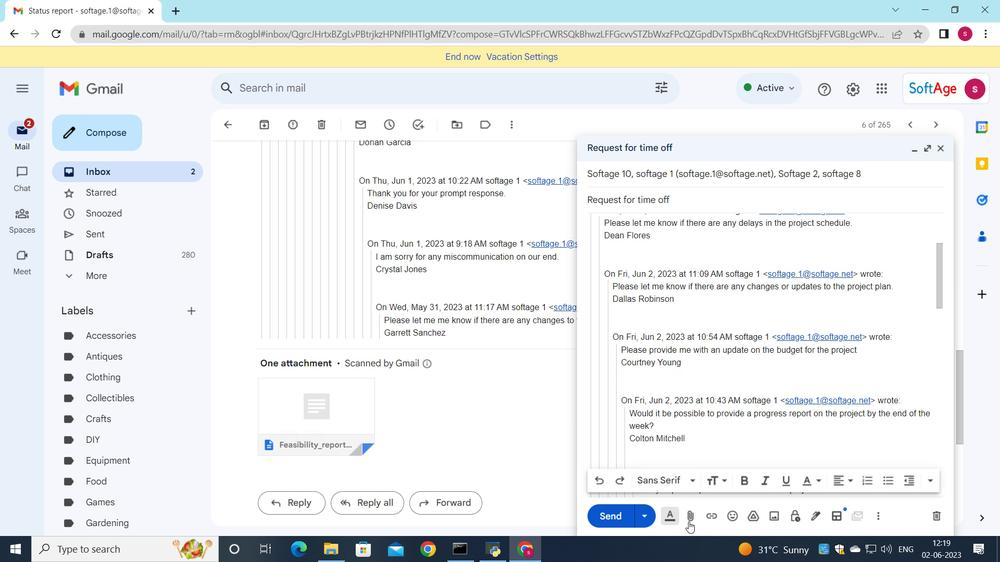 
Action: Mouse moved to (187, 96)
Screenshot: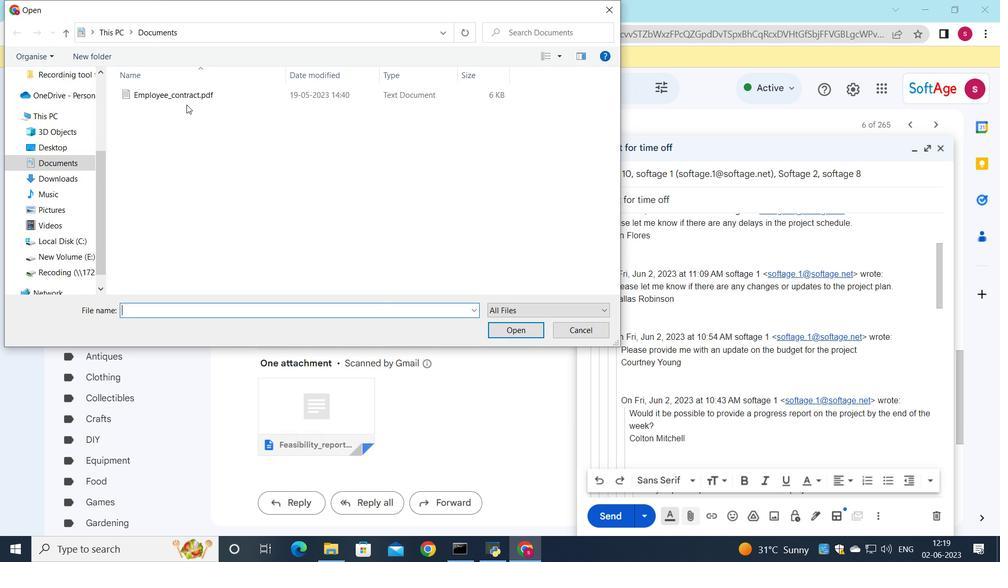 
Action: Mouse pressed left at (187, 96)
Screenshot: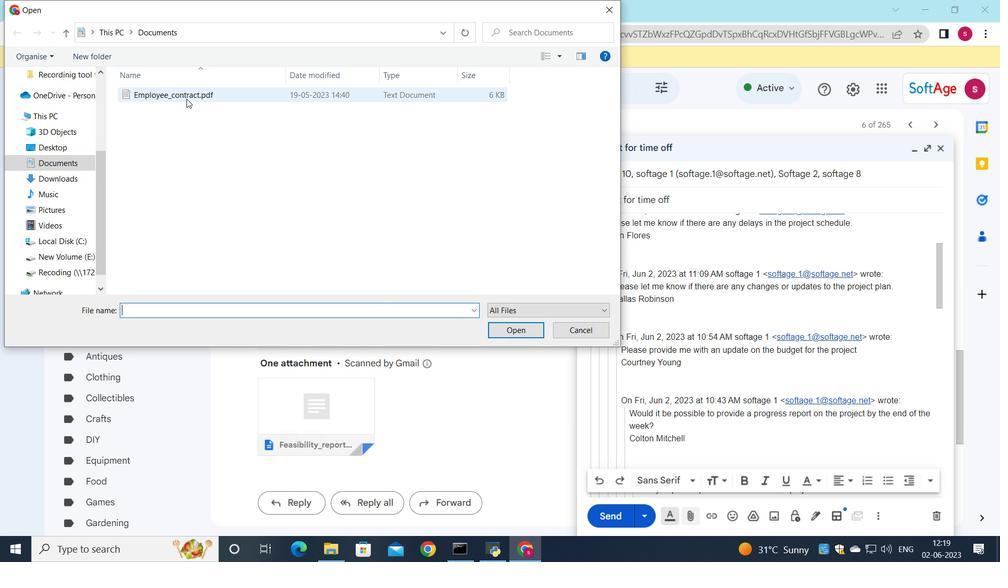
Action: Mouse moved to (244, 94)
Screenshot: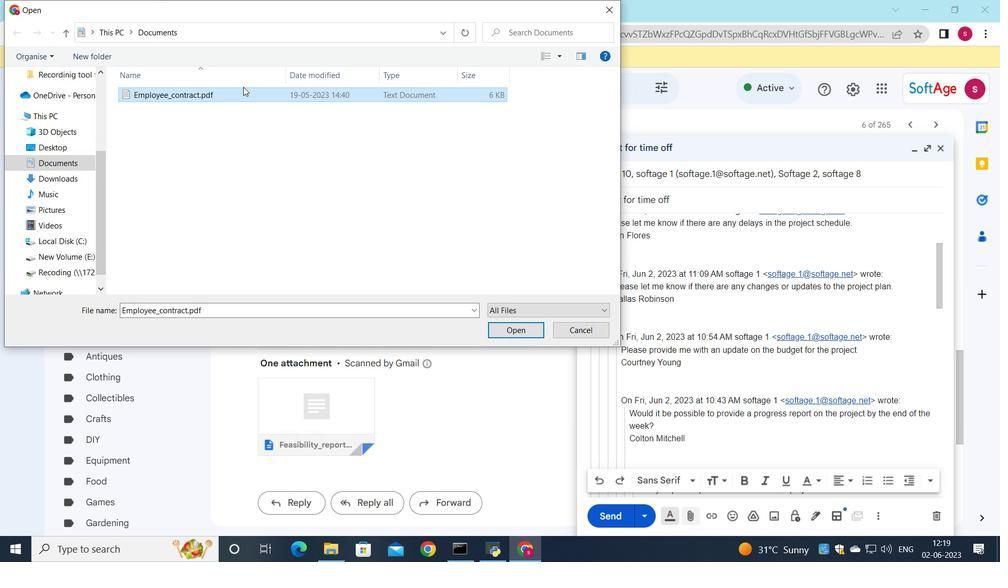 
Action: Mouse pressed left at (244, 94)
Screenshot: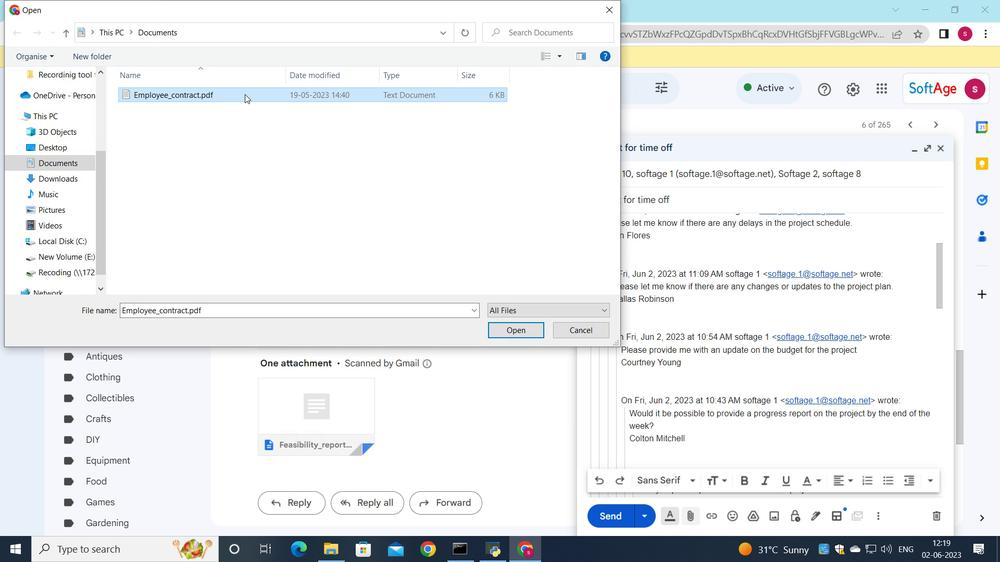 
Action: Key pressed s<Key.backspace><Key.shift>Social<Key.shift_r><Key.shift_r>_medsi<Key.backspace><Key.backspace>ia<Key.shift><Key.shift_r><Key.shift_r><Key.shift_r><Key.shift_r><Key.shift_r><Key.shift_r>_policy.docx
Screenshot: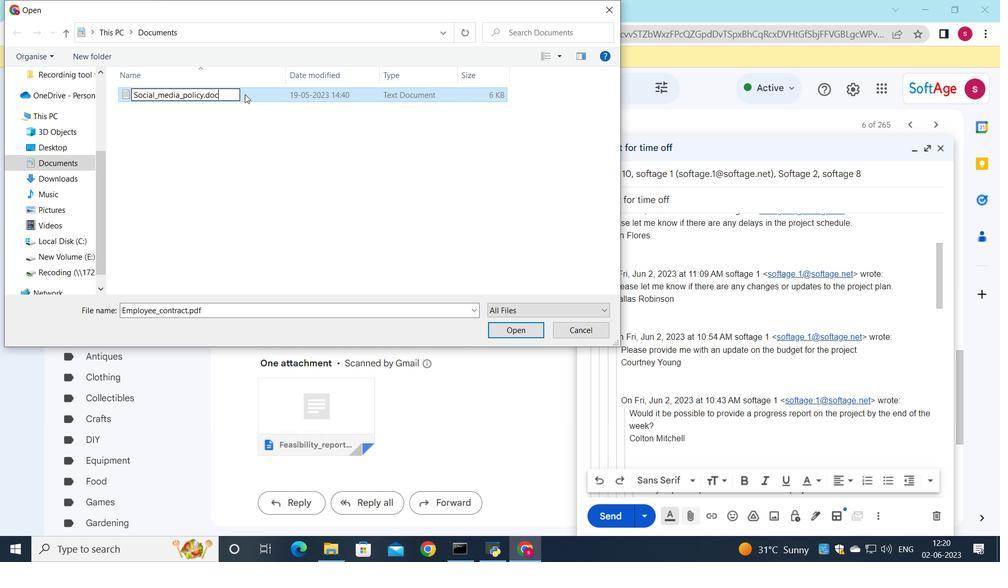 
Action: Mouse moved to (267, 99)
Screenshot: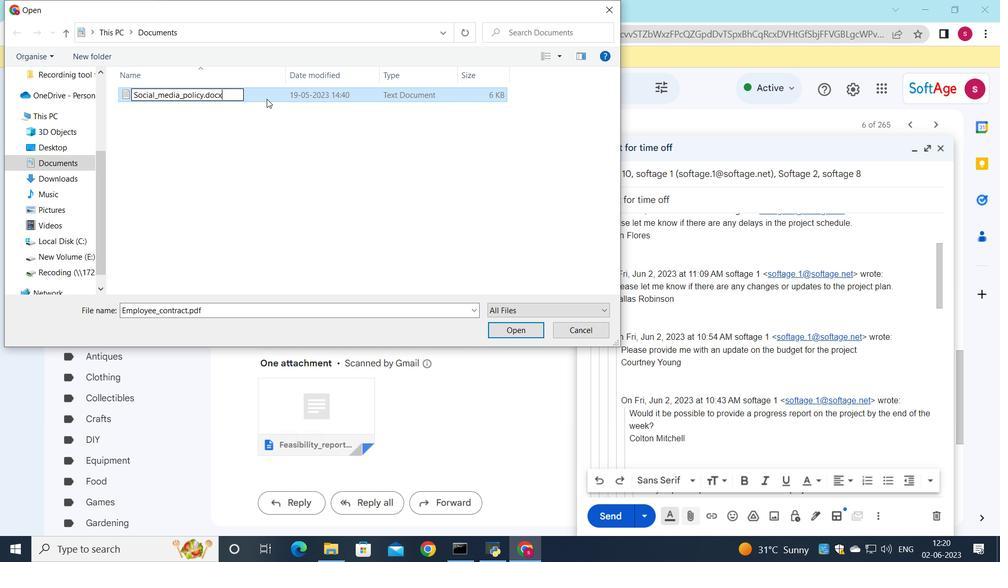 
Action: Mouse pressed left at (267, 99)
Screenshot: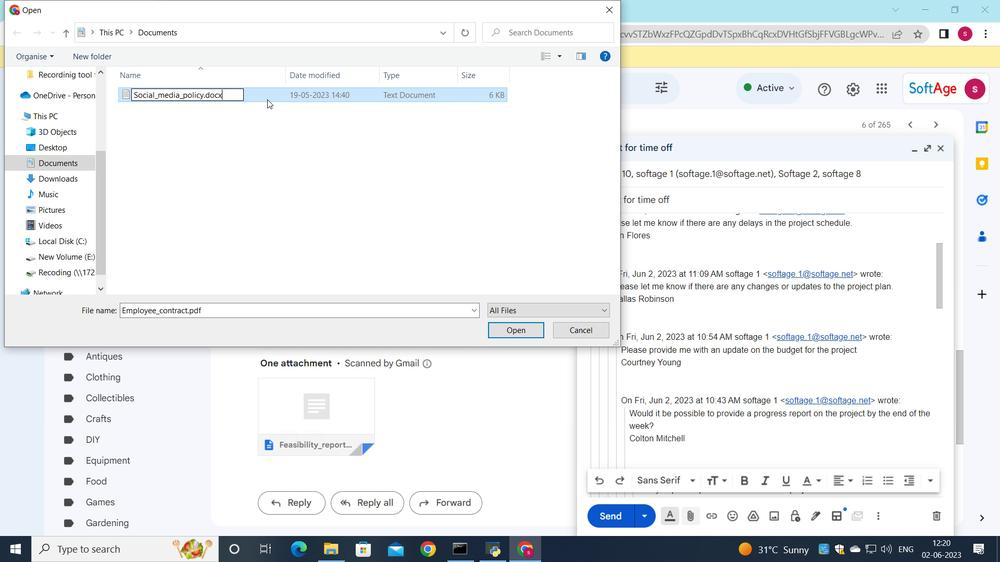 
Action: Mouse moved to (526, 332)
Screenshot: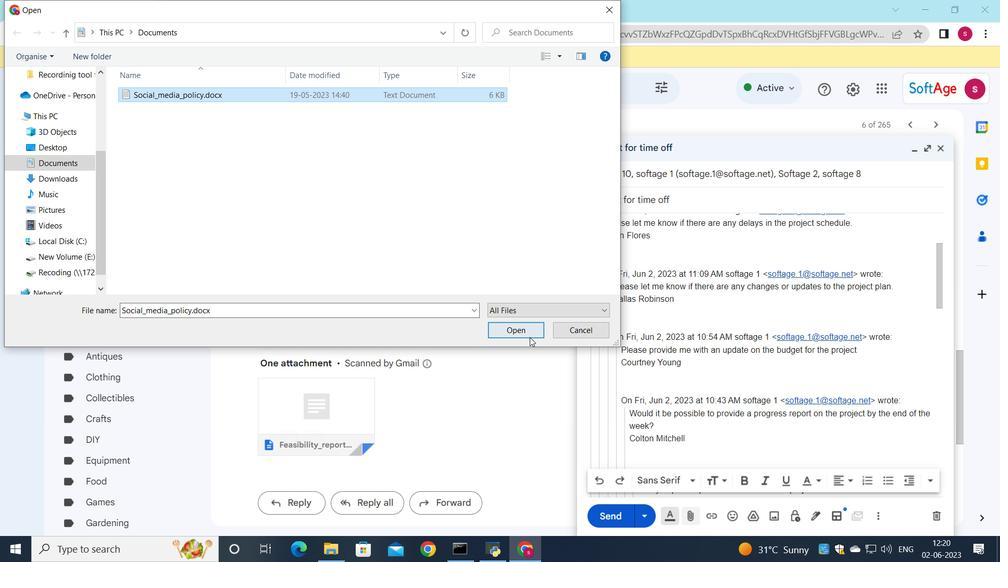 
Action: Mouse pressed left at (526, 332)
Screenshot: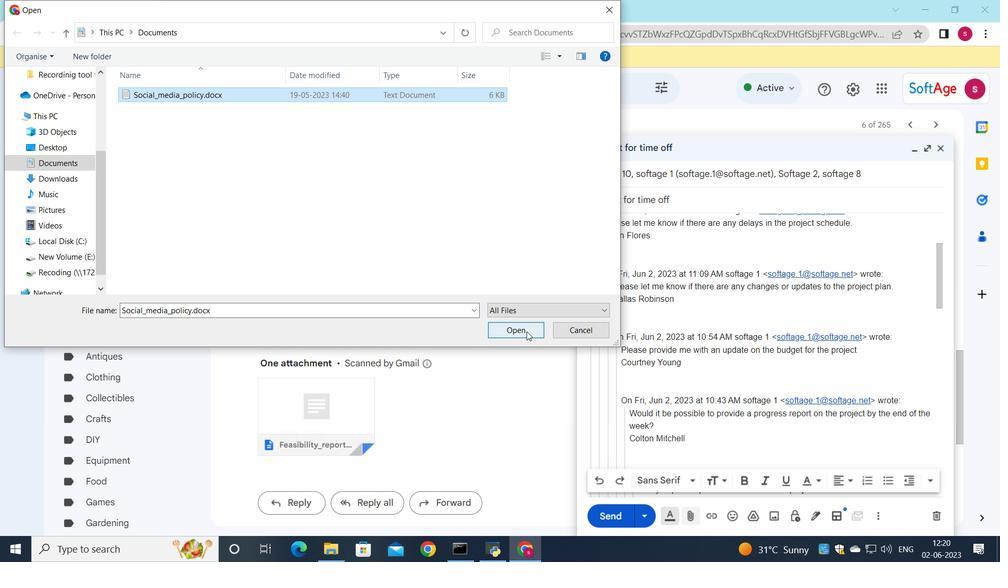 
Action: Mouse moved to (600, 514)
Screenshot: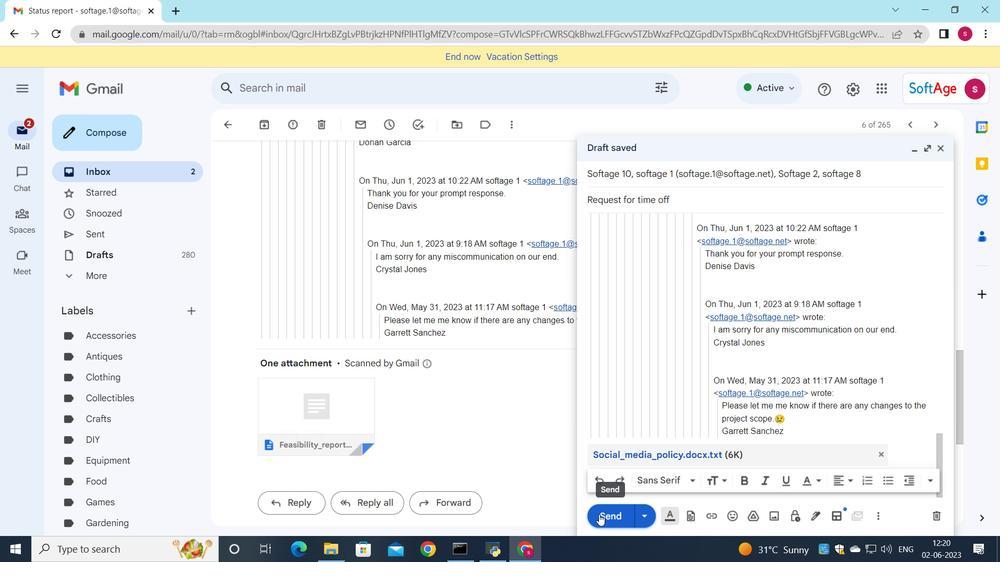 
Action: Mouse pressed left at (600, 514)
Screenshot: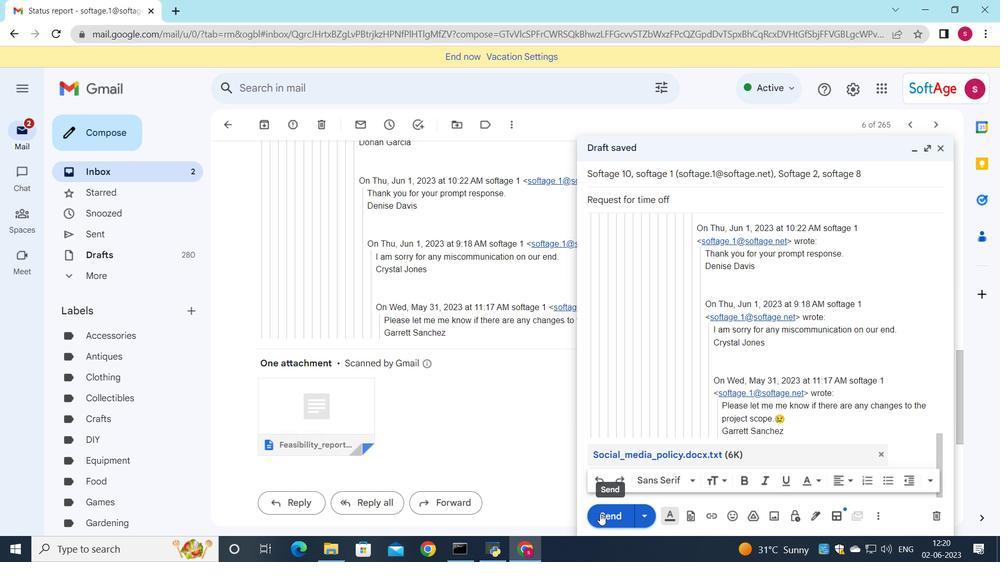 
Action: Mouse moved to (470, 455)
Screenshot: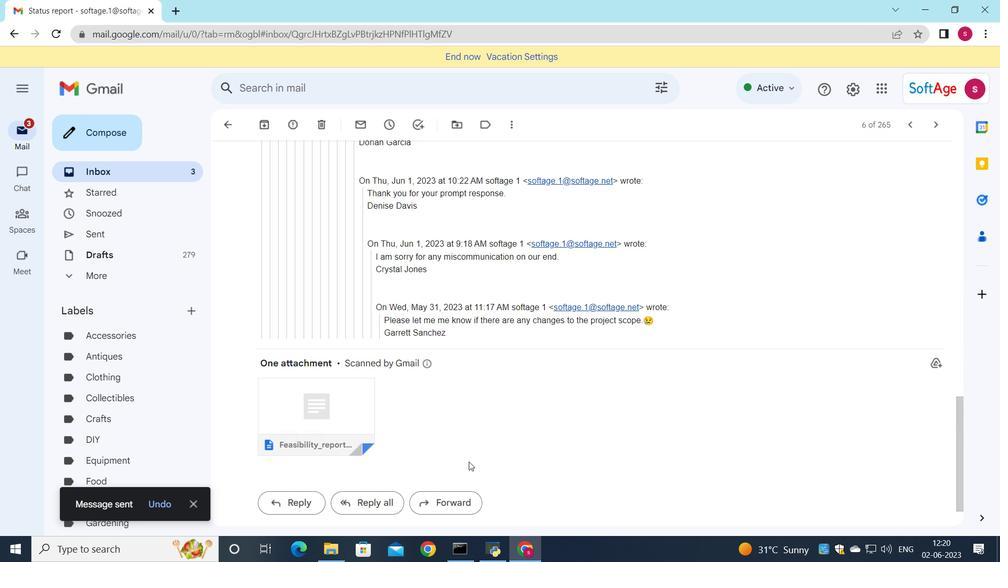 
Action: Mouse scrolled (470, 454) with delta (0, 0)
Screenshot: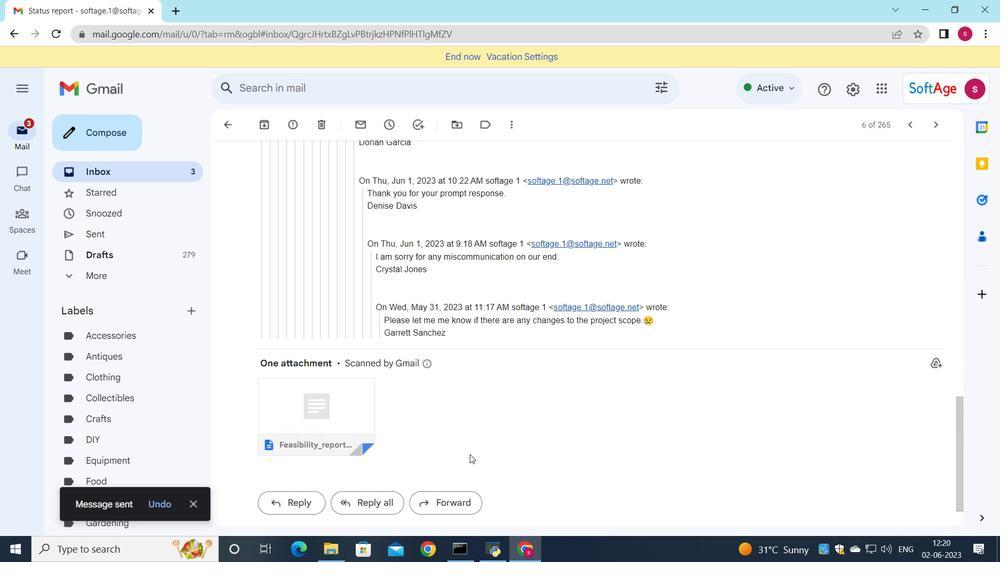 
Action: Mouse moved to (116, 172)
Screenshot: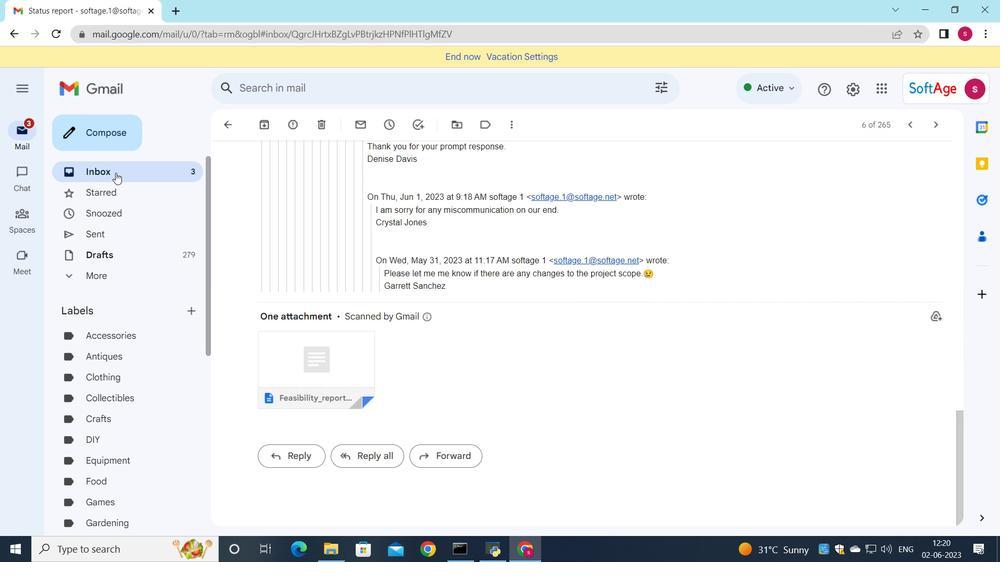 
Action: Mouse pressed left at (116, 172)
Screenshot: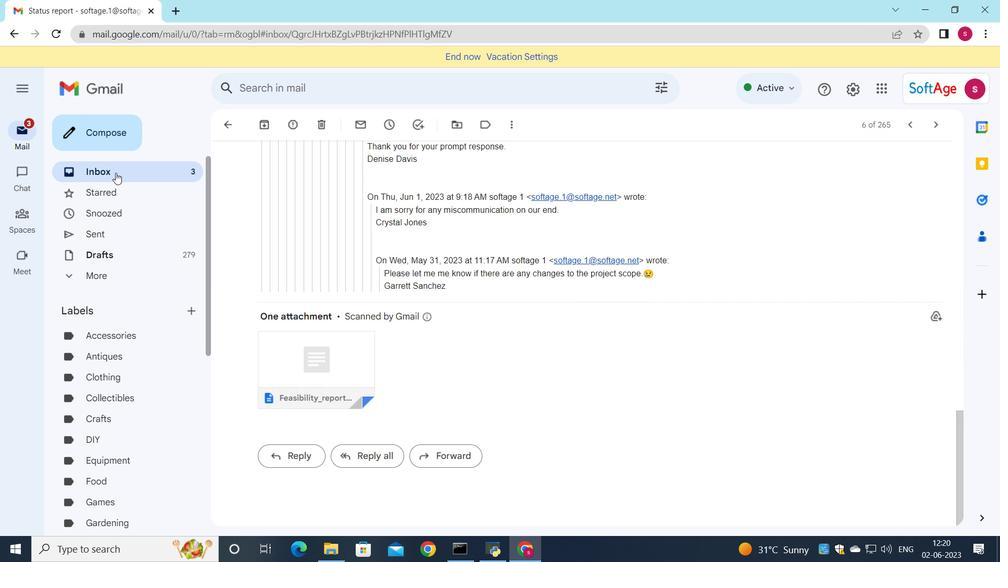 
Action: Mouse moved to (302, 155)
Screenshot: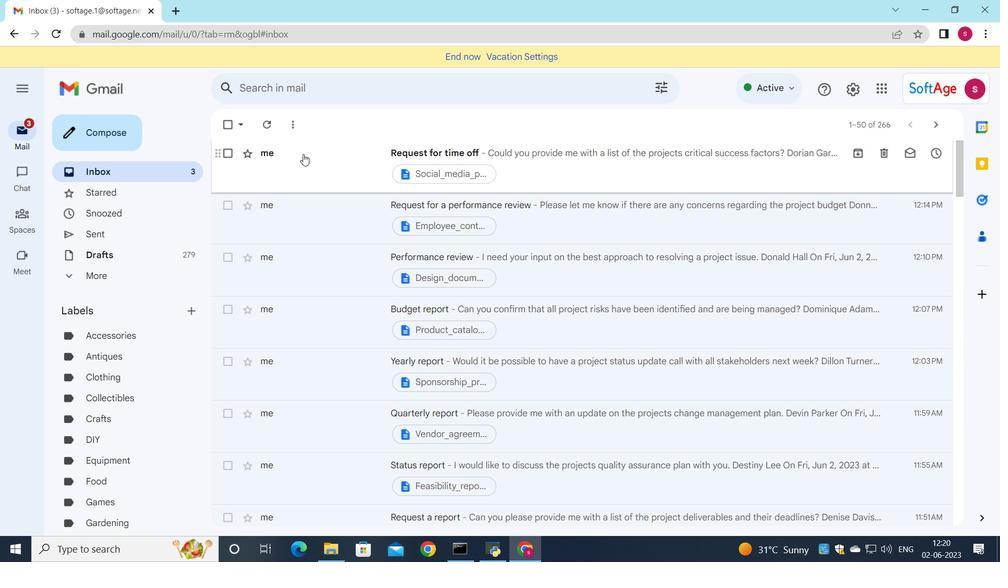 
Action: Mouse pressed left at (302, 155)
Screenshot: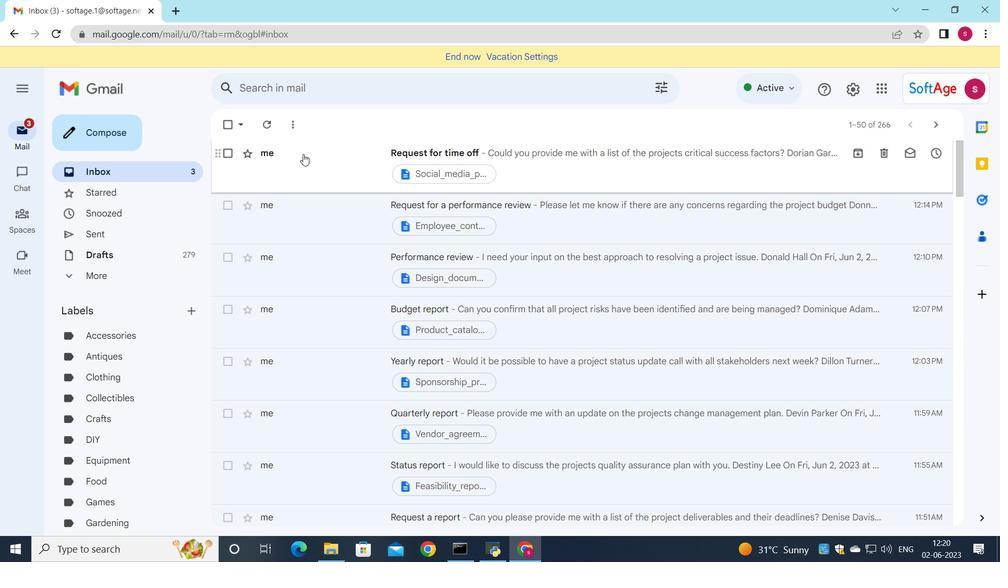 
Action: Mouse moved to (311, 164)
Screenshot: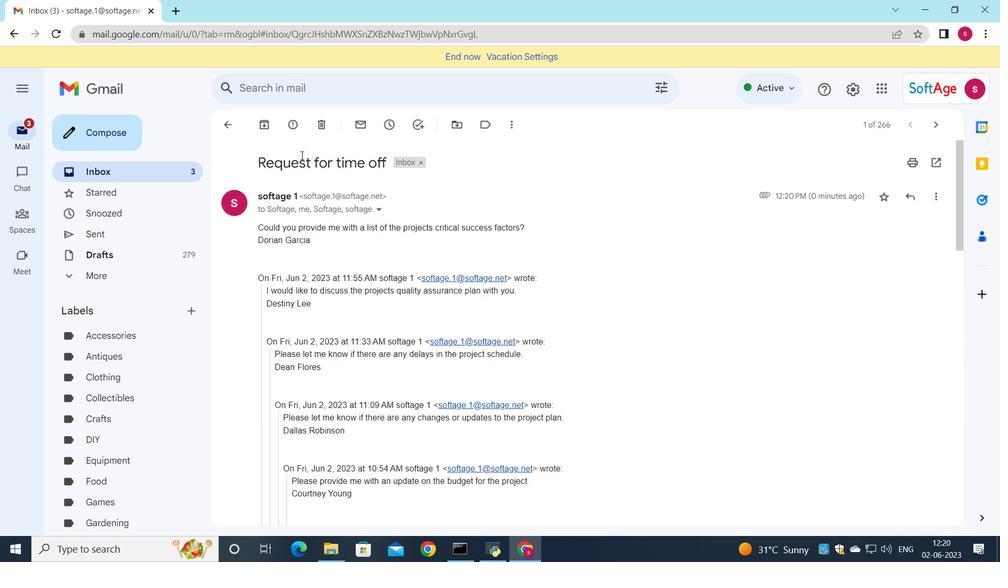 
